 Task: Find a one-way business class flight from Chicago to New York on Sun, Dec 17 for 2 passengers, with Emirates, 1 checked bag, up to EGP 20,000, departing between 10 AM and 12 PM.
Action: Mouse pressed left at (403, 268)
Screenshot: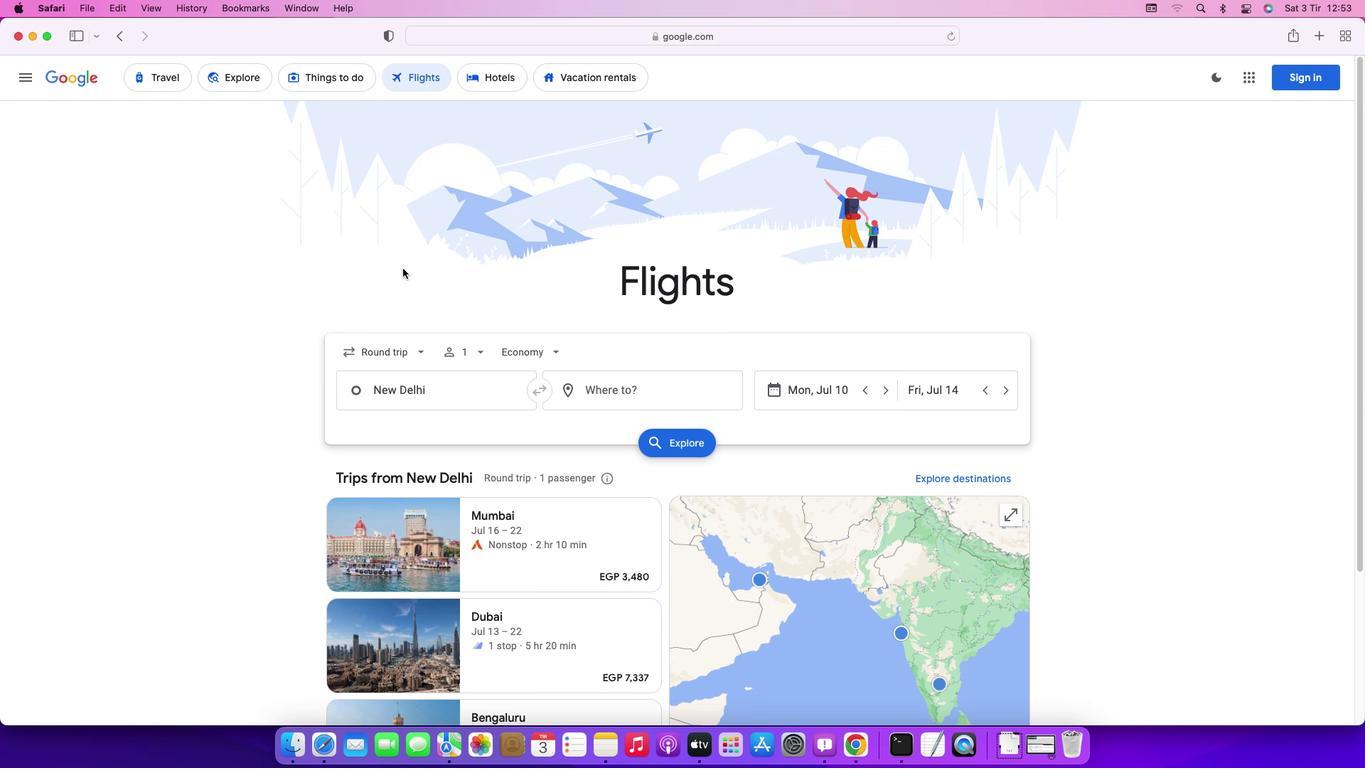 
Action: Mouse moved to (384, 351)
Screenshot: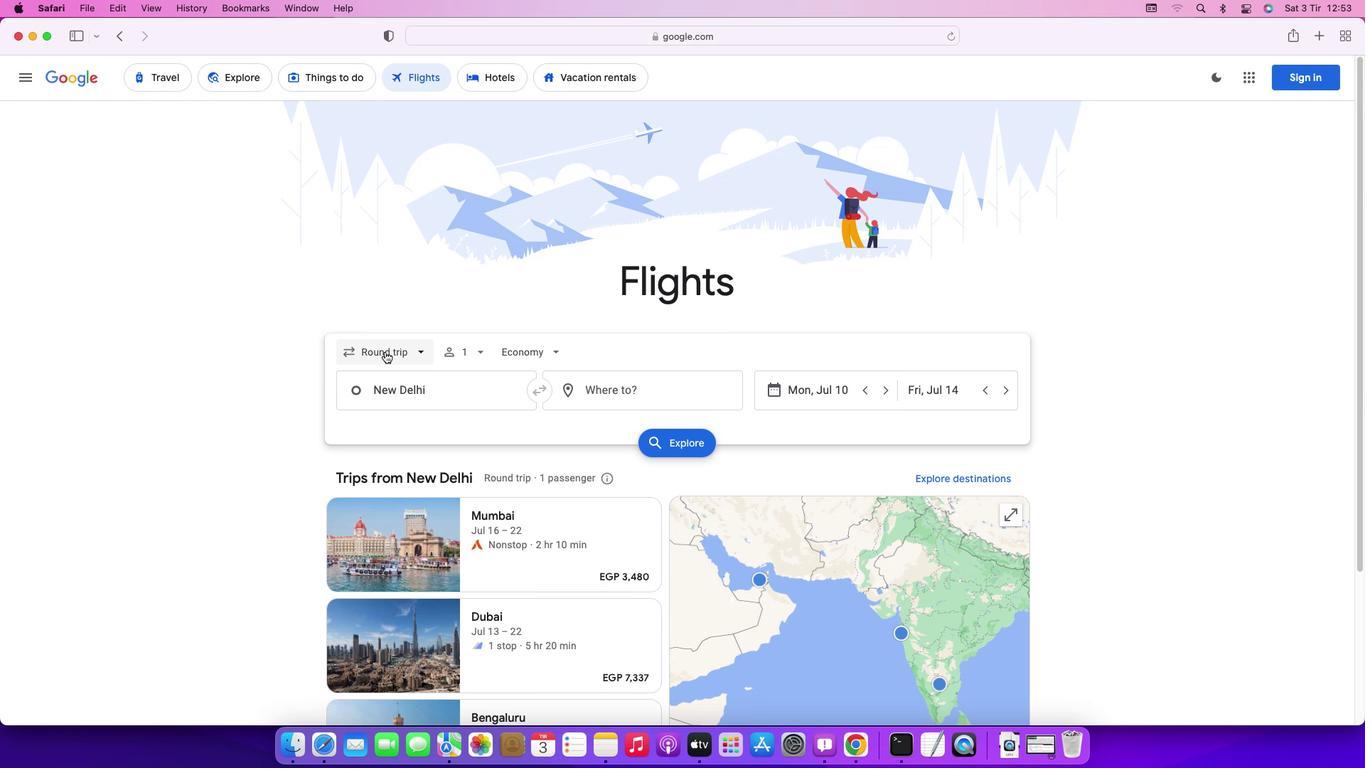 
Action: Mouse pressed left at (384, 351)
Screenshot: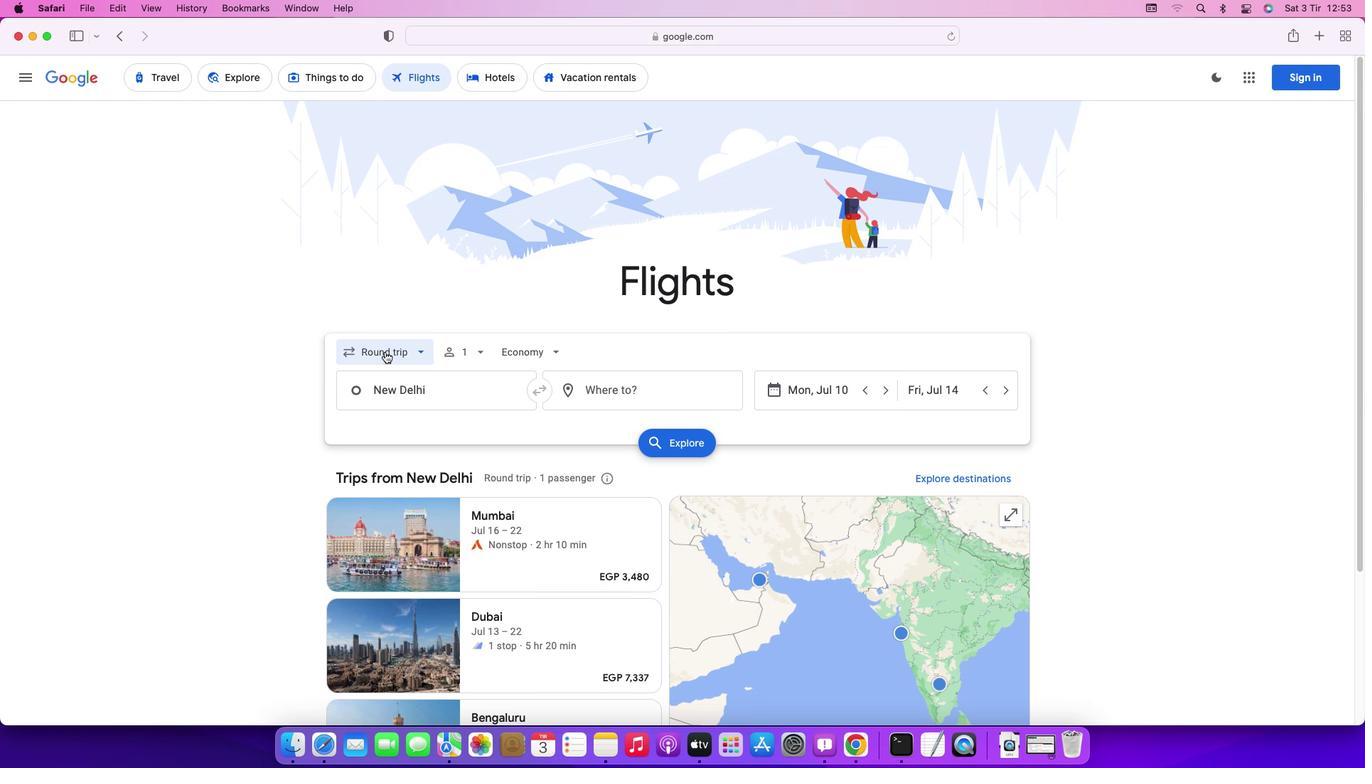 
Action: Mouse moved to (378, 418)
Screenshot: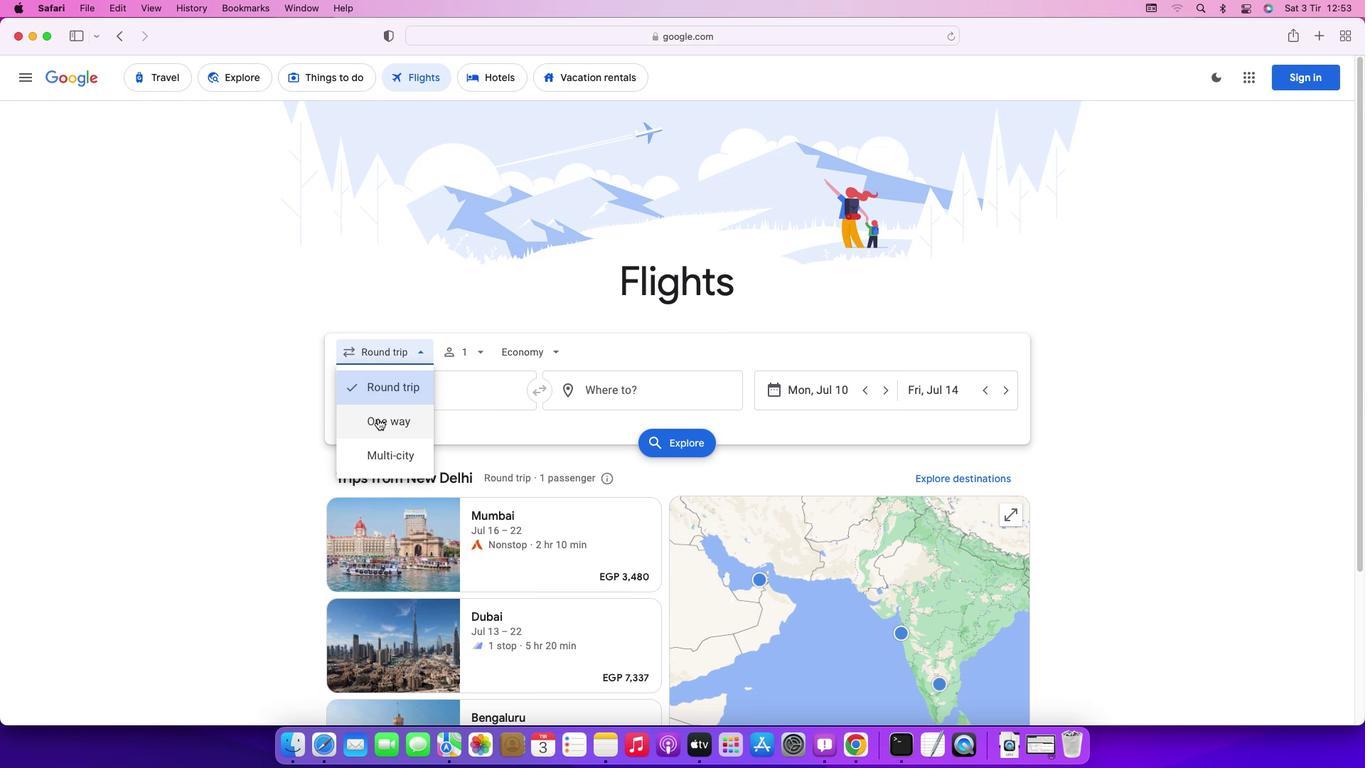 
Action: Mouse pressed left at (378, 418)
Screenshot: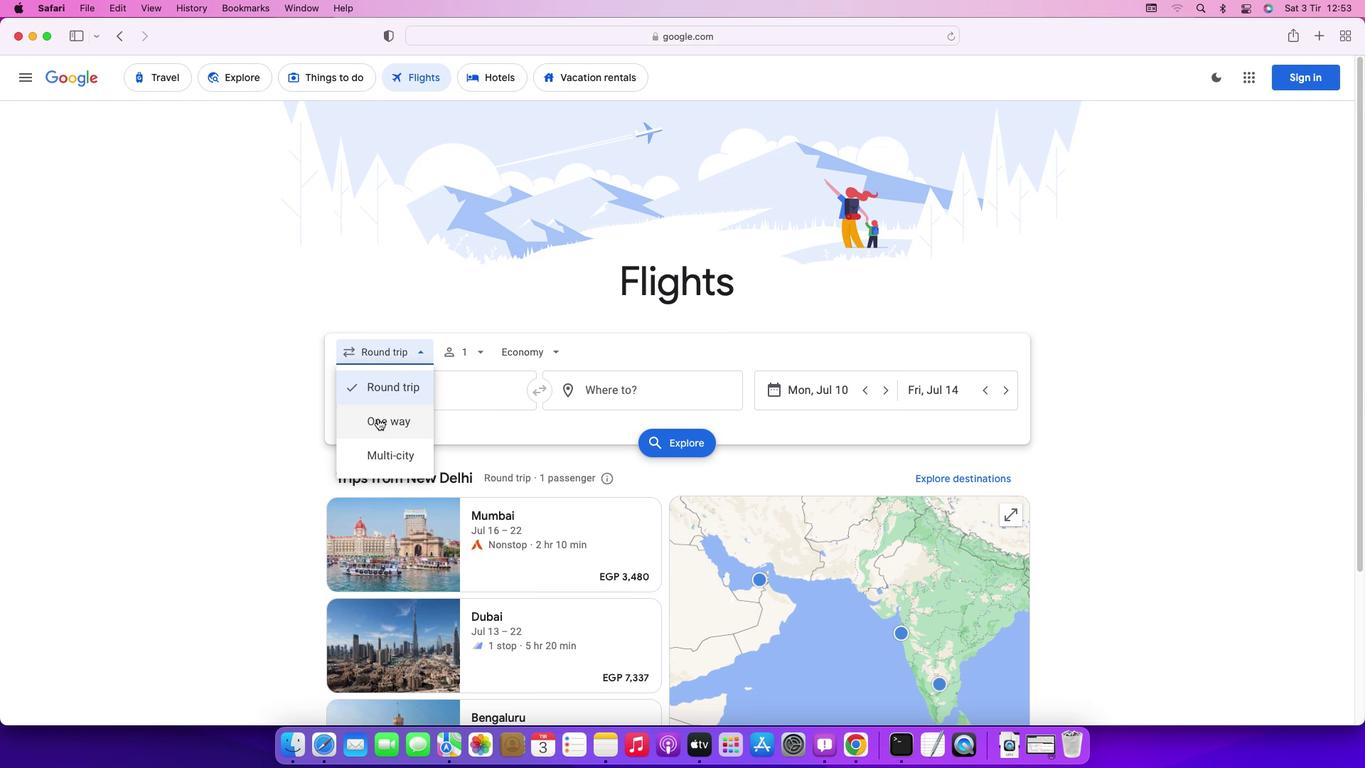 
Action: Mouse moved to (457, 354)
Screenshot: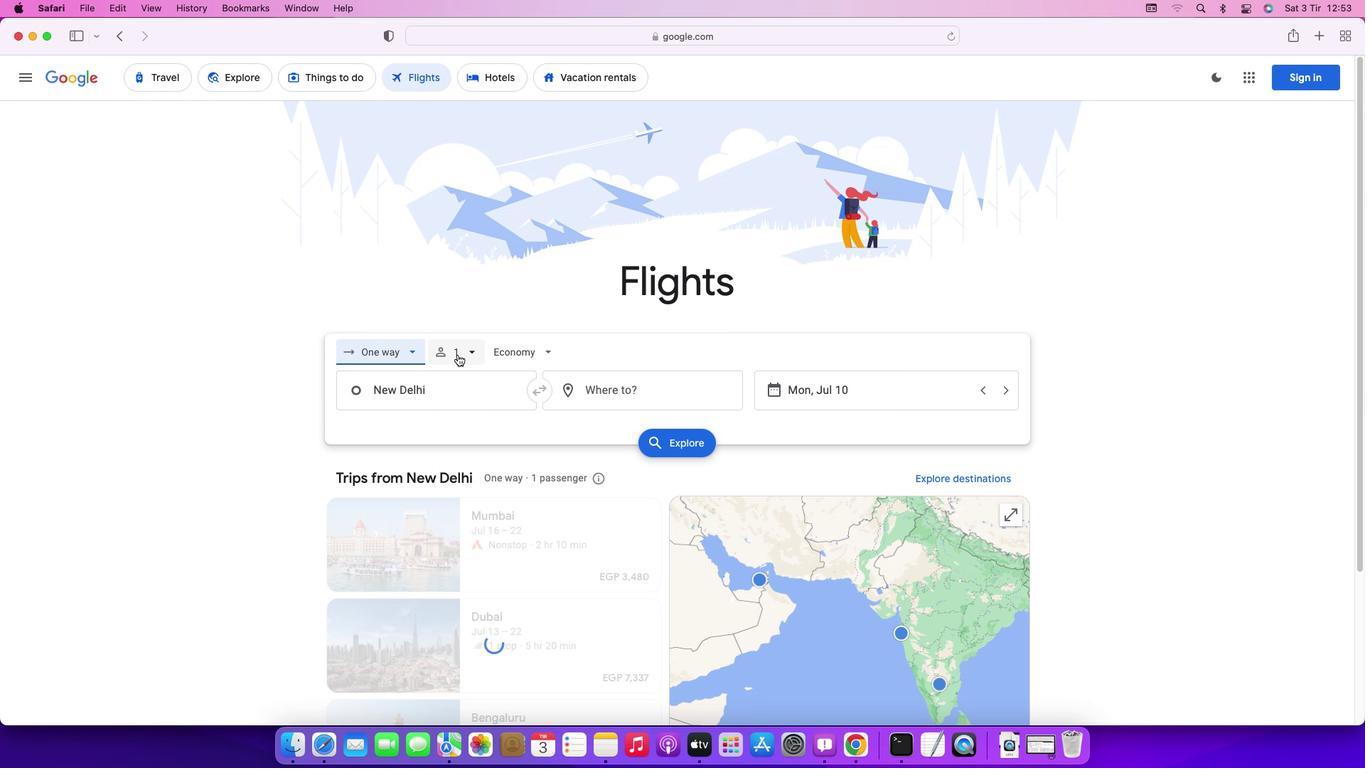 
Action: Mouse pressed left at (457, 354)
Screenshot: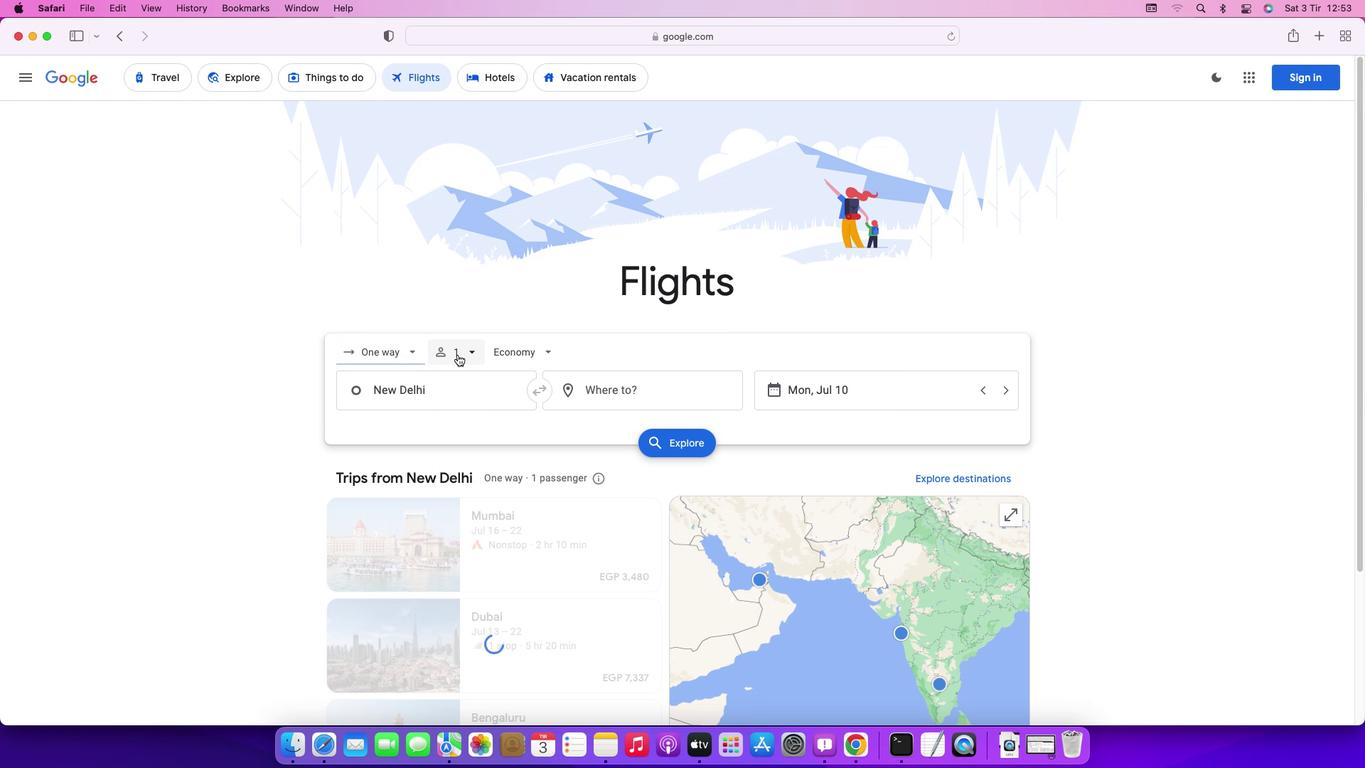 
Action: Mouse moved to (576, 387)
Screenshot: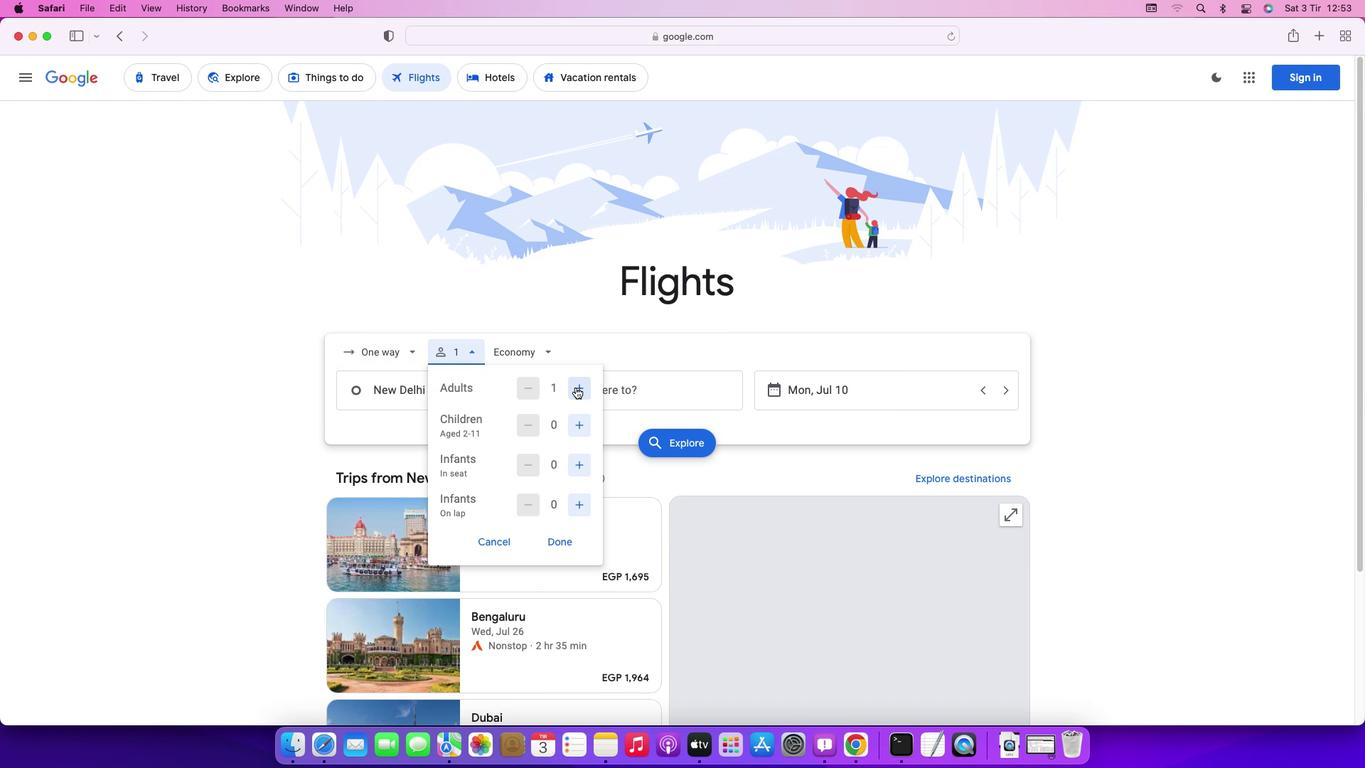 
Action: Mouse pressed left at (576, 387)
Screenshot: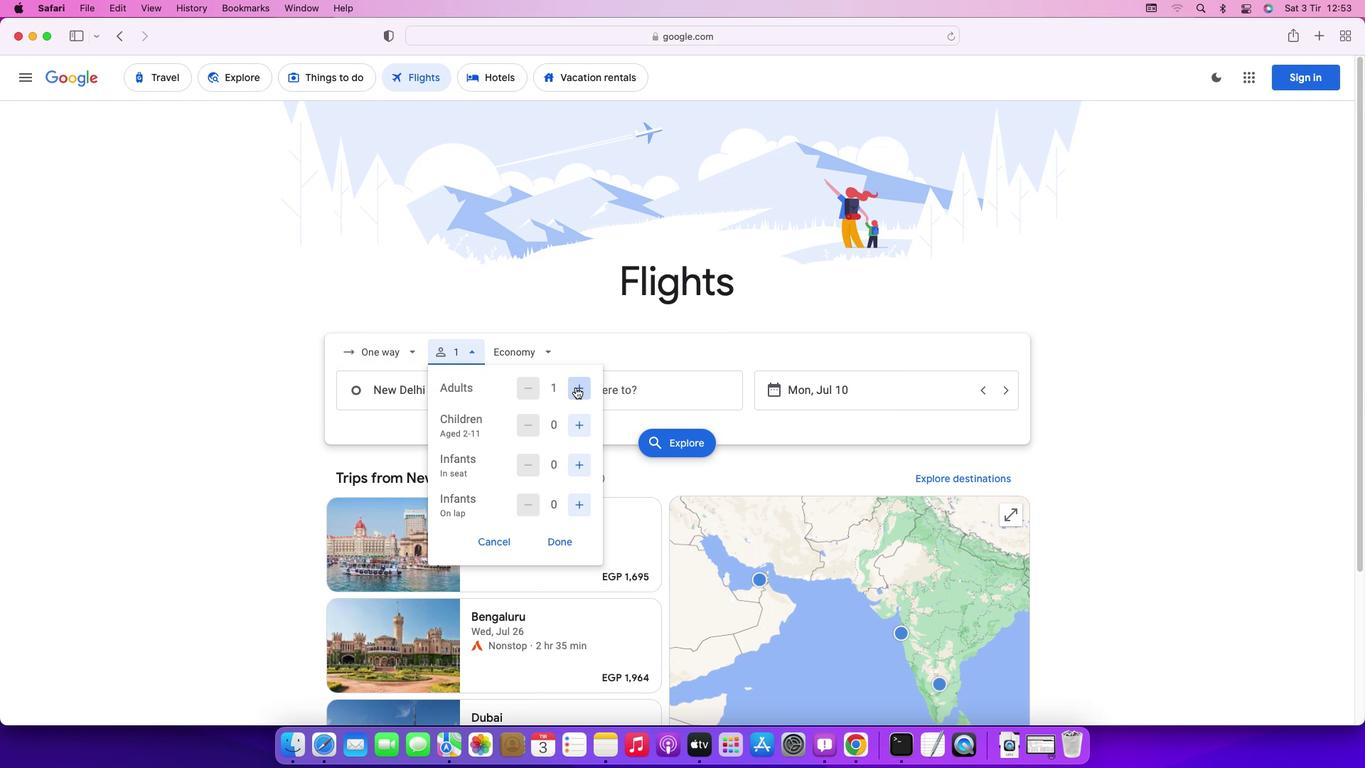 
Action: Mouse moved to (560, 539)
Screenshot: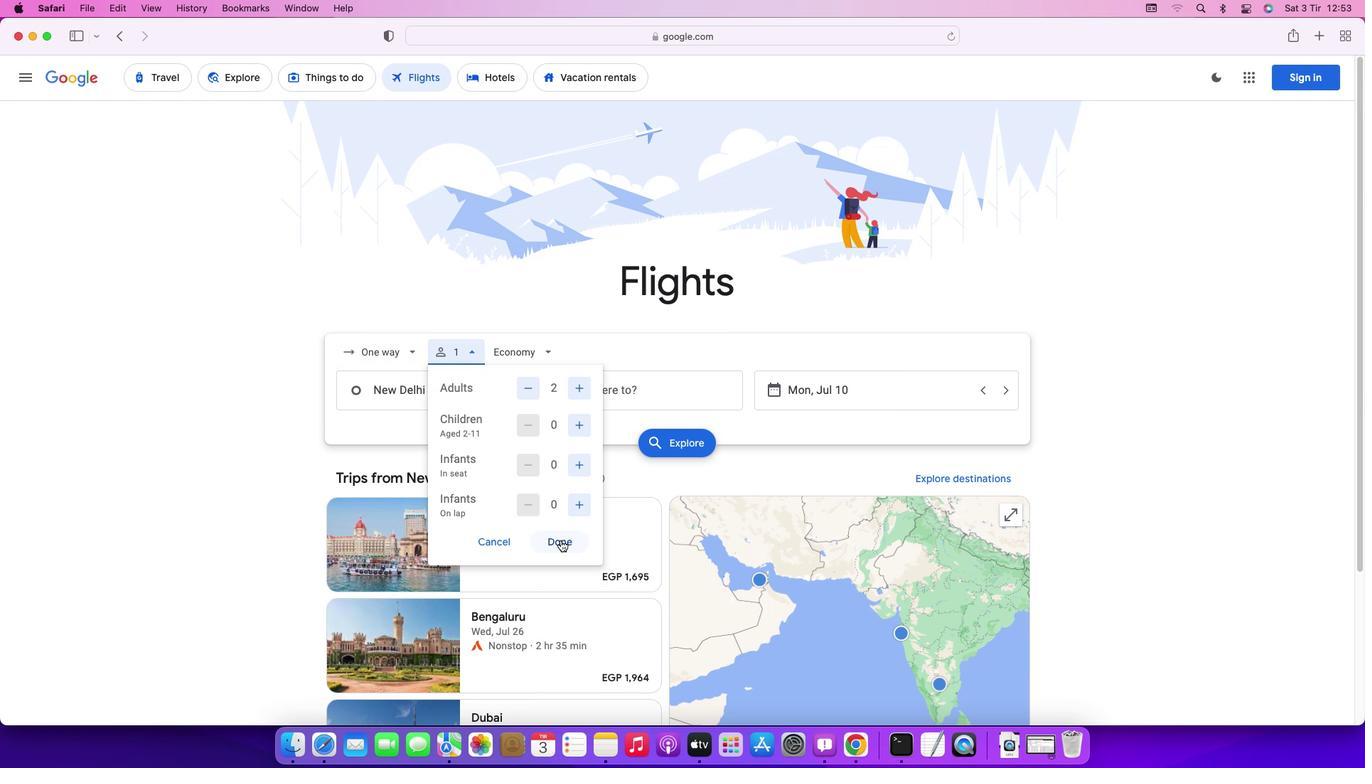 
Action: Mouse pressed left at (560, 539)
Screenshot: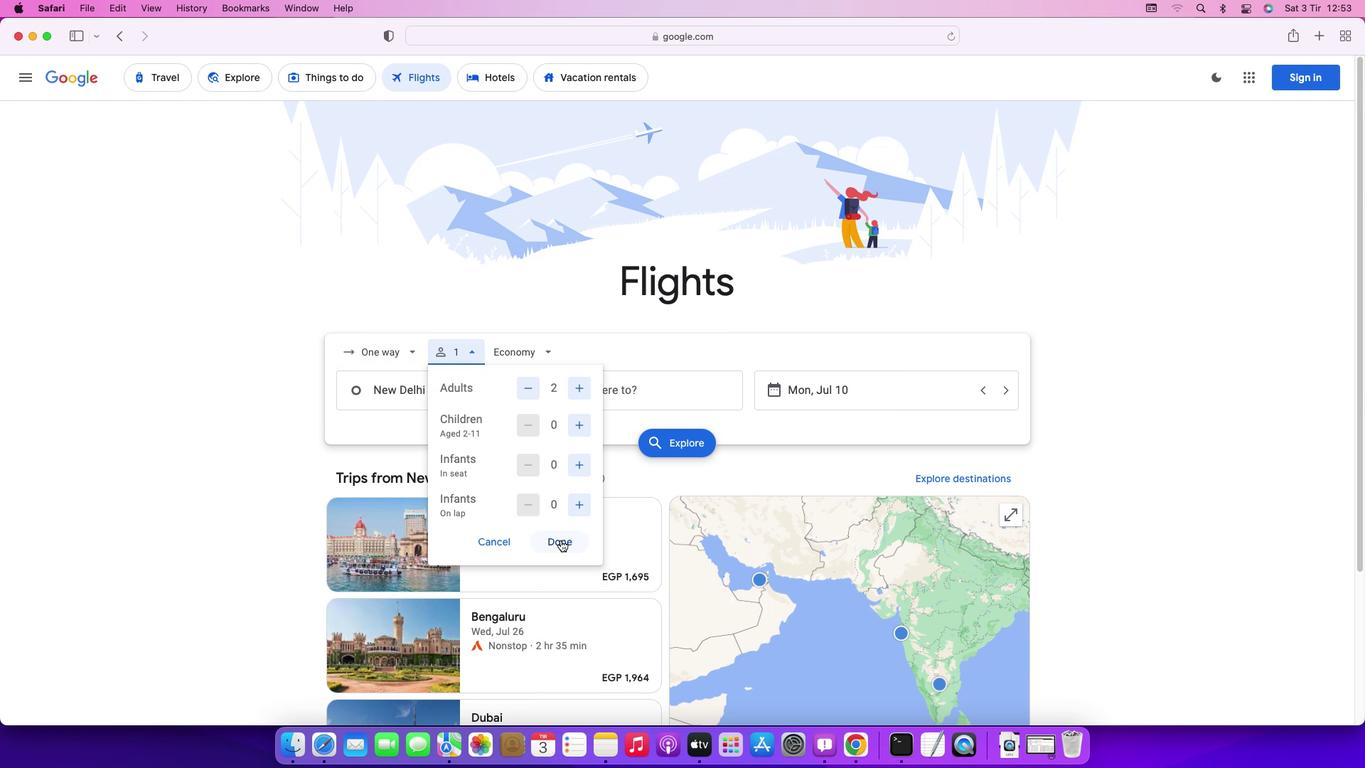 
Action: Mouse moved to (528, 357)
Screenshot: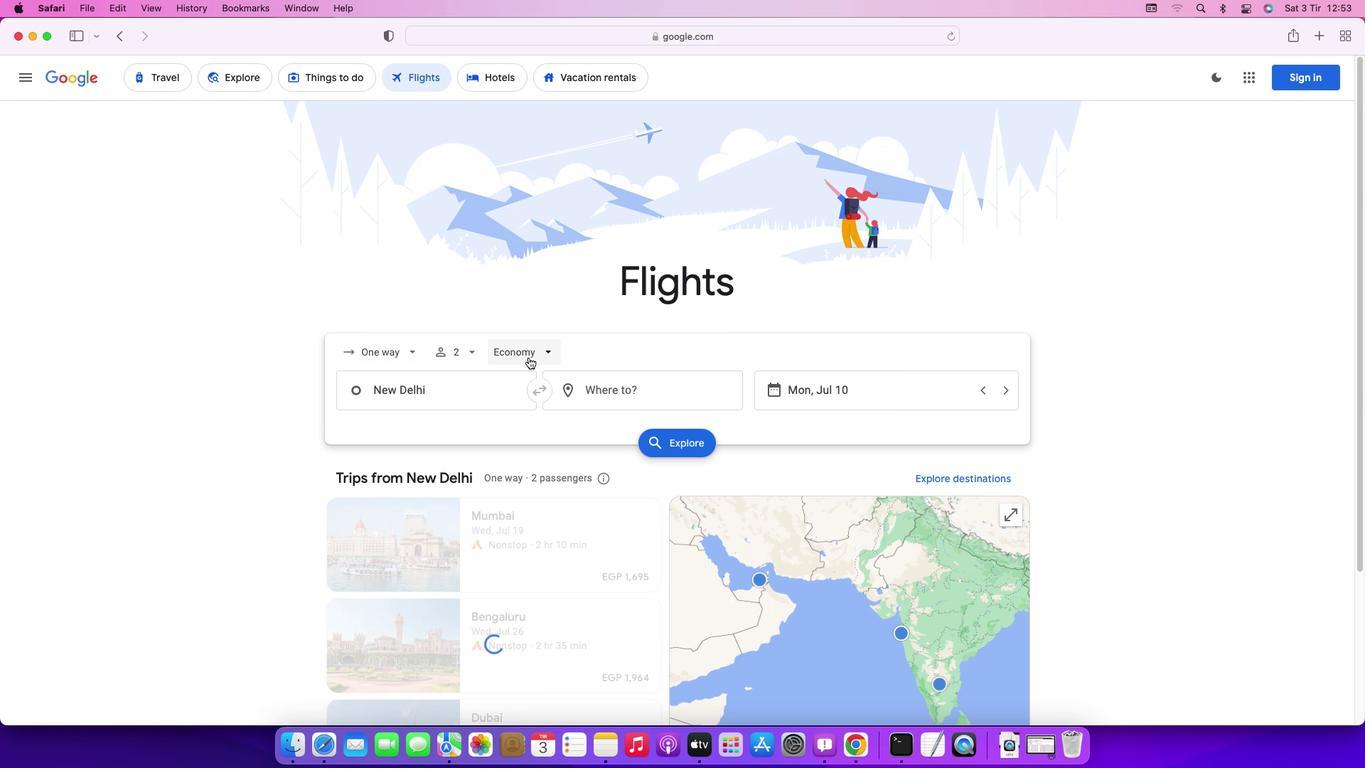 
Action: Mouse pressed left at (528, 357)
Screenshot: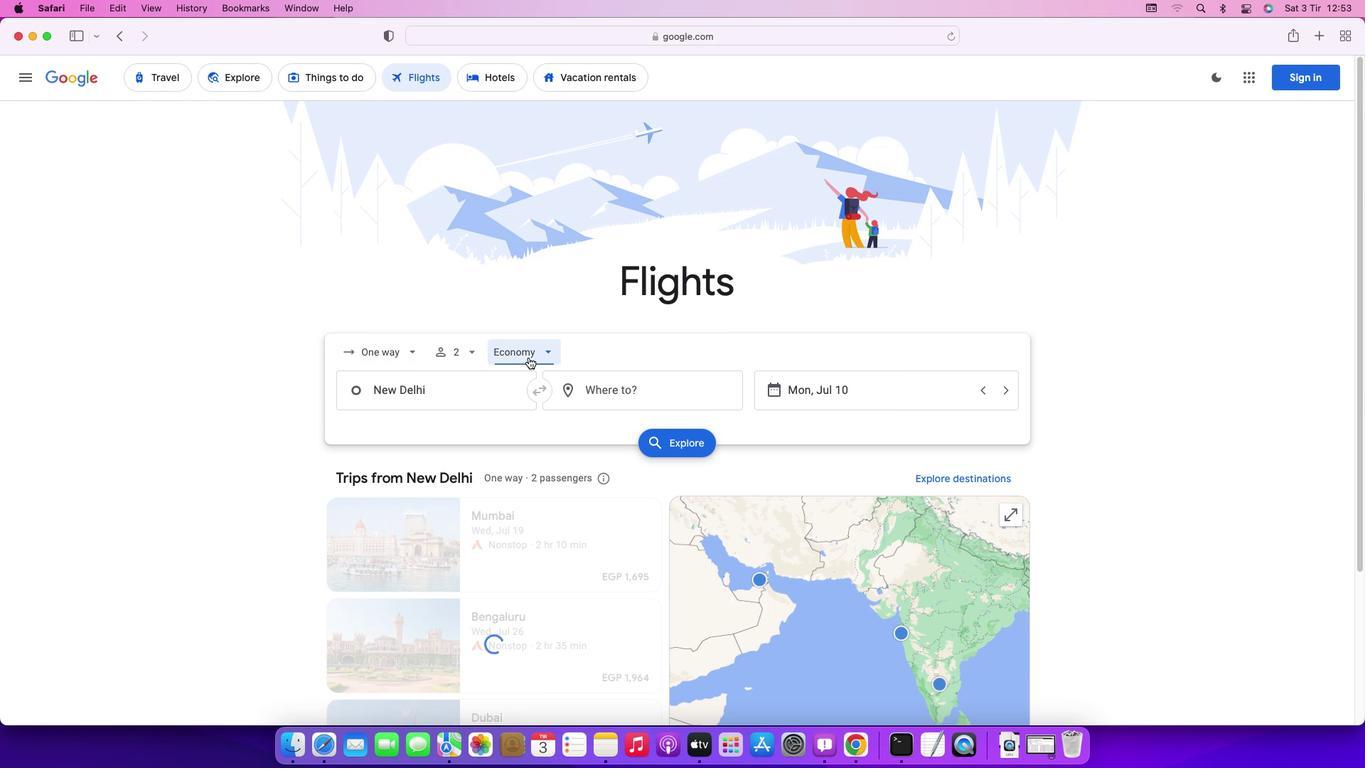 
Action: Mouse moved to (539, 453)
Screenshot: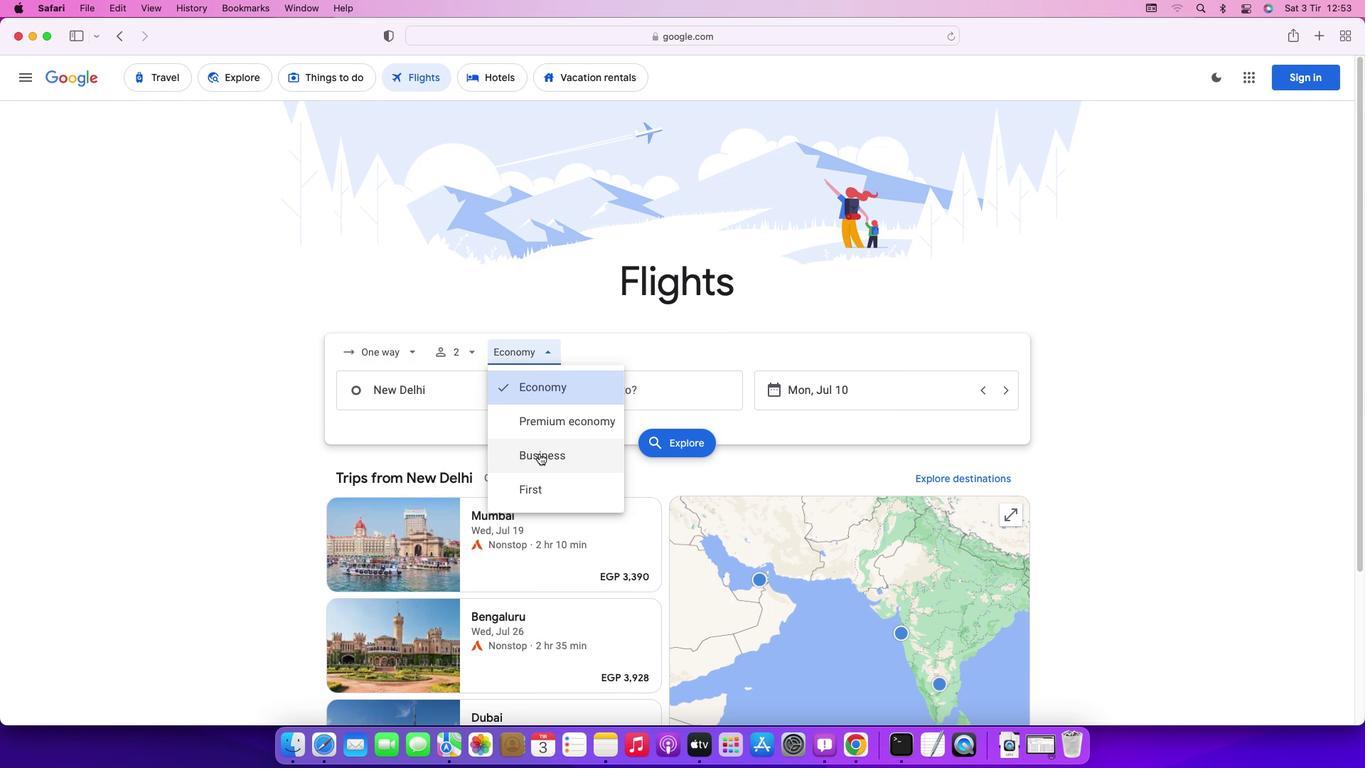 
Action: Mouse pressed left at (539, 453)
Screenshot: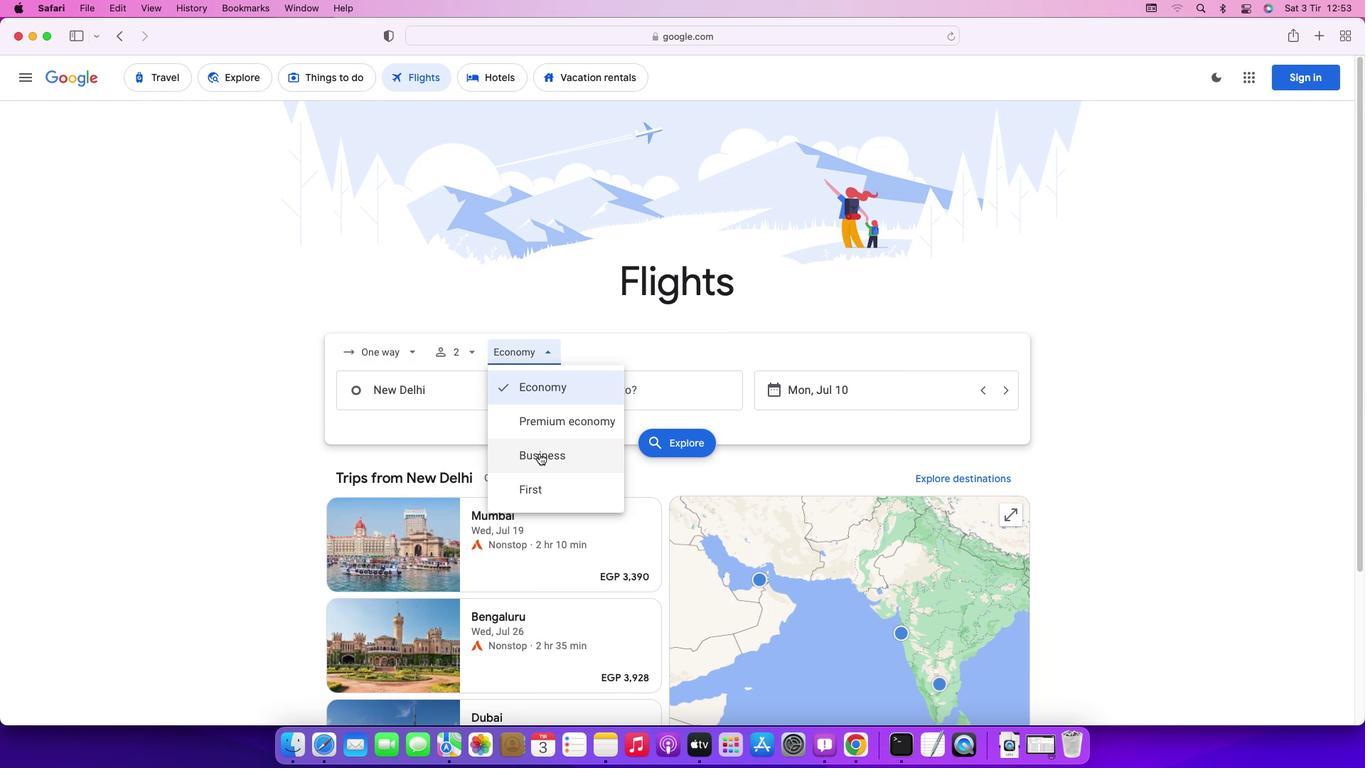 
Action: Mouse moved to (445, 389)
Screenshot: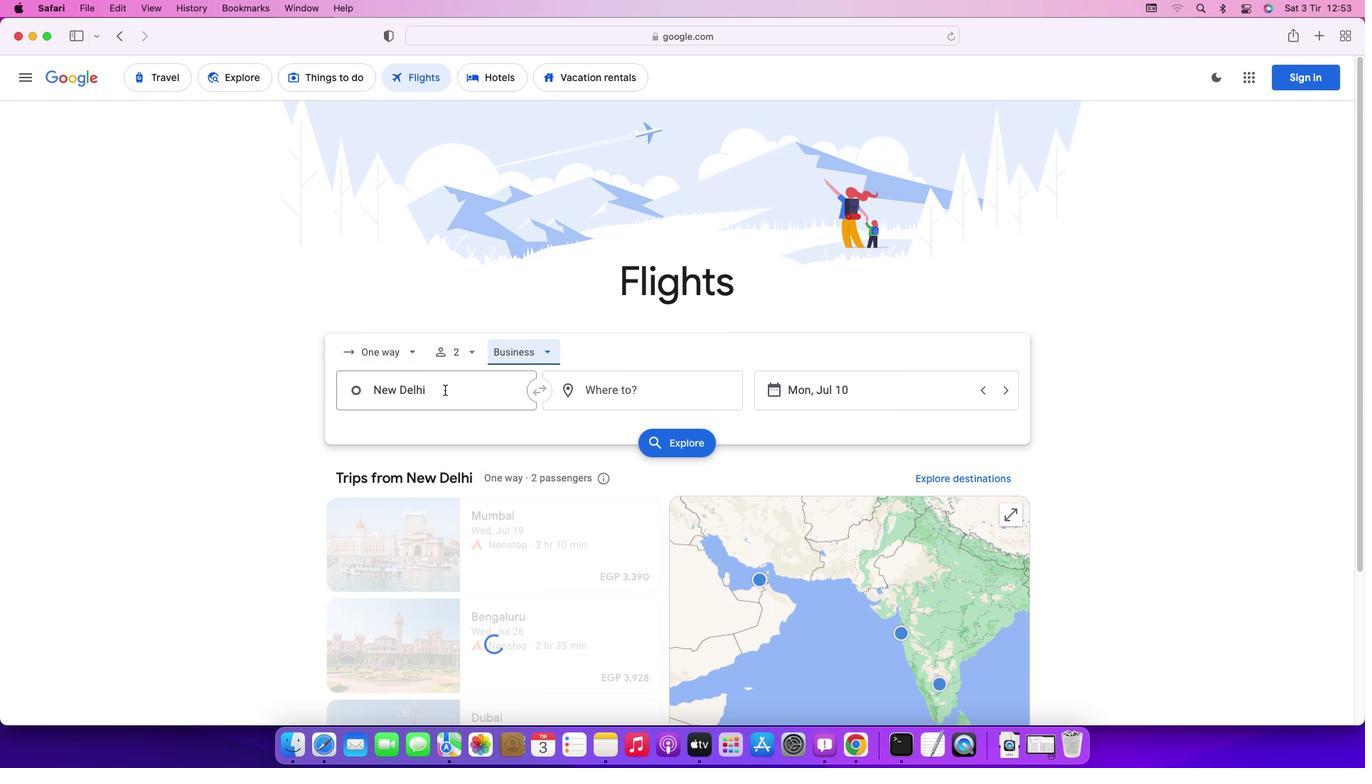 
Action: Mouse pressed left at (445, 389)
Screenshot: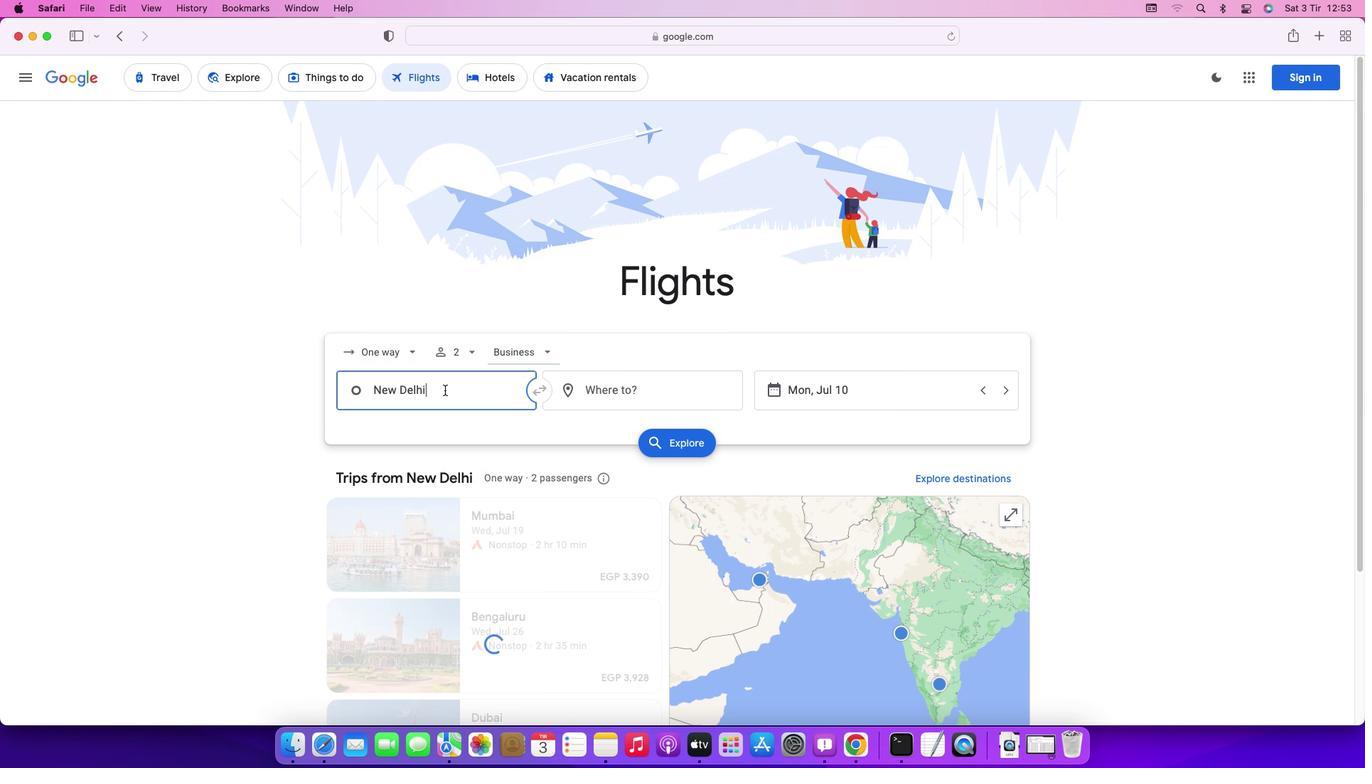 
Action: Mouse moved to (445, 389)
Screenshot: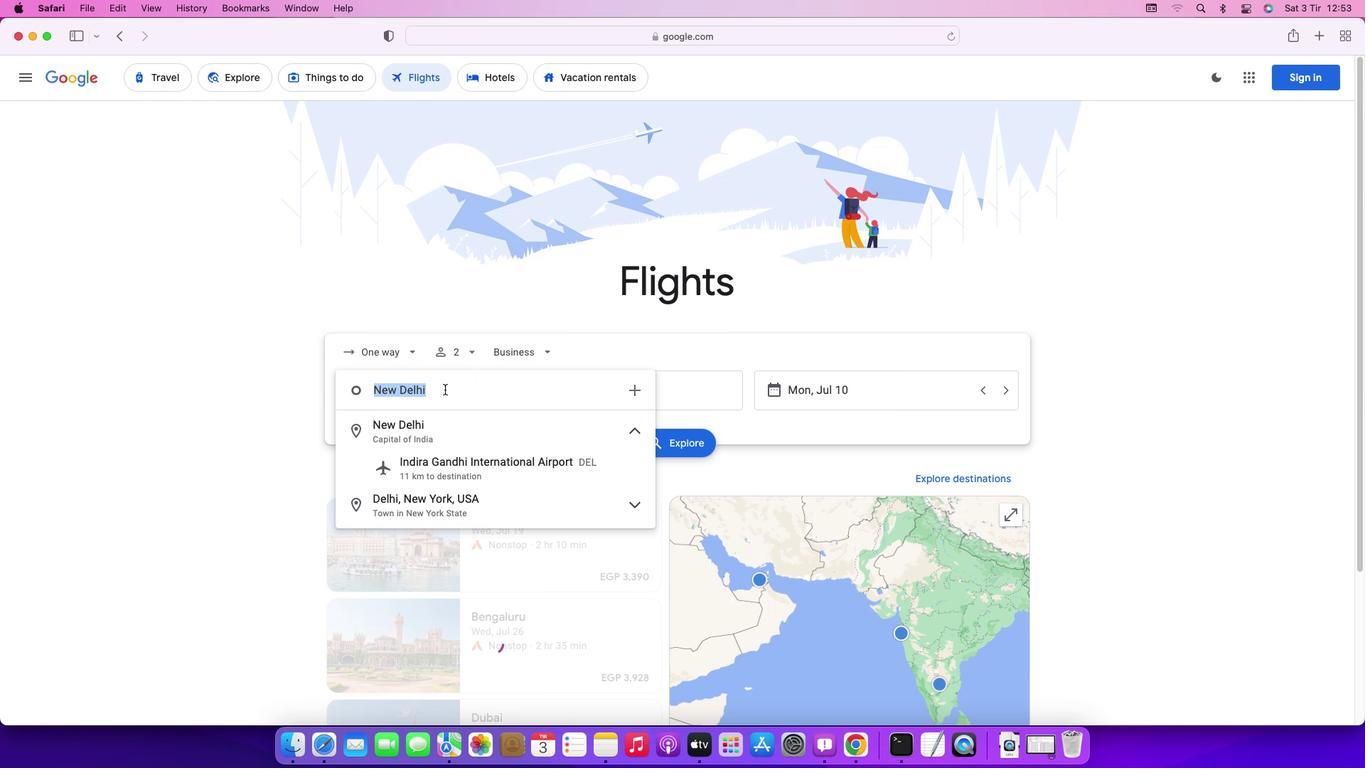 
Action: Key pressed Key.backspaceKey.caps_lock'C'Key.caps_lock'h''i''c''a''g''o'Key.enter
Screenshot: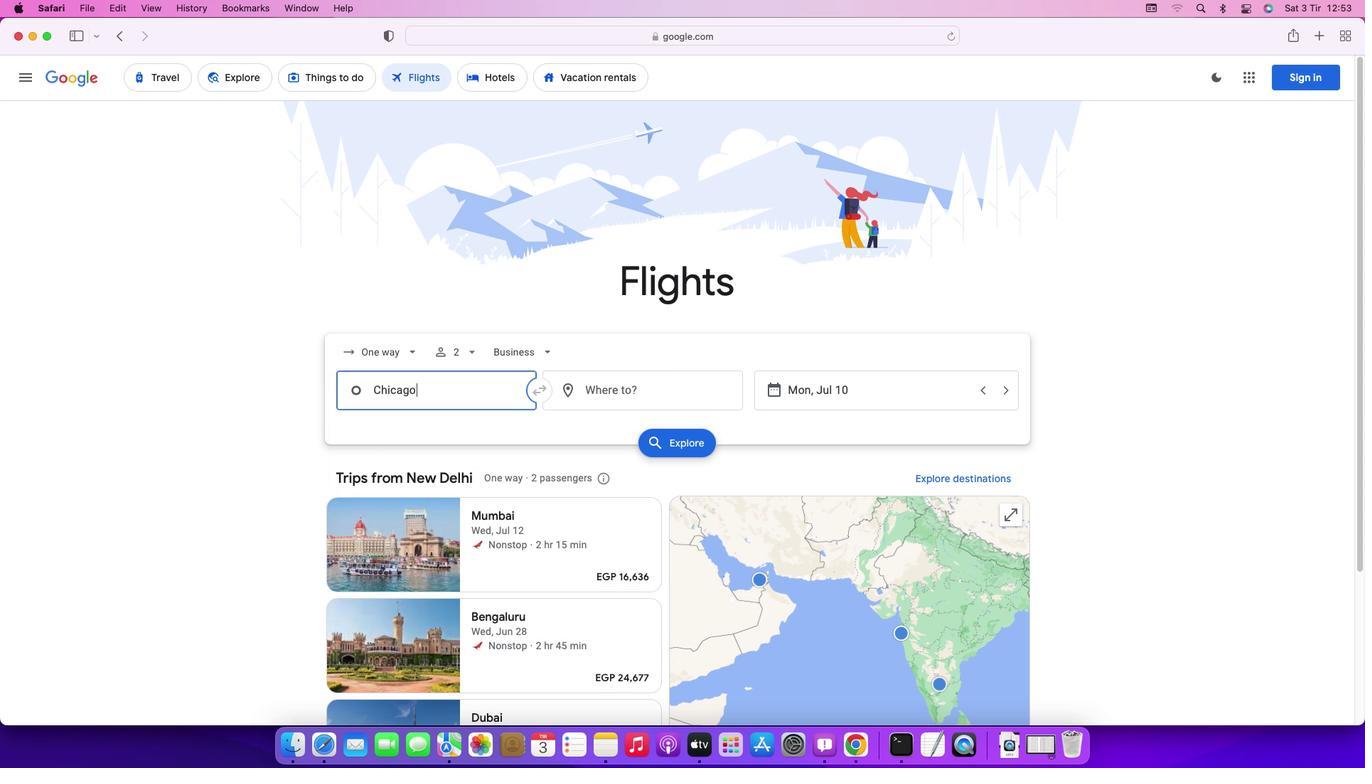 
Action: Mouse moved to (591, 386)
Screenshot: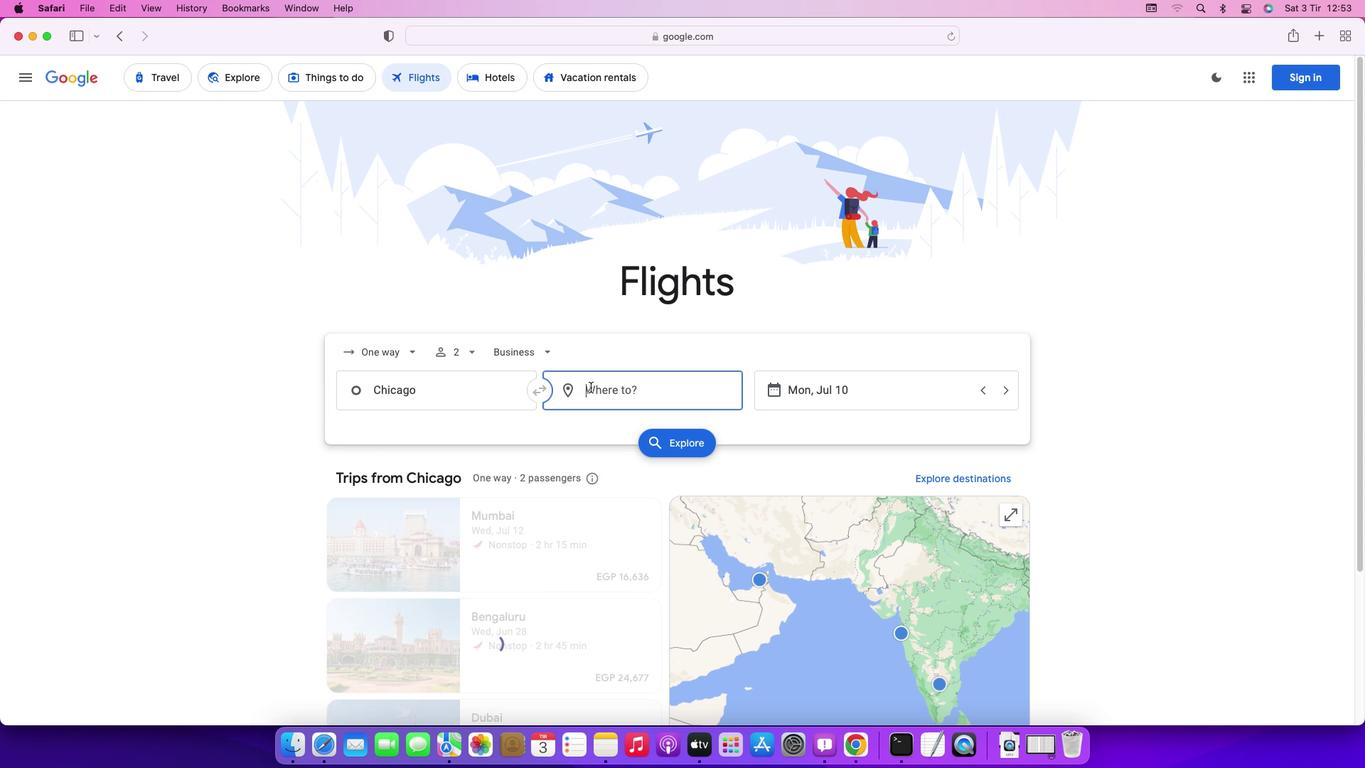 
Action: Mouse pressed left at (591, 386)
Screenshot: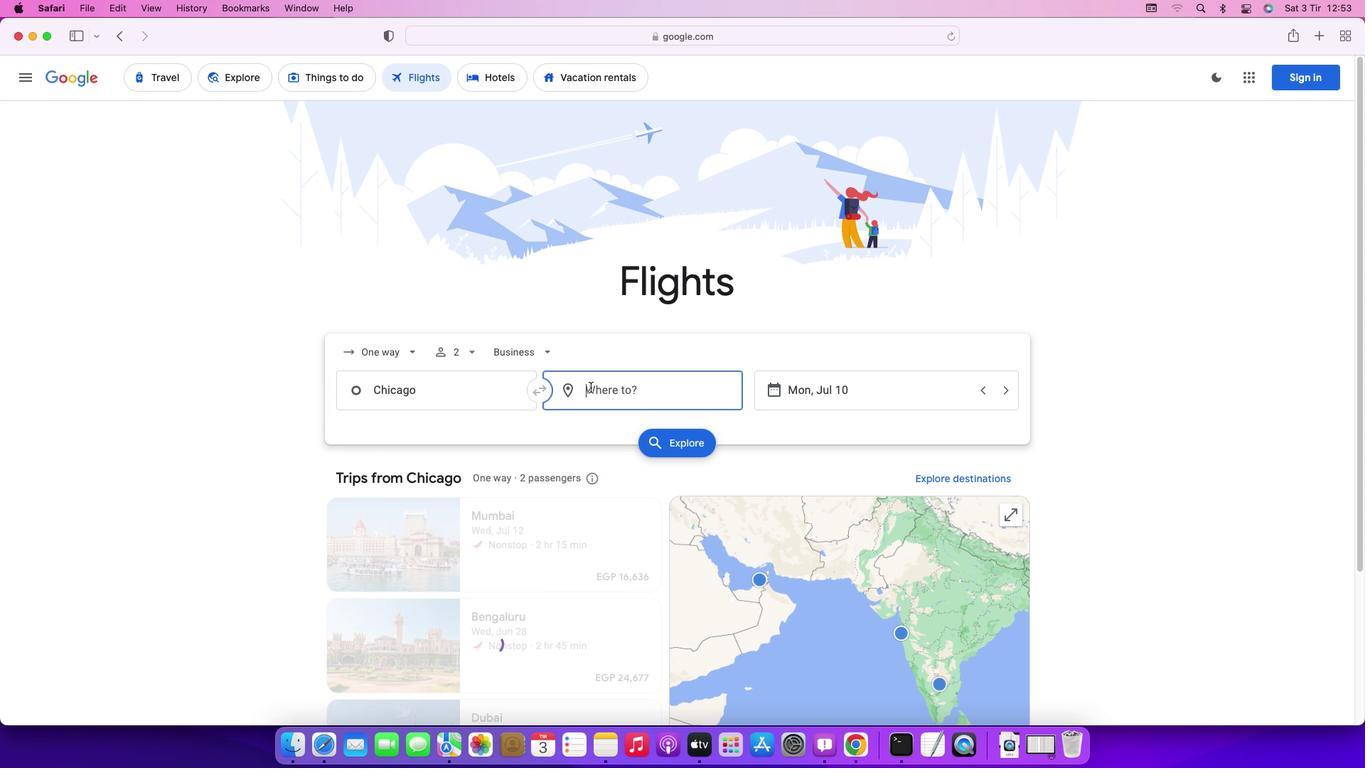 
Action: Mouse moved to (592, 386)
Screenshot: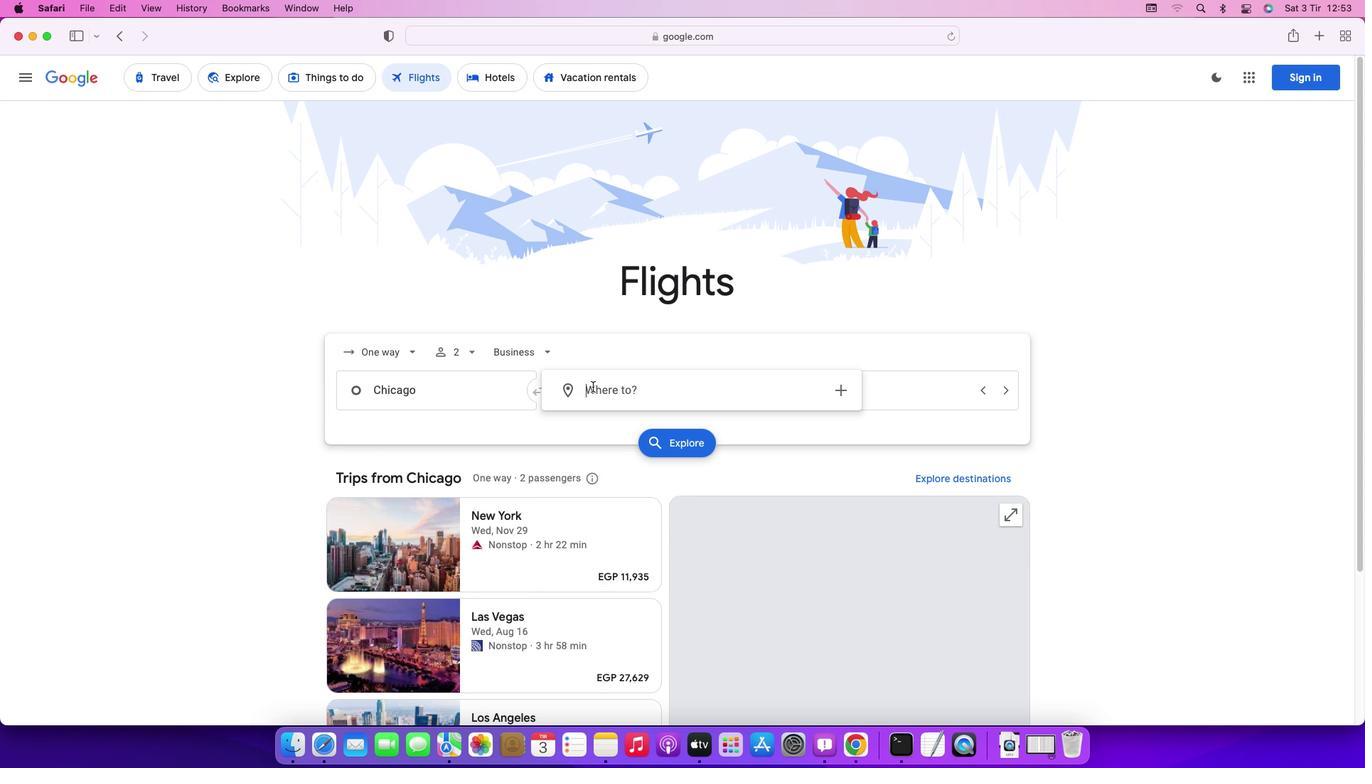 
Action: Key pressed Key.caps_lock'N'Key.caps_lock'e''w'Key.spaceKey.caps_lock'Y'Key.caps_lock'o''r''k'Key.enter
Screenshot: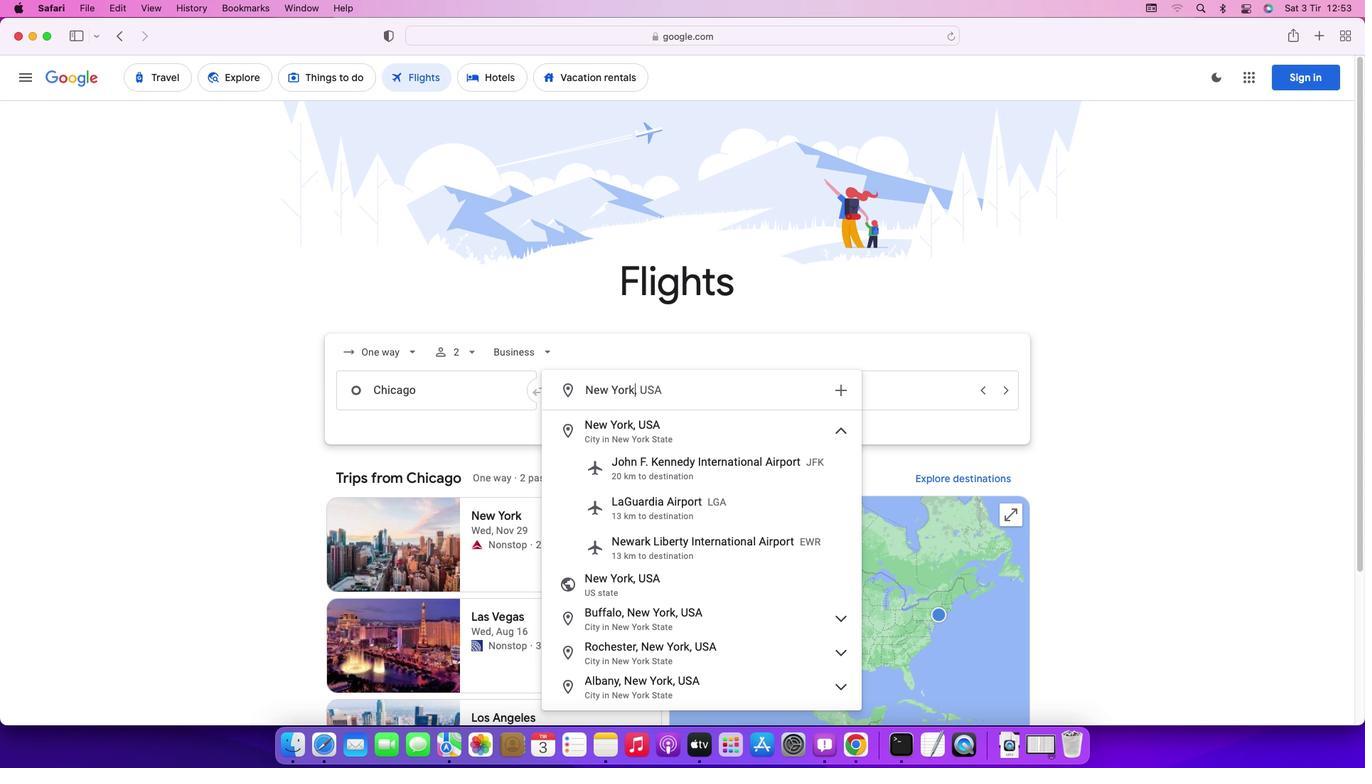 
Action: Mouse moved to (864, 392)
Screenshot: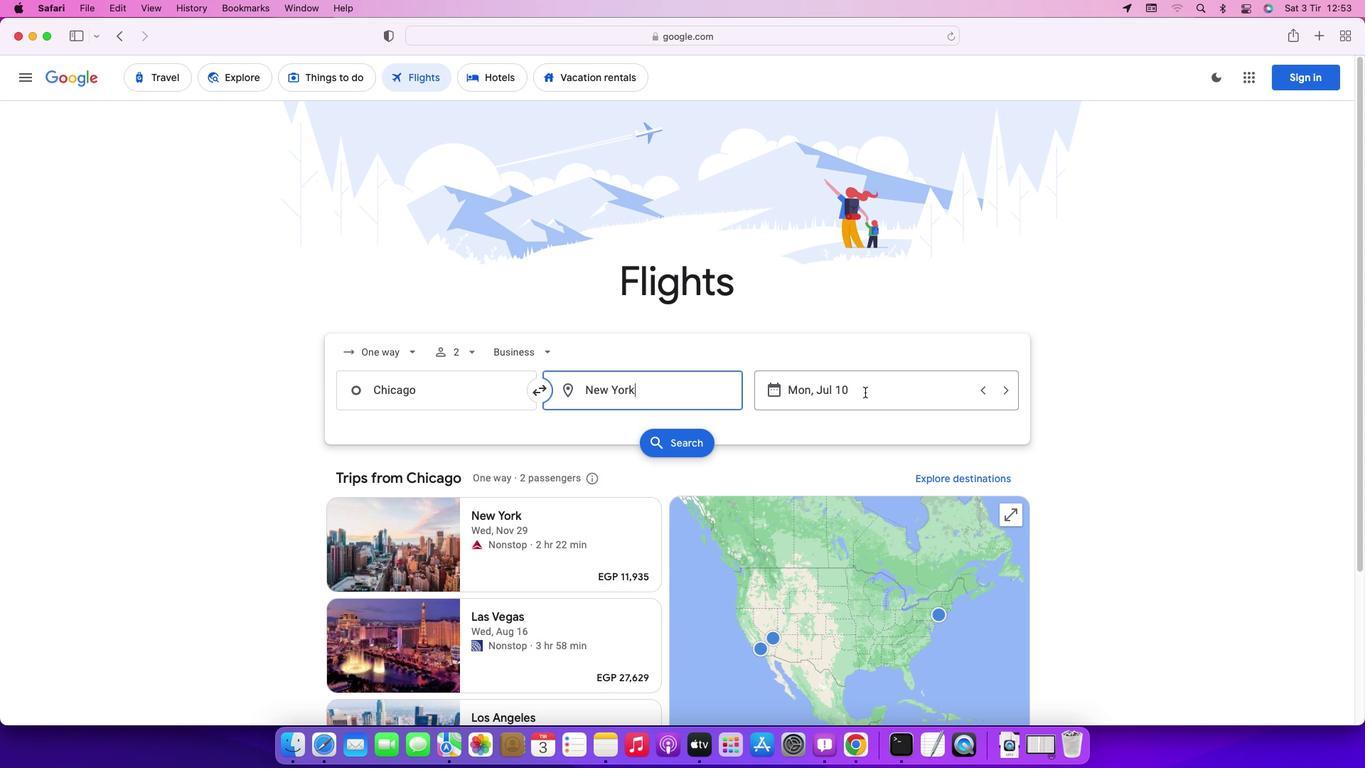 
Action: Mouse pressed left at (864, 392)
Screenshot: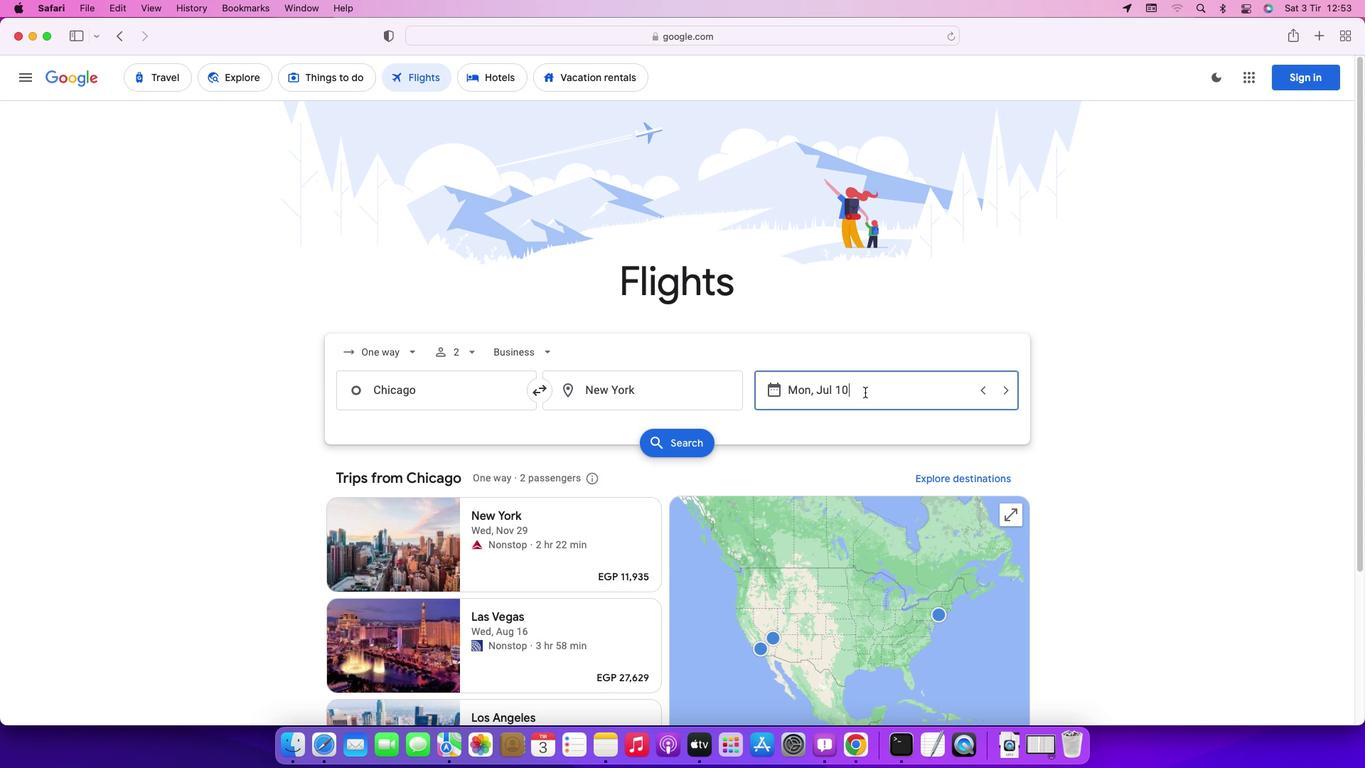 
Action: Mouse moved to (1026, 527)
Screenshot: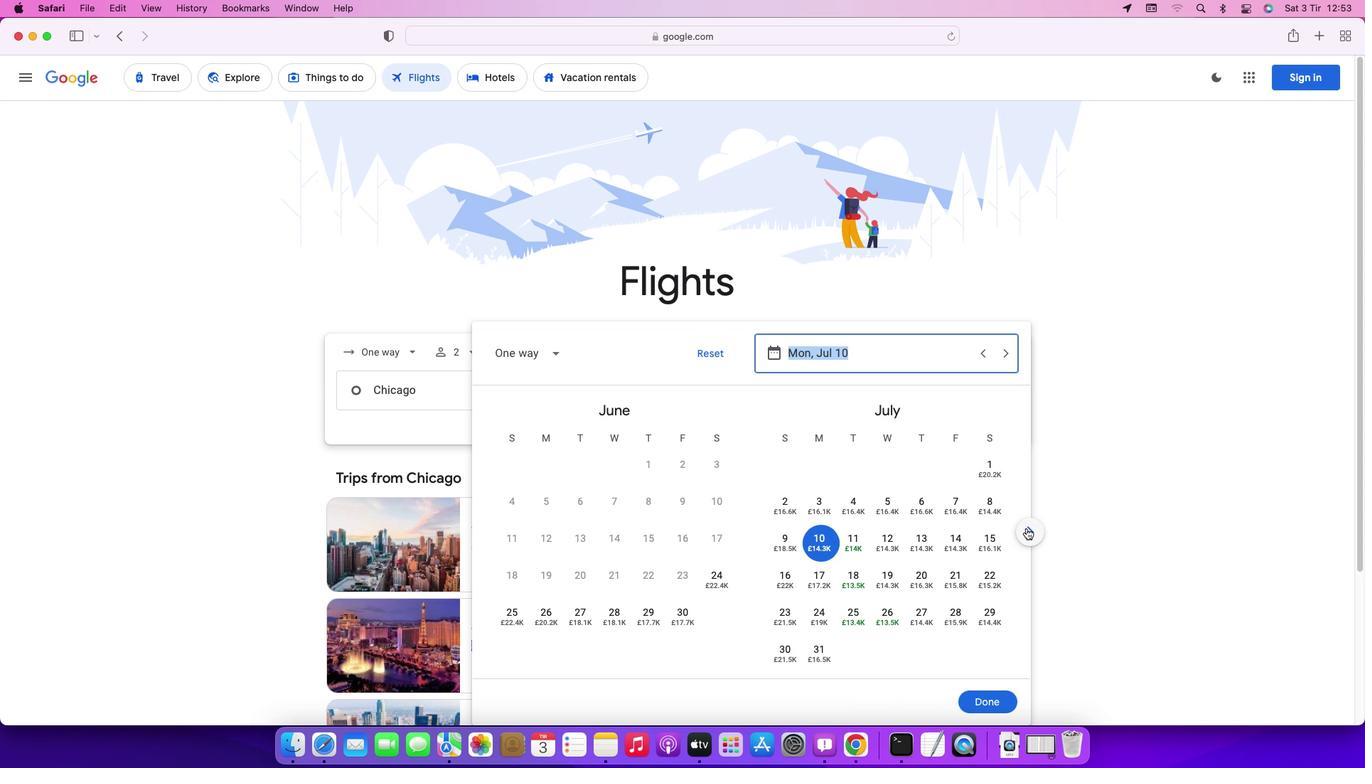 
Action: Mouse pressed left at (1026, 527)
Screenshot: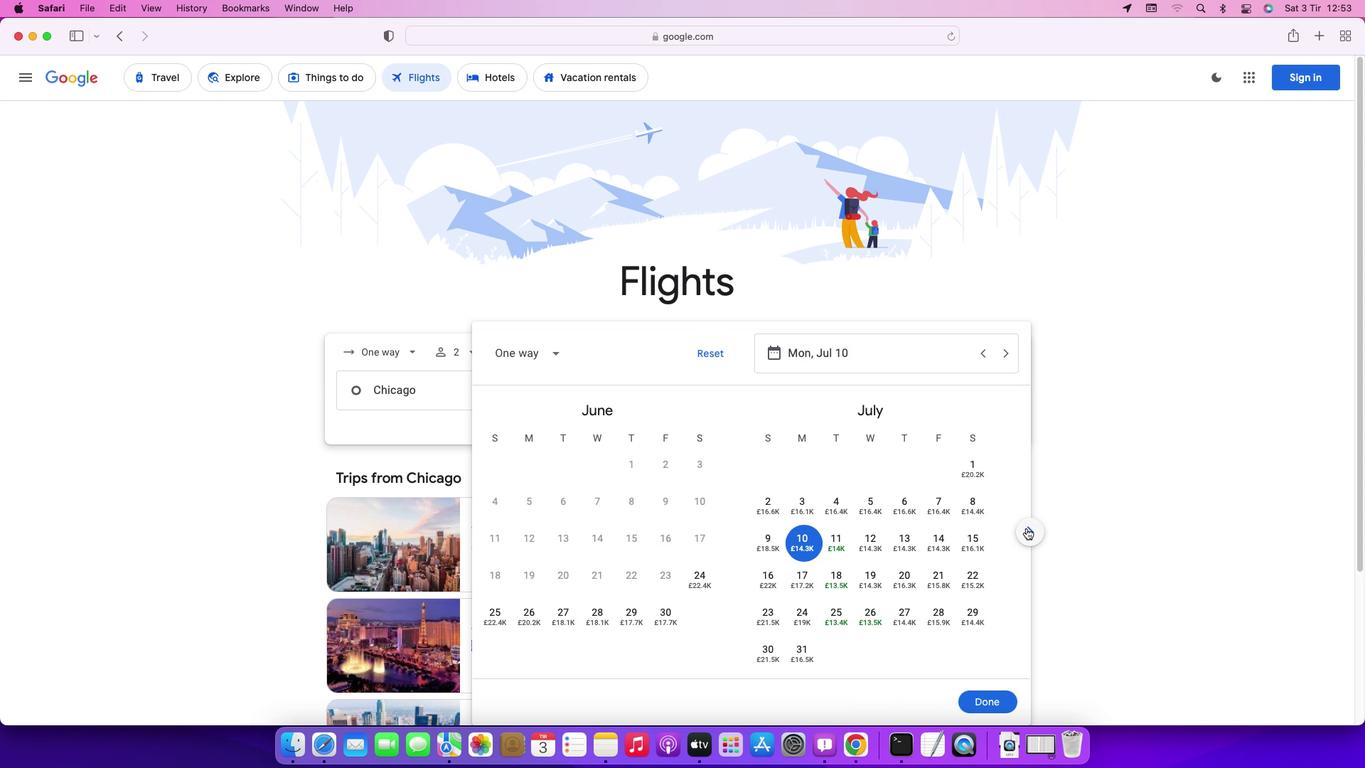 
Action: Mouse moved to (1029, 529)
Screenshot: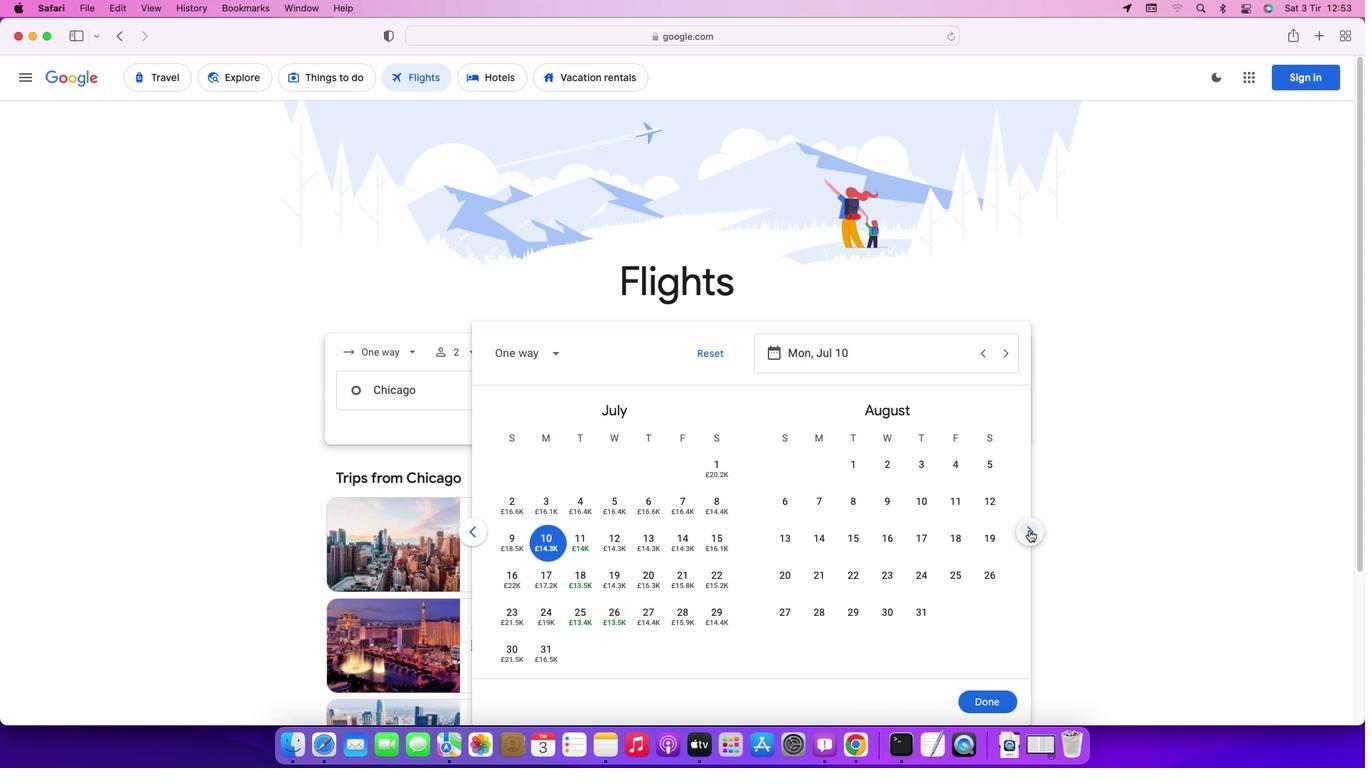 
Action: Mouse pressed left at (1029, 529)
Screenshot: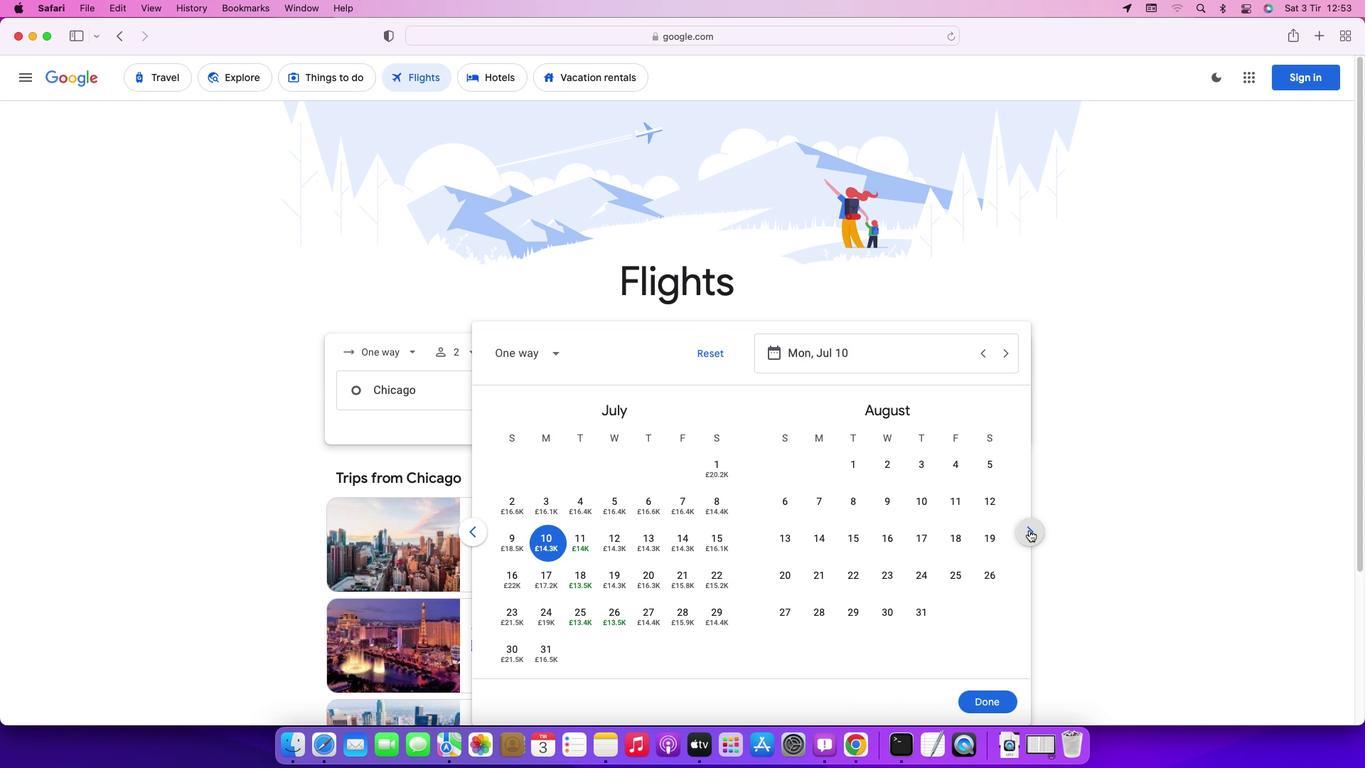 
Action: Mouse pressed left at (1029, 529)
Screenshot: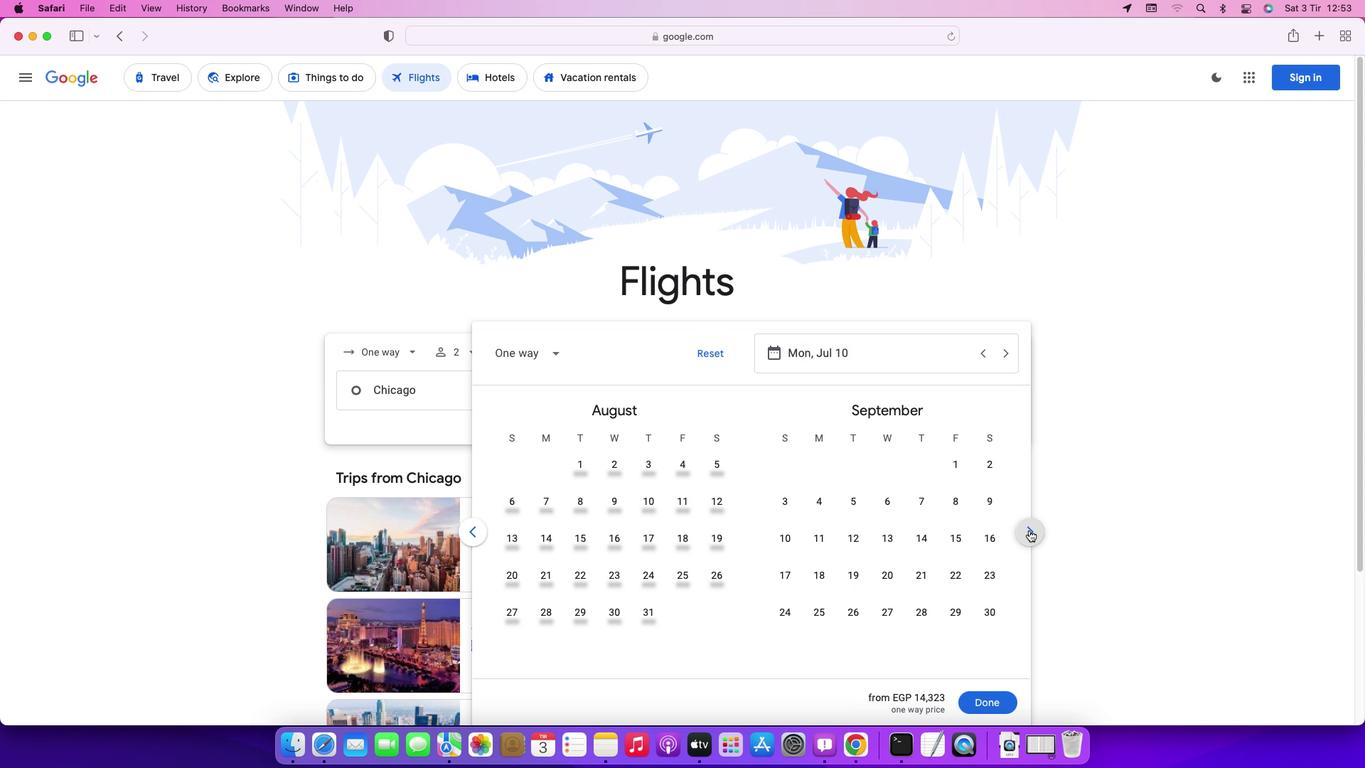 
Action: Mouse pressed left at (1029, 529)
Screenshot: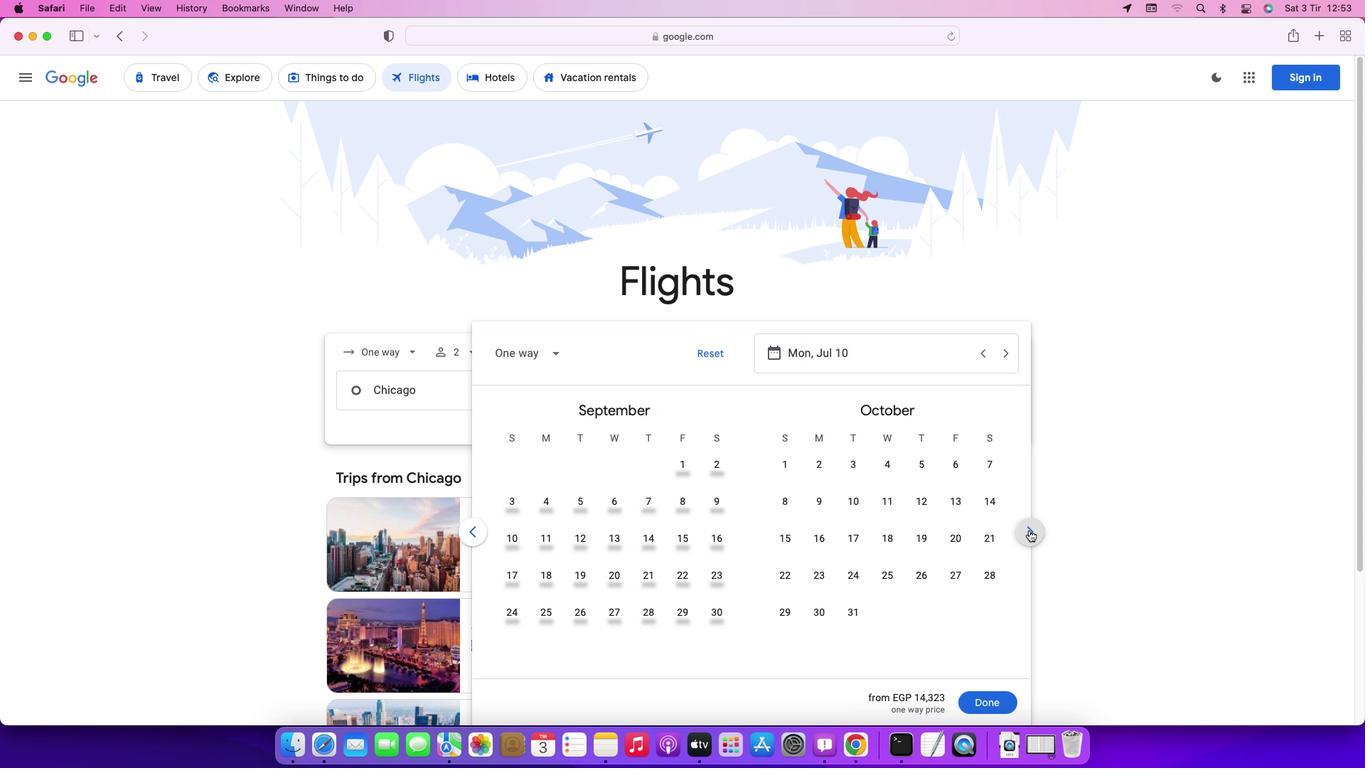 
Action: Mouse pressed left at (1029, 529)
Screenshot: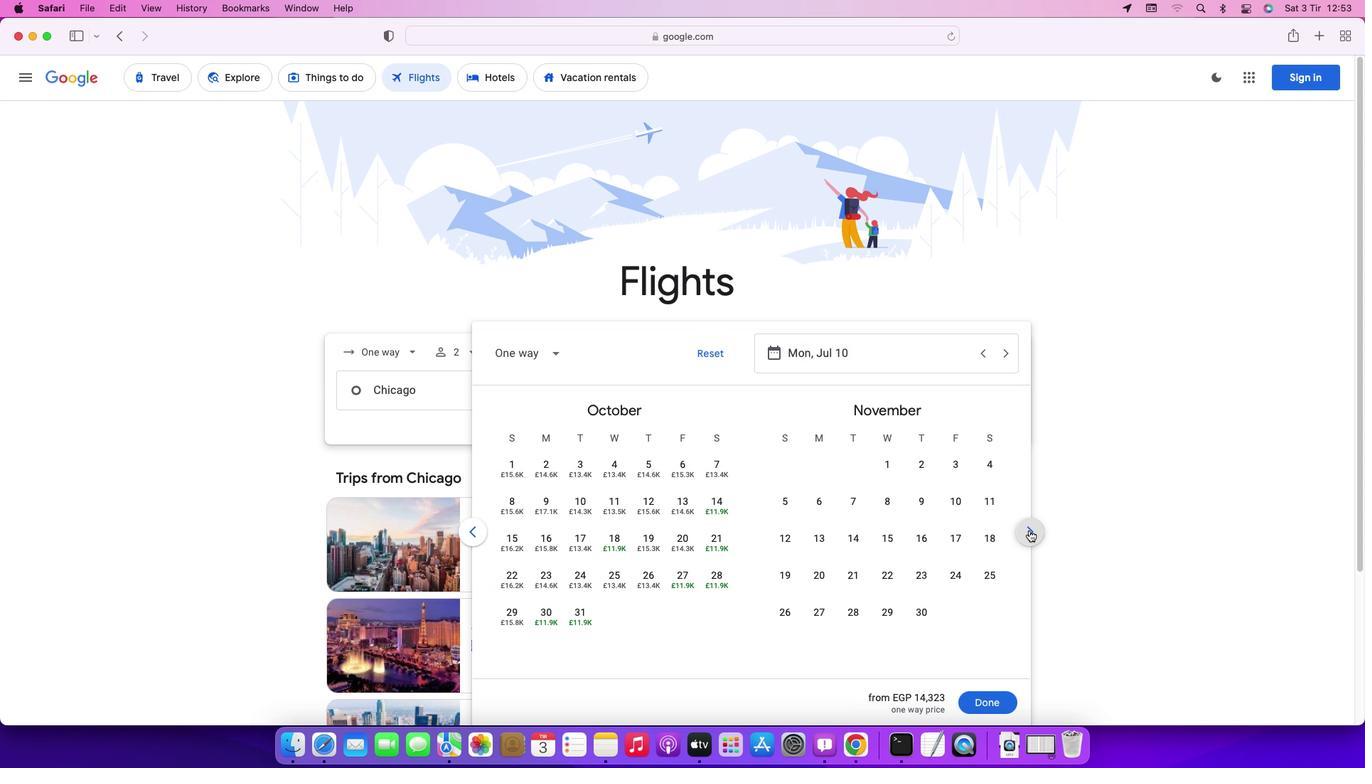 
Action: Mouse moved to (788, 571)
Screenshot: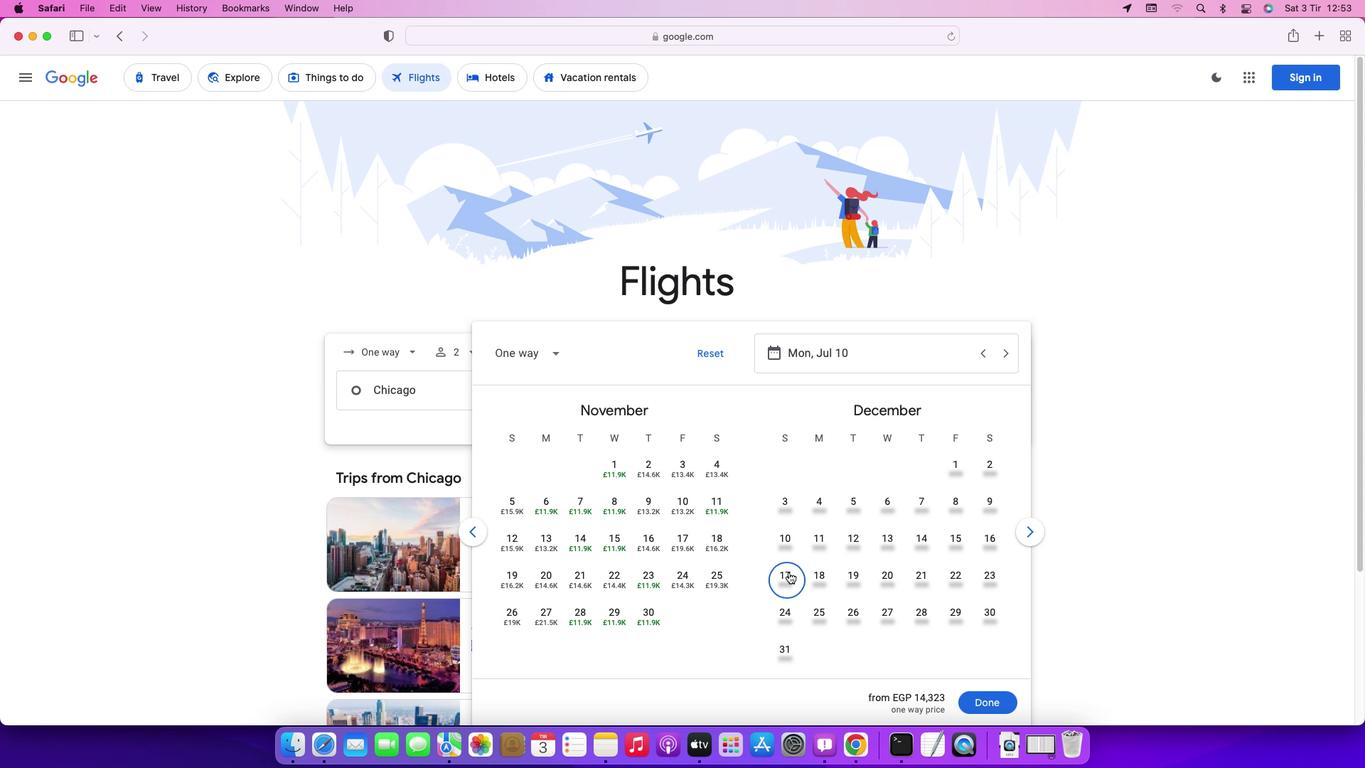 
Action: Mouse pressed left at (788, 571)
Screenshot: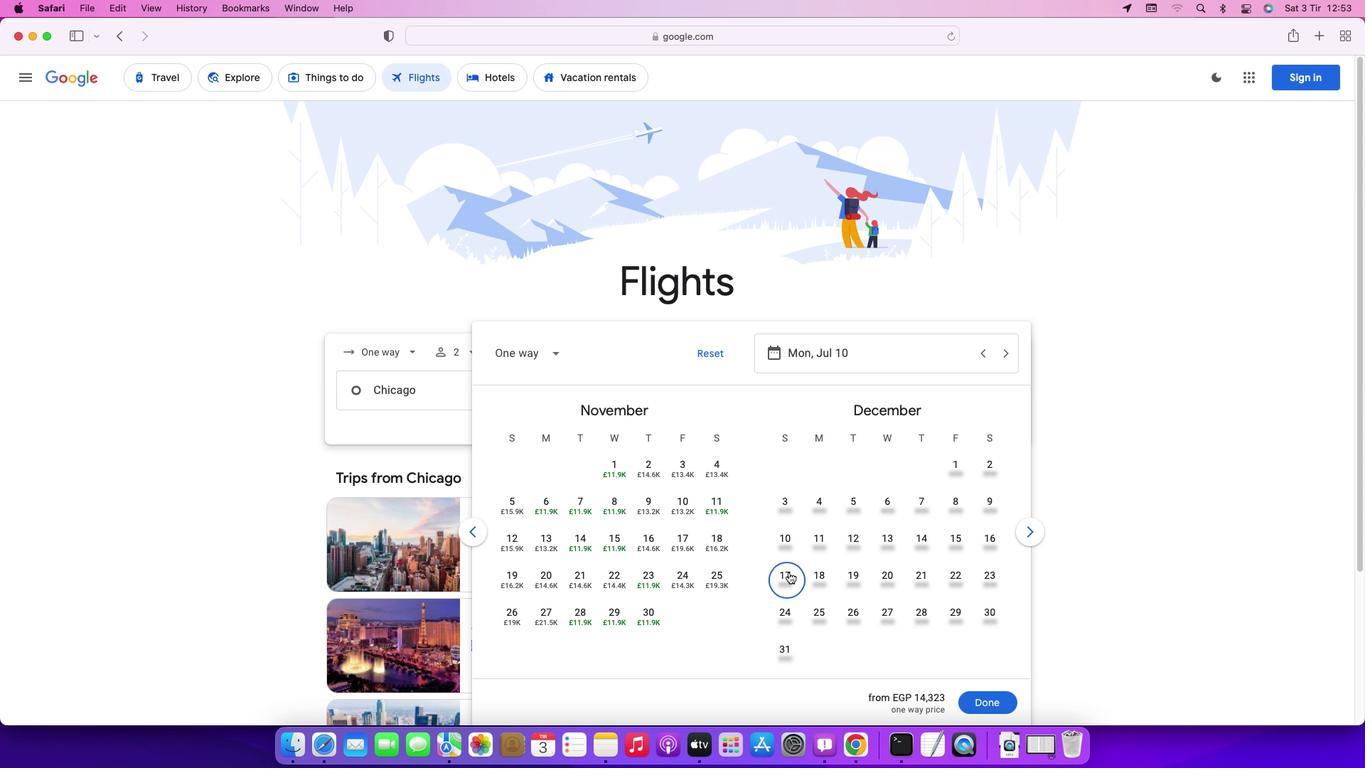 
Action: Mouse moved to (995, 701)
Screenshot: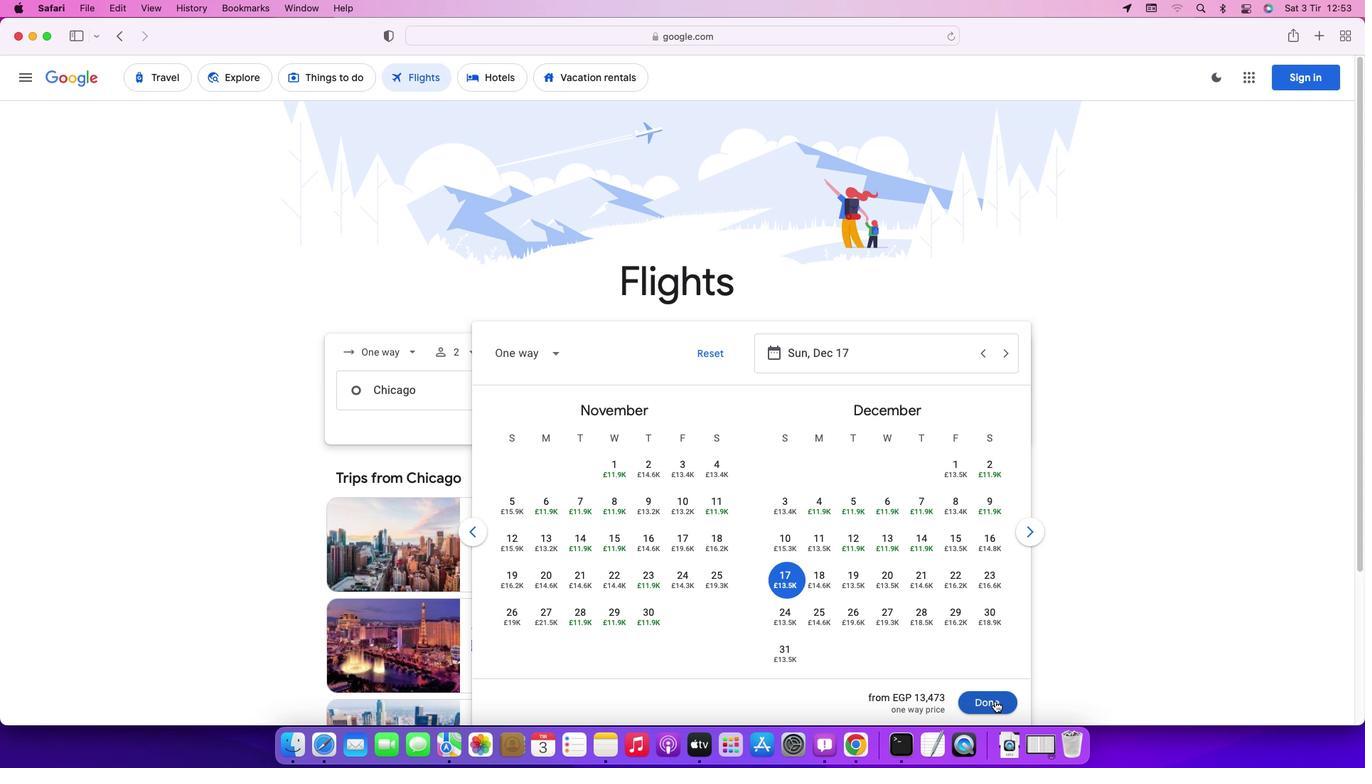 
Action: Mouse pressed left at (995, 701)
Screenshot: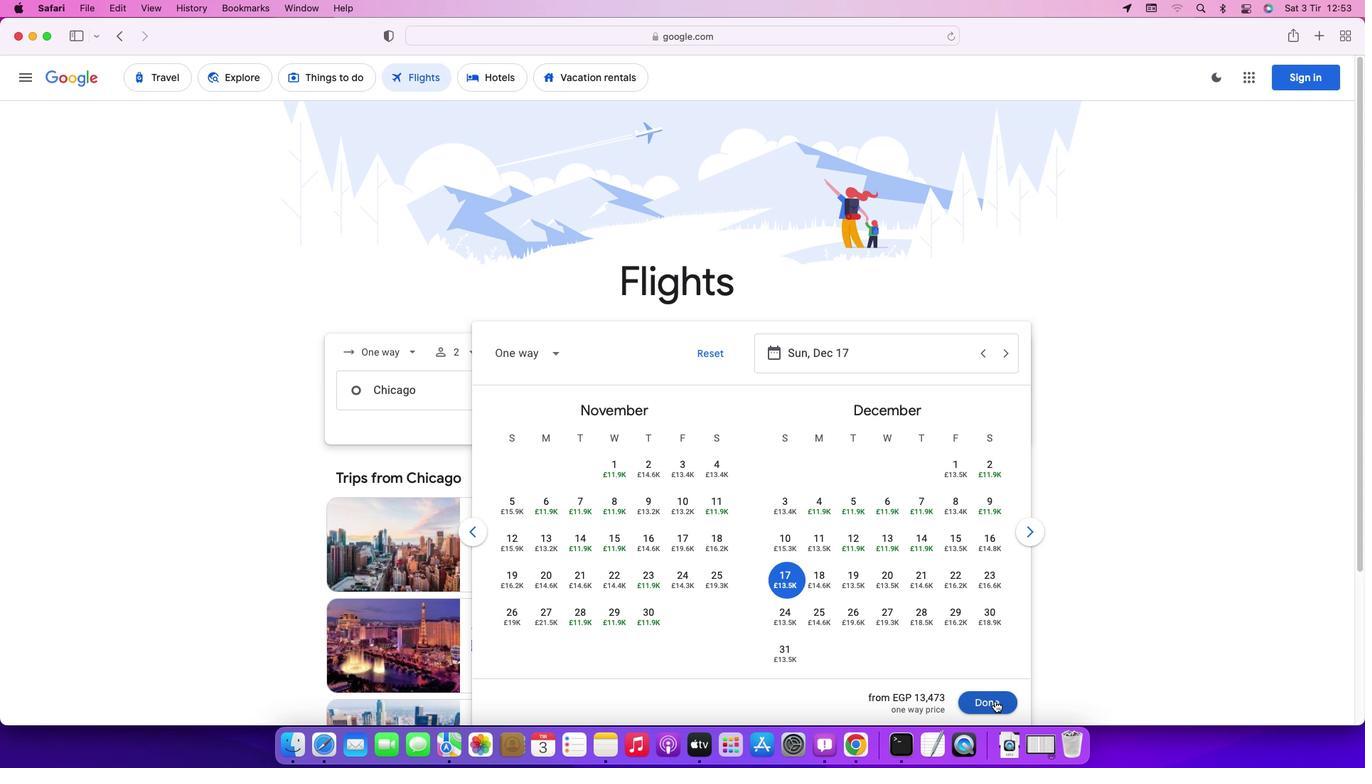 
Action: Mouse moved to (684, 438)
Screenshot: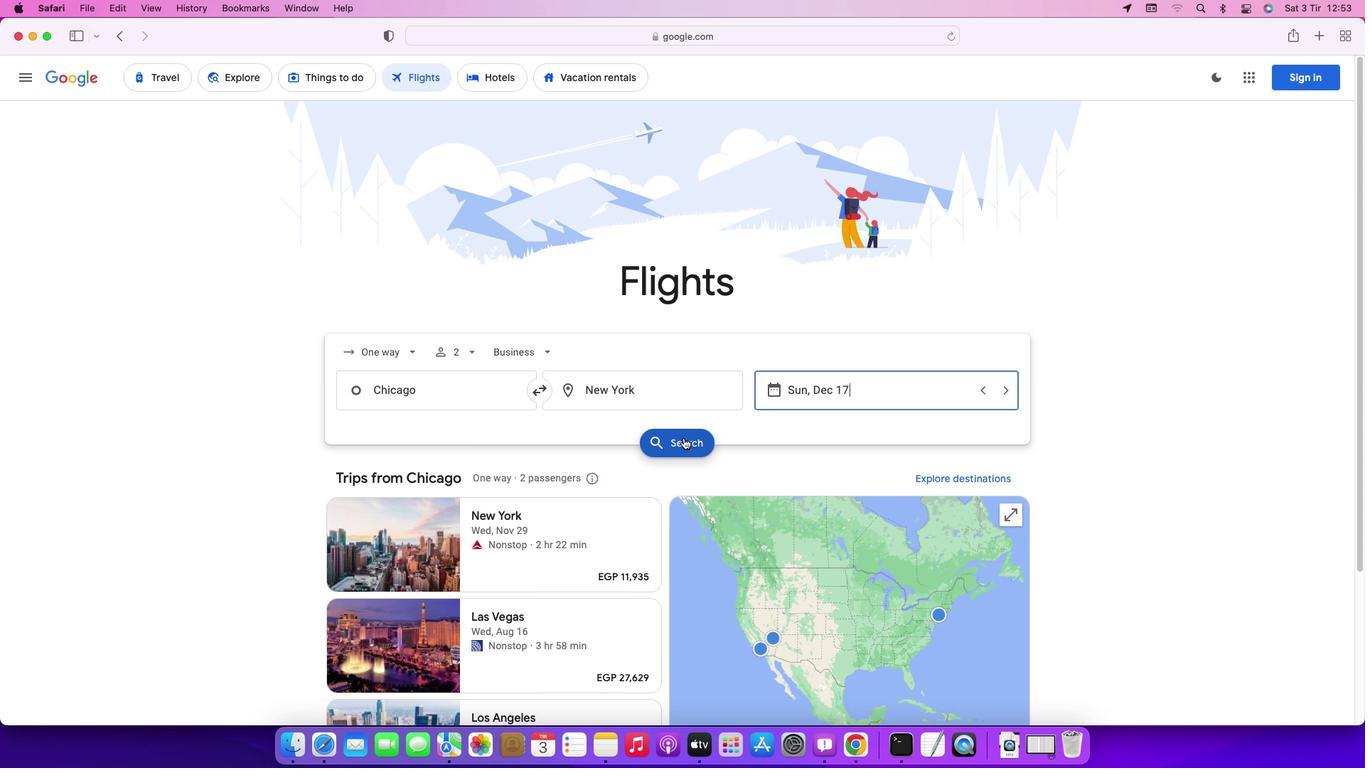 
Action: Mouse pressed left at (684, 438)
Screenshot: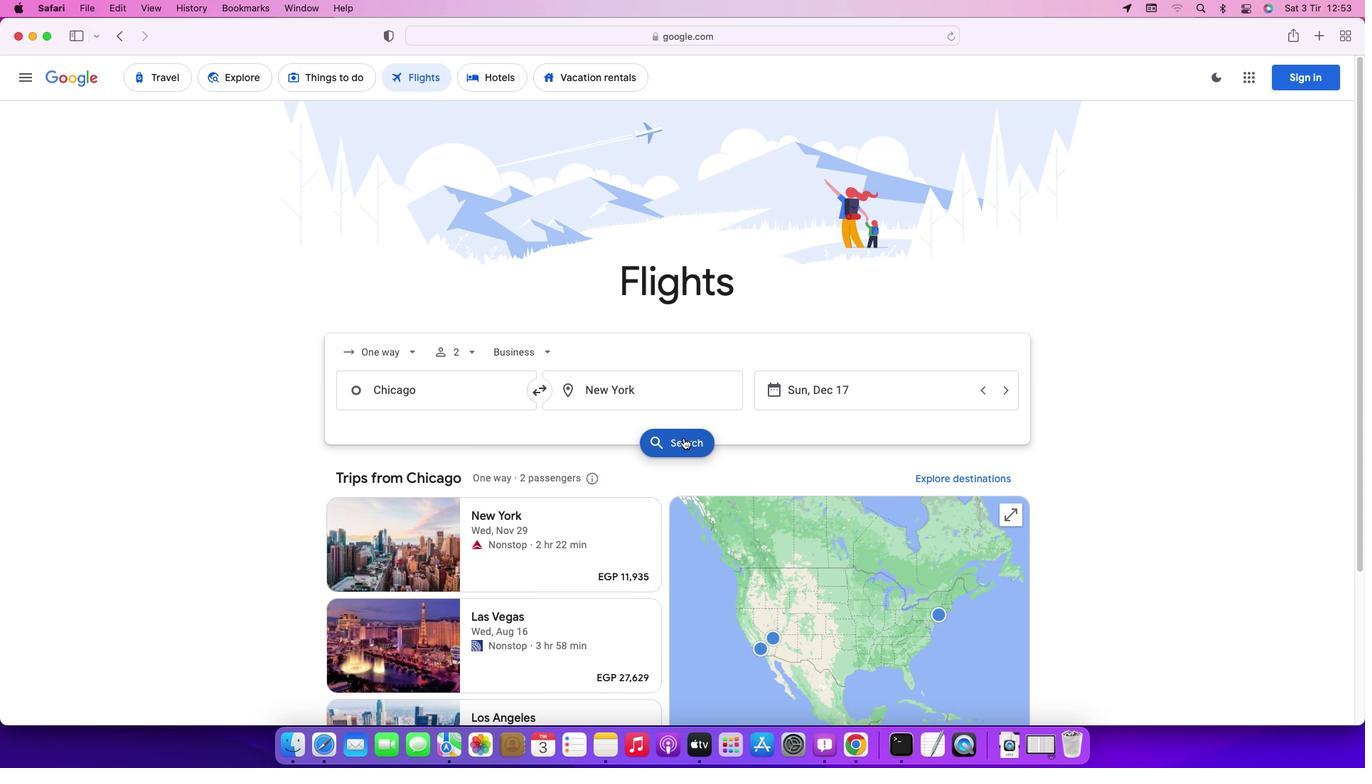 
Action: Mouse moved to (436, 211)
Screenshot: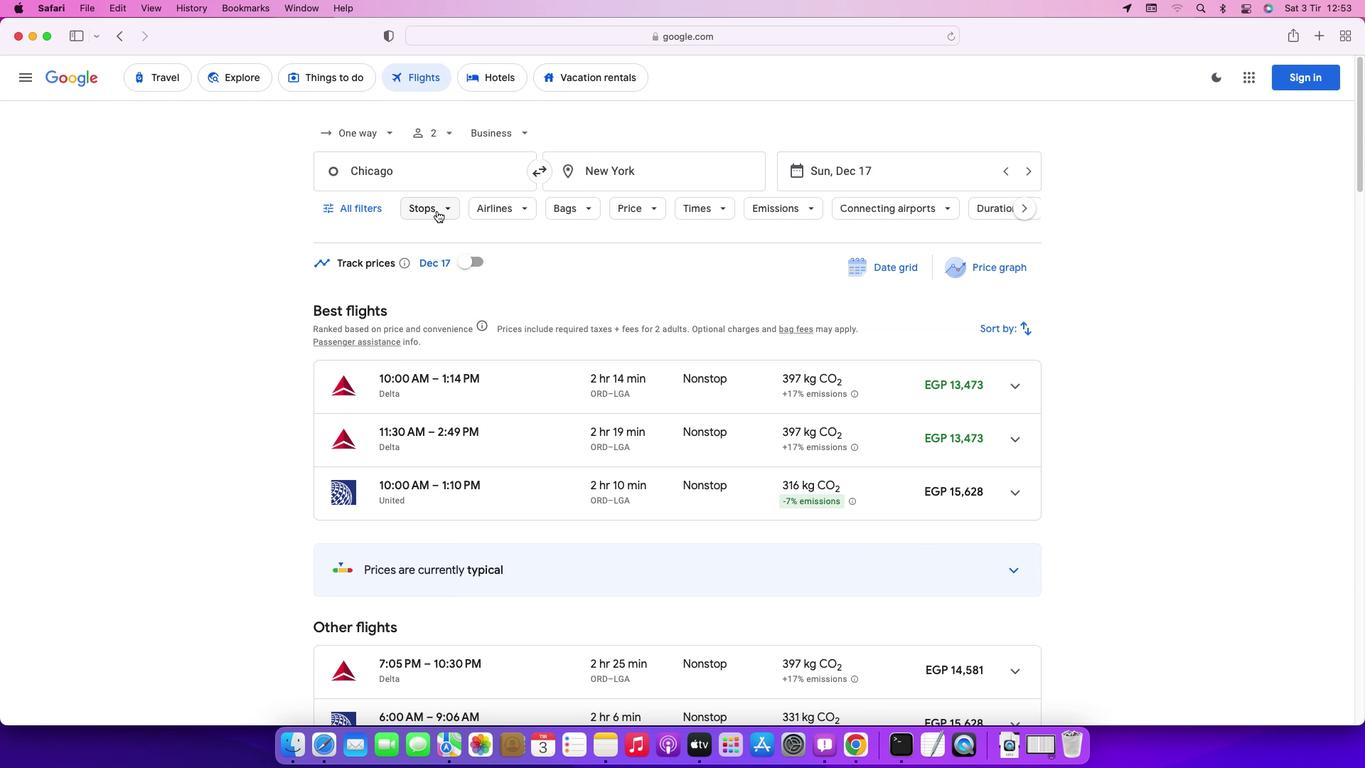 
Action: Mouse pressed left at (436, 211)
Screenshot: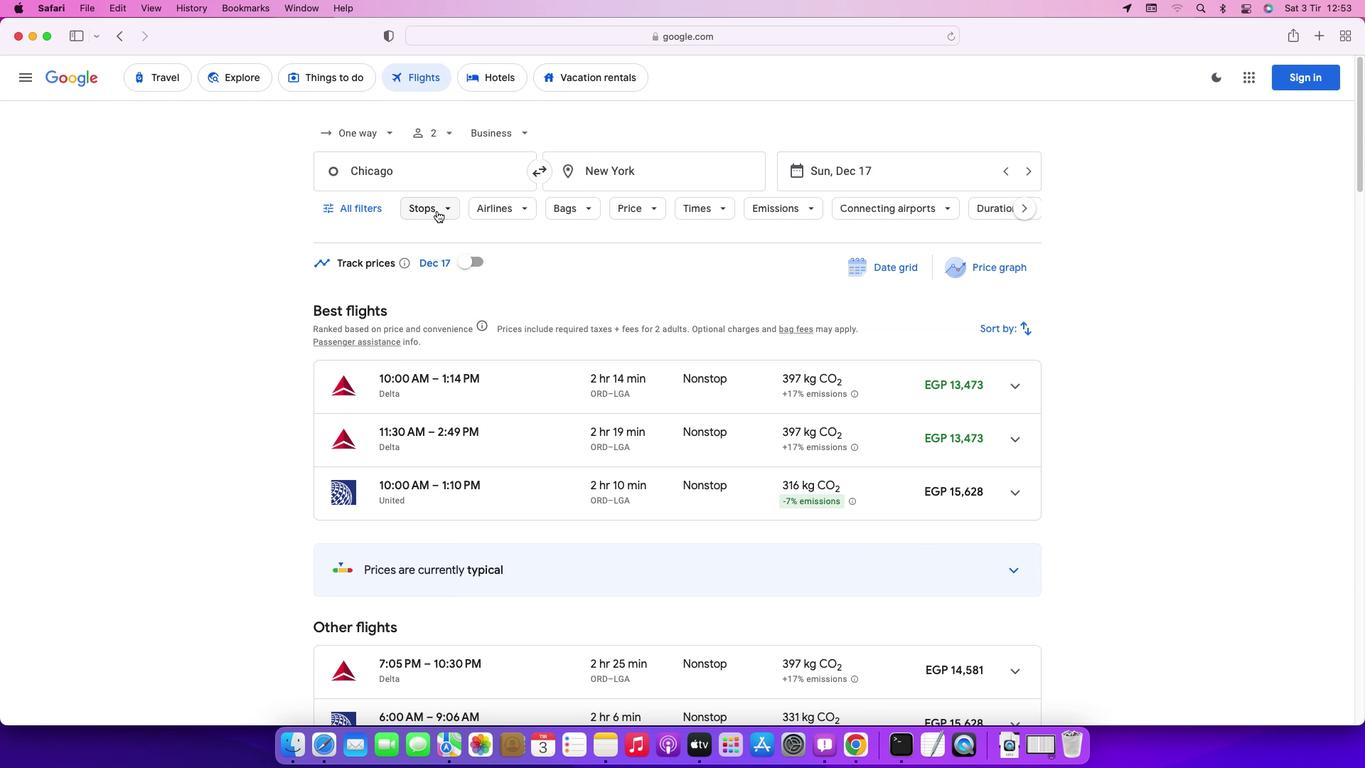 
Action: Mouse moved to (436, 280)
Screenshot: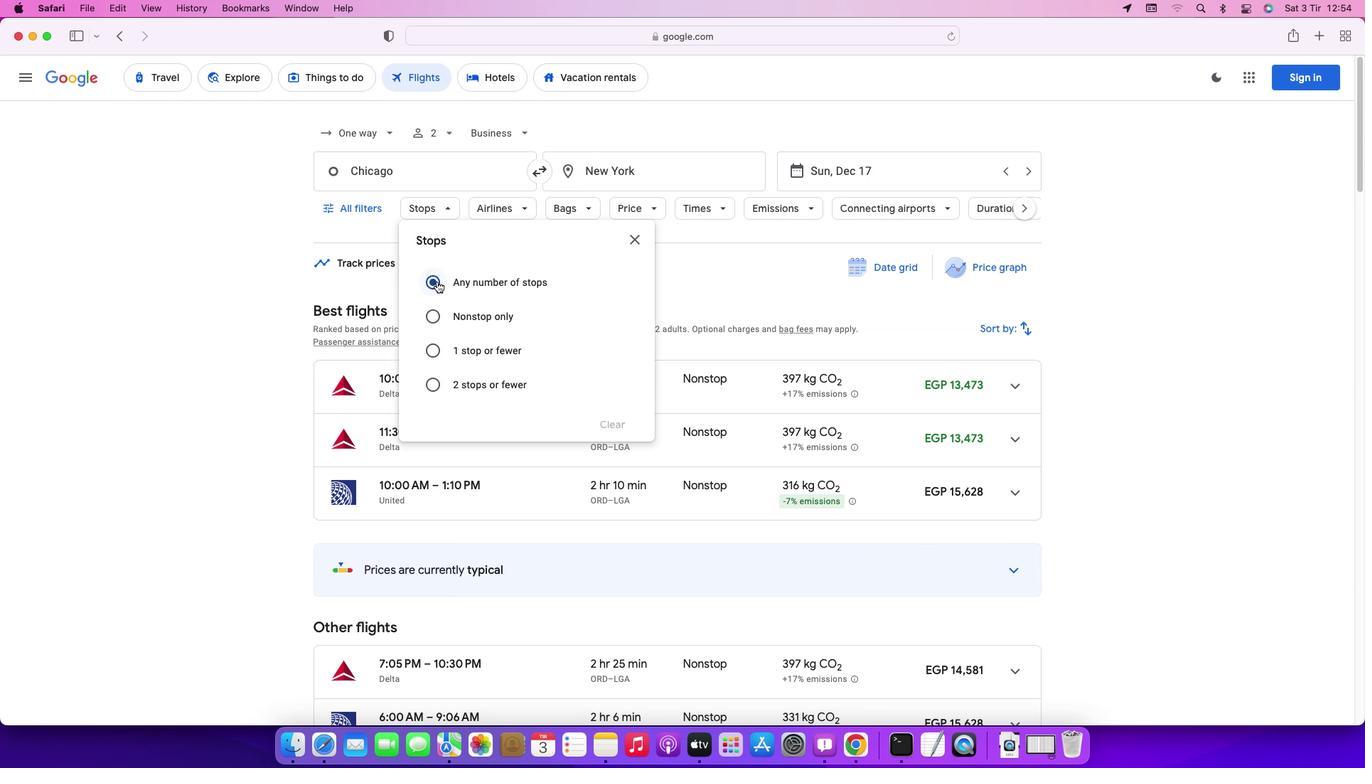 
Action: Mouse pressed left at (436, 280)
Screenshot: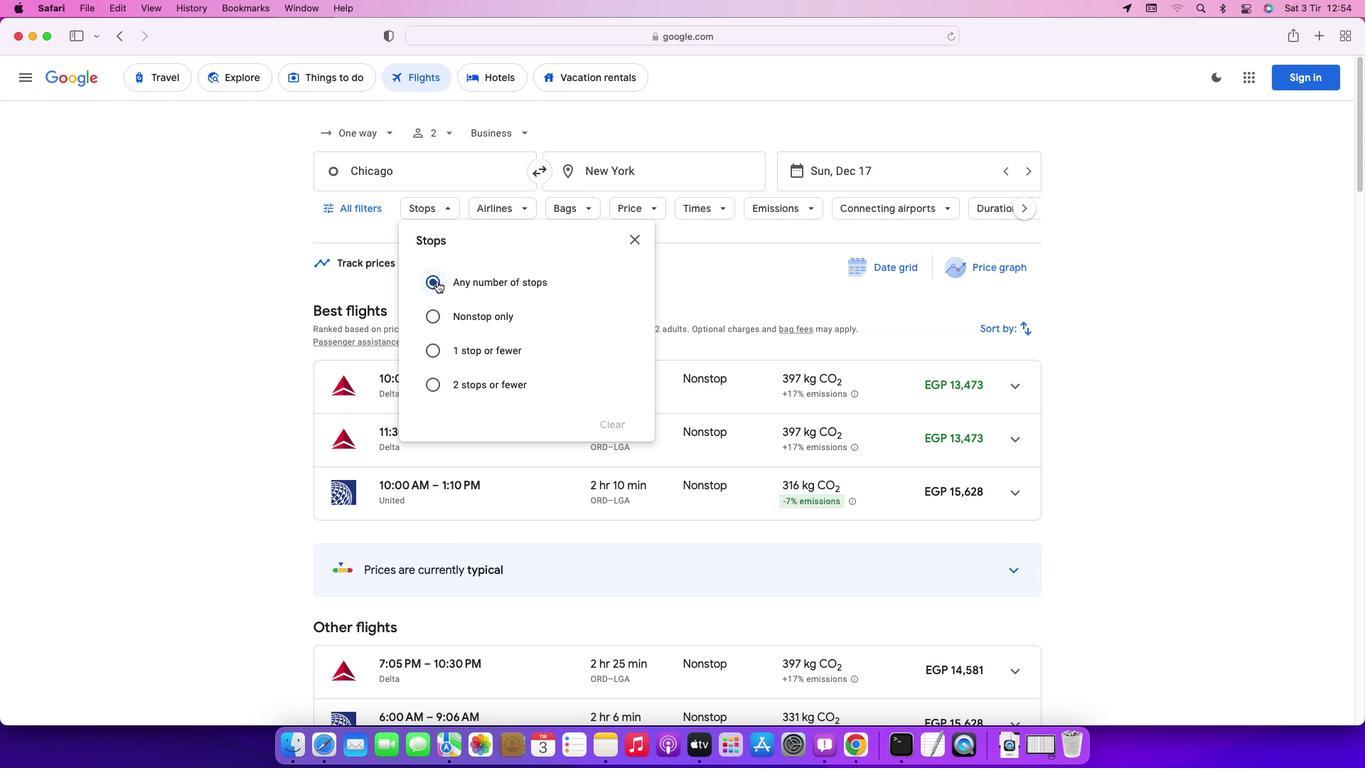 
Action: Mouse moved to (511, 212)
Screenshot: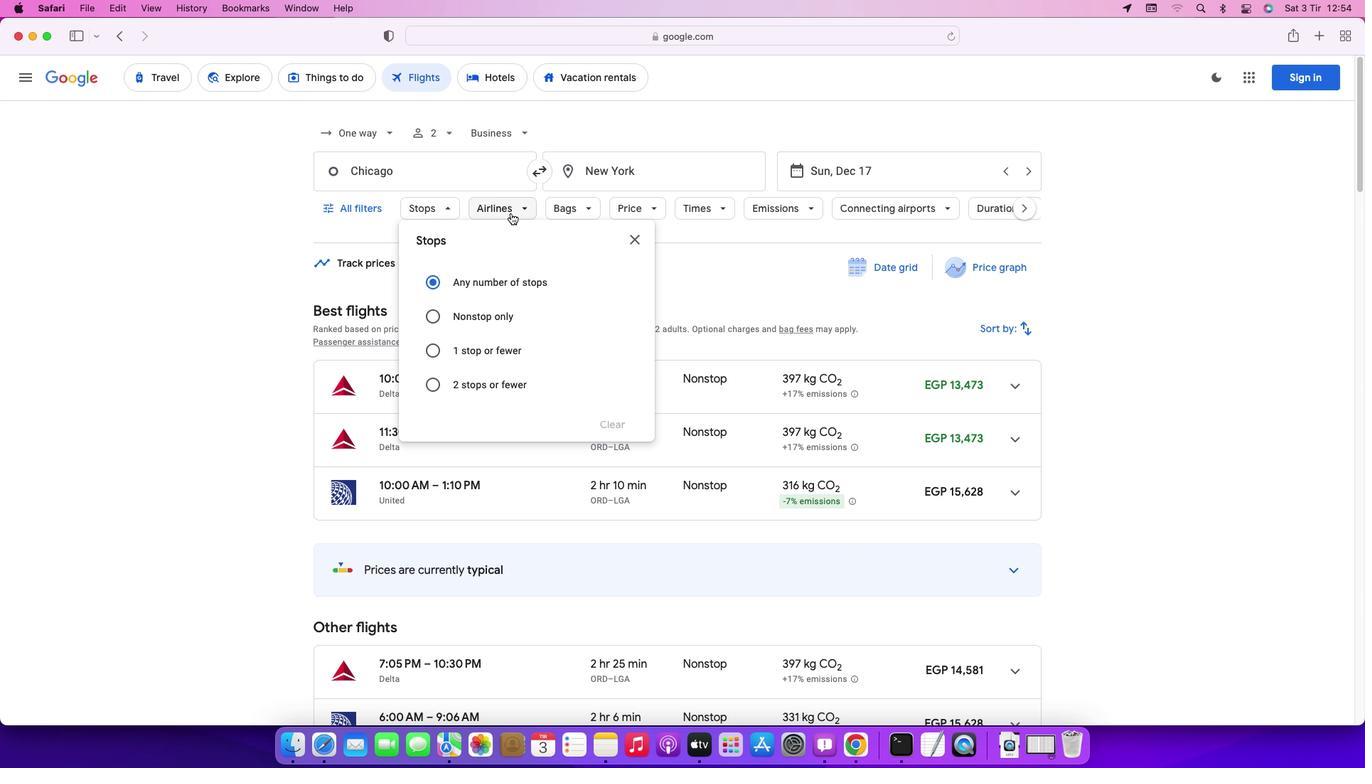 
Action: Mouse pressed left at (511, 212)
Screenshot: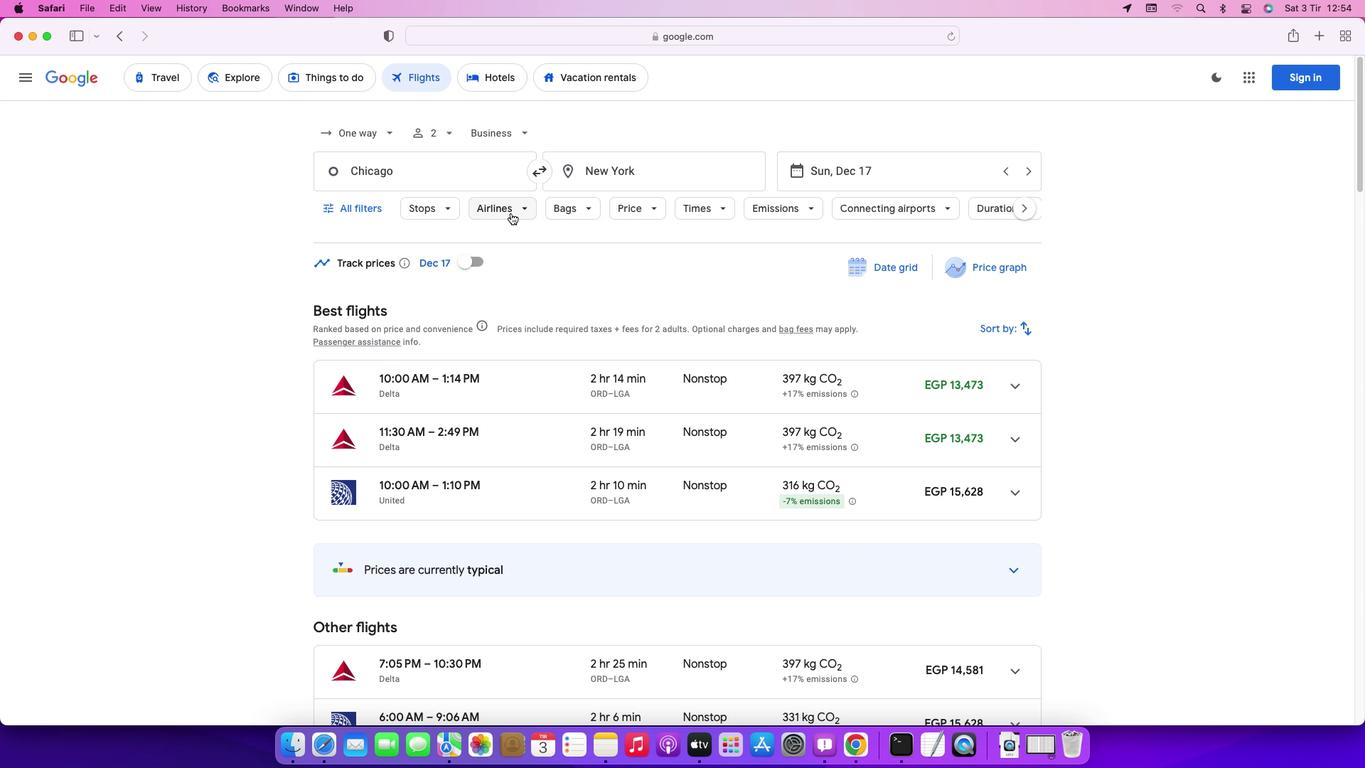 
Action: Mouse moved to (683, 280)
Screenshot: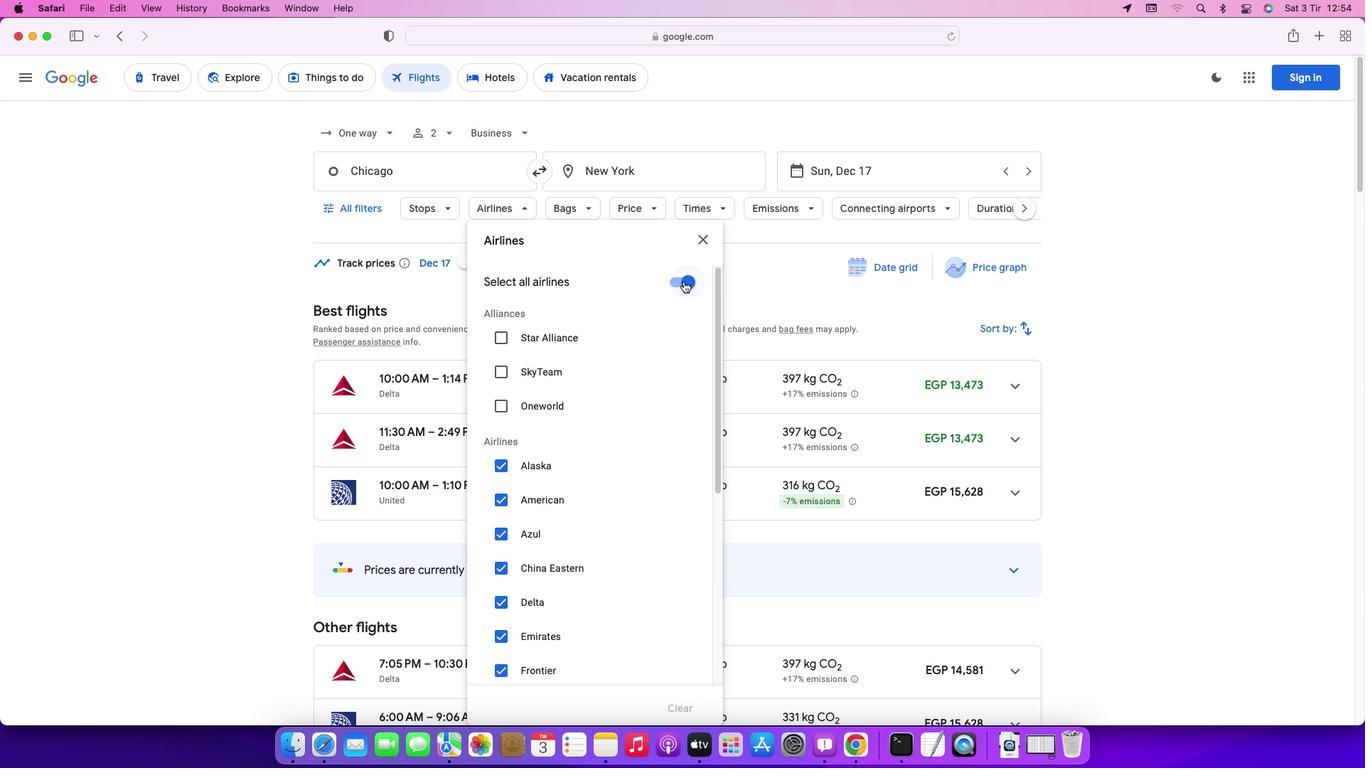 
Action: Mouse pressed left at (683, 280)
Screenshot: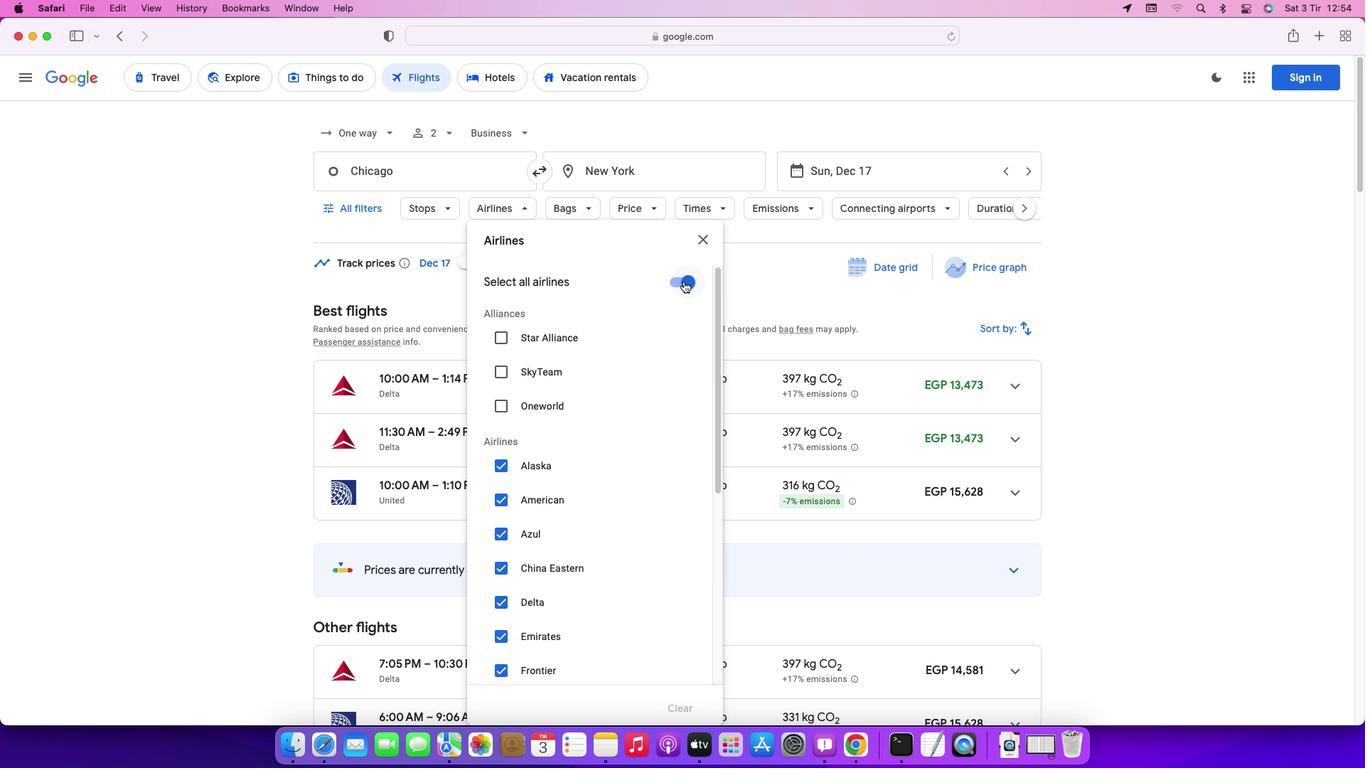 
Action: Mouse moved to (655, 456)
Screenshot: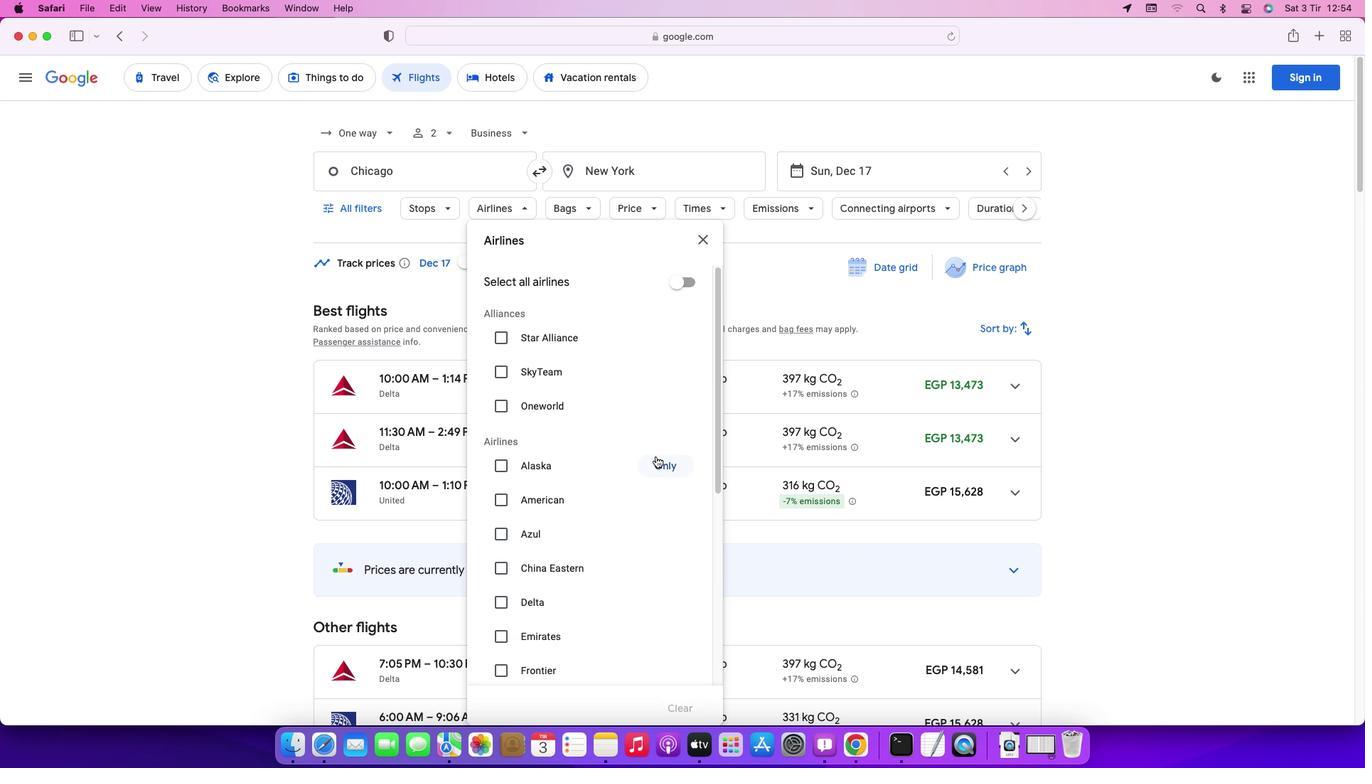 
Action: Mouse scrolled (655, 456) with delta (0, 0)
Screenshot: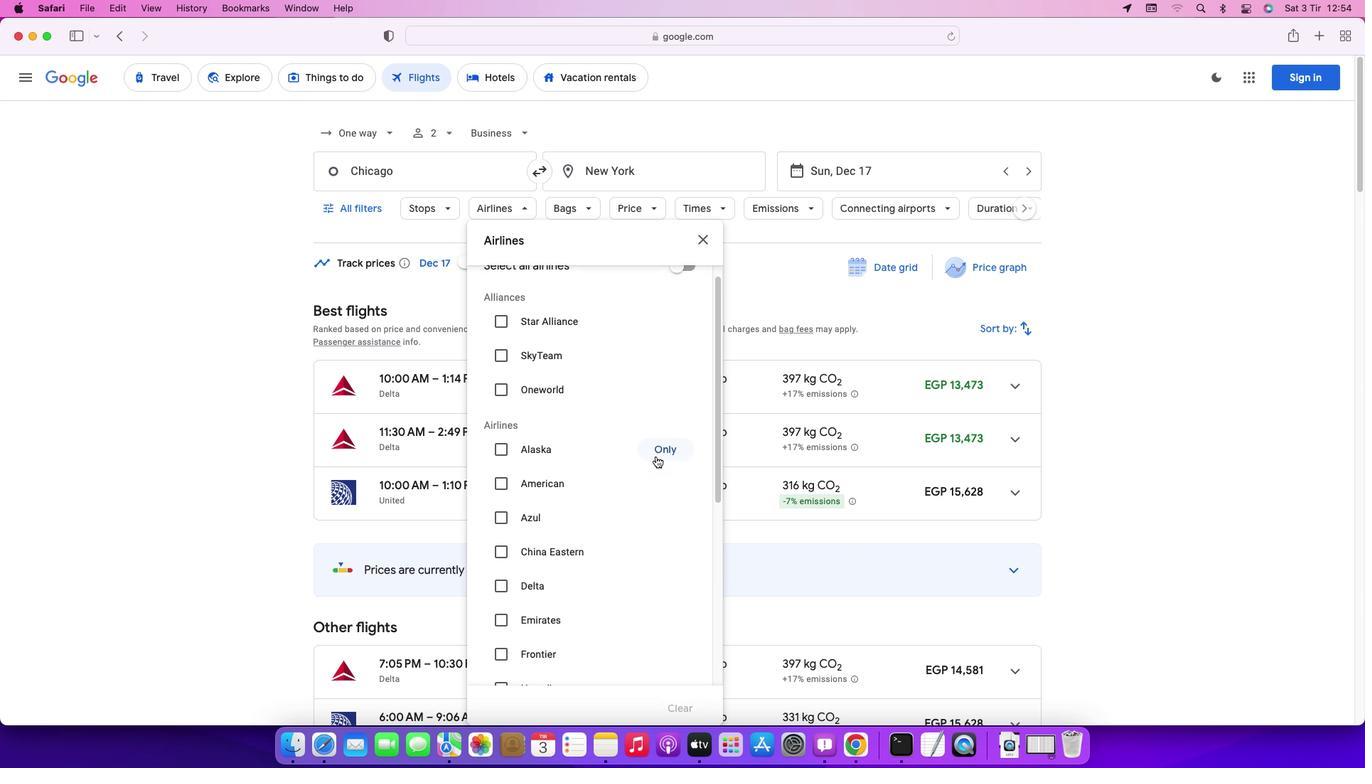 
Action: Mouse scrolled (655, 456) with delta (0, 0)
Screenshot: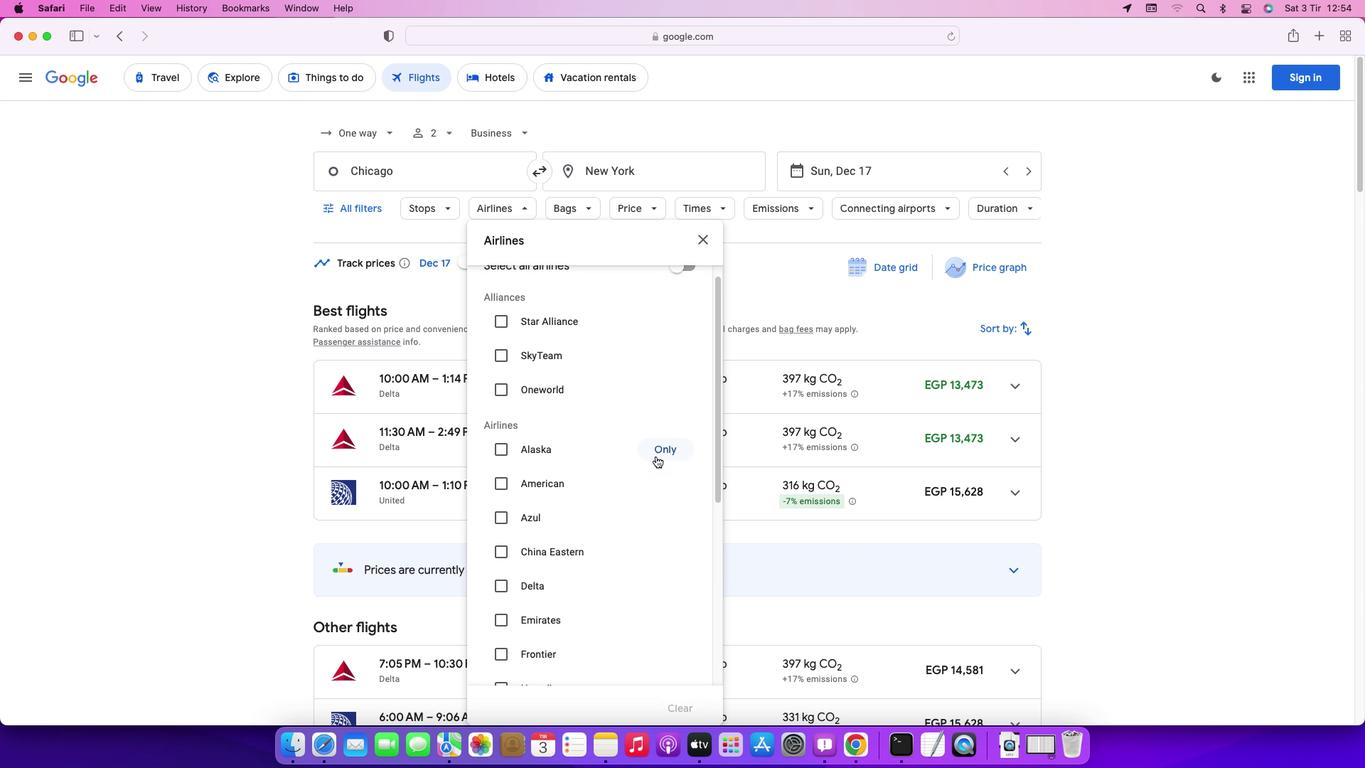 
Action: Mouse scrolled (655, 456) with delta (0, 0)
Screenshot: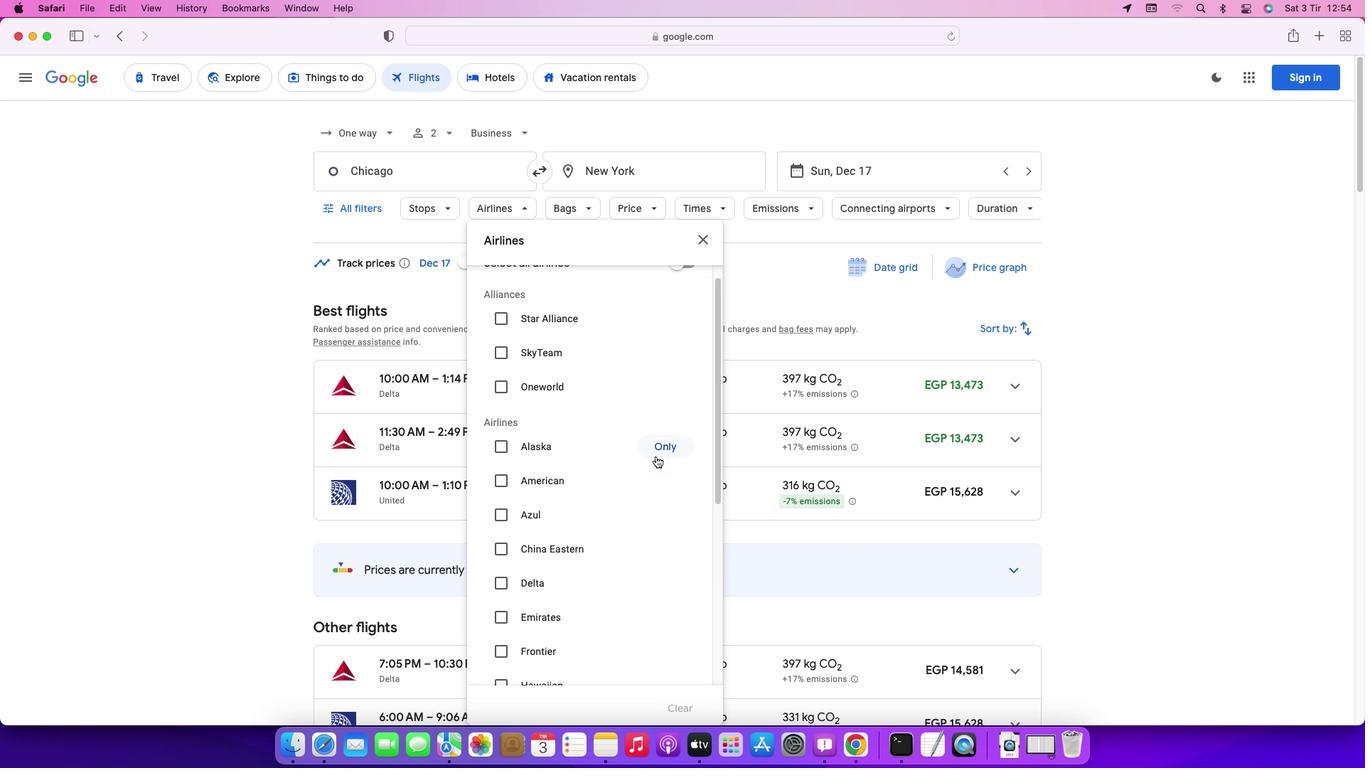 
Action: Mouse scrolled (655, 456) with delta (0, 0)
Screenshot: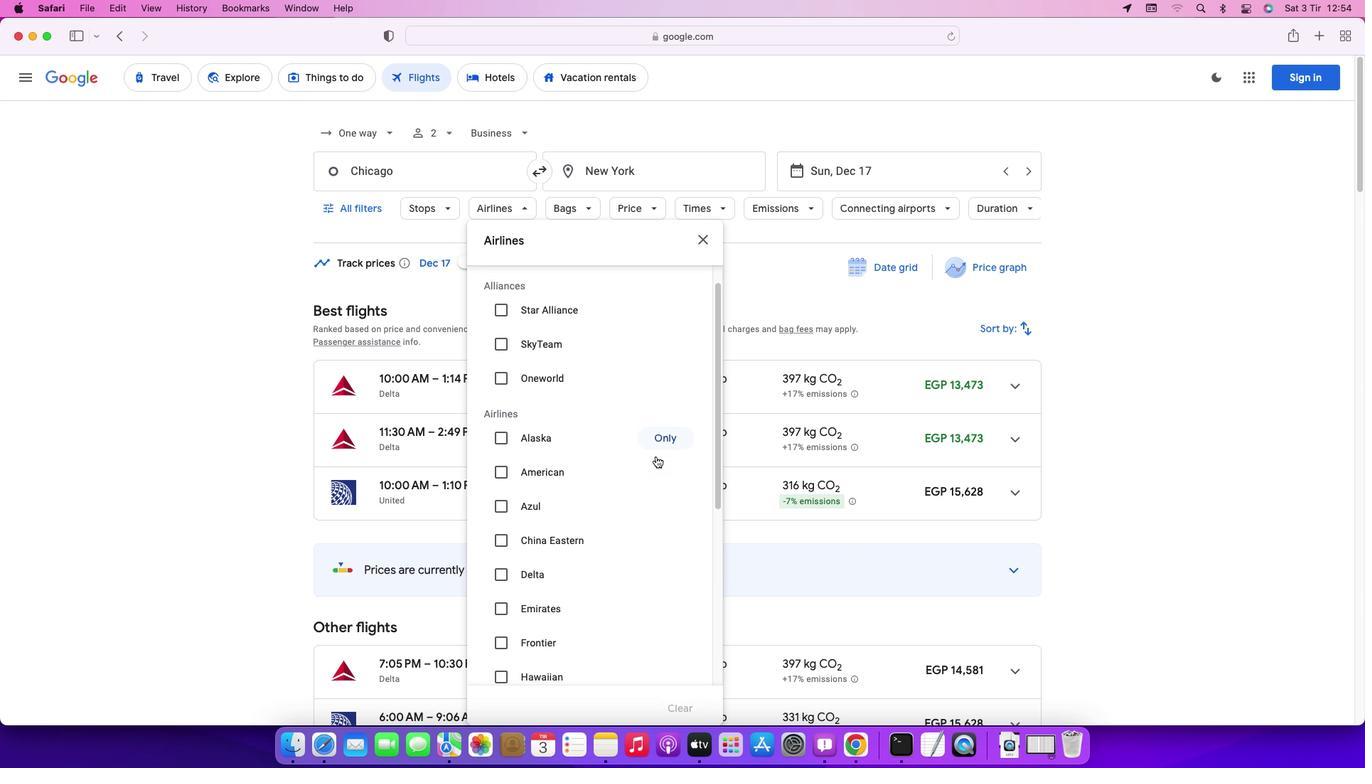 
Action: Mouse scrolled (655, 456) with delta (0, 0)
Screenshot: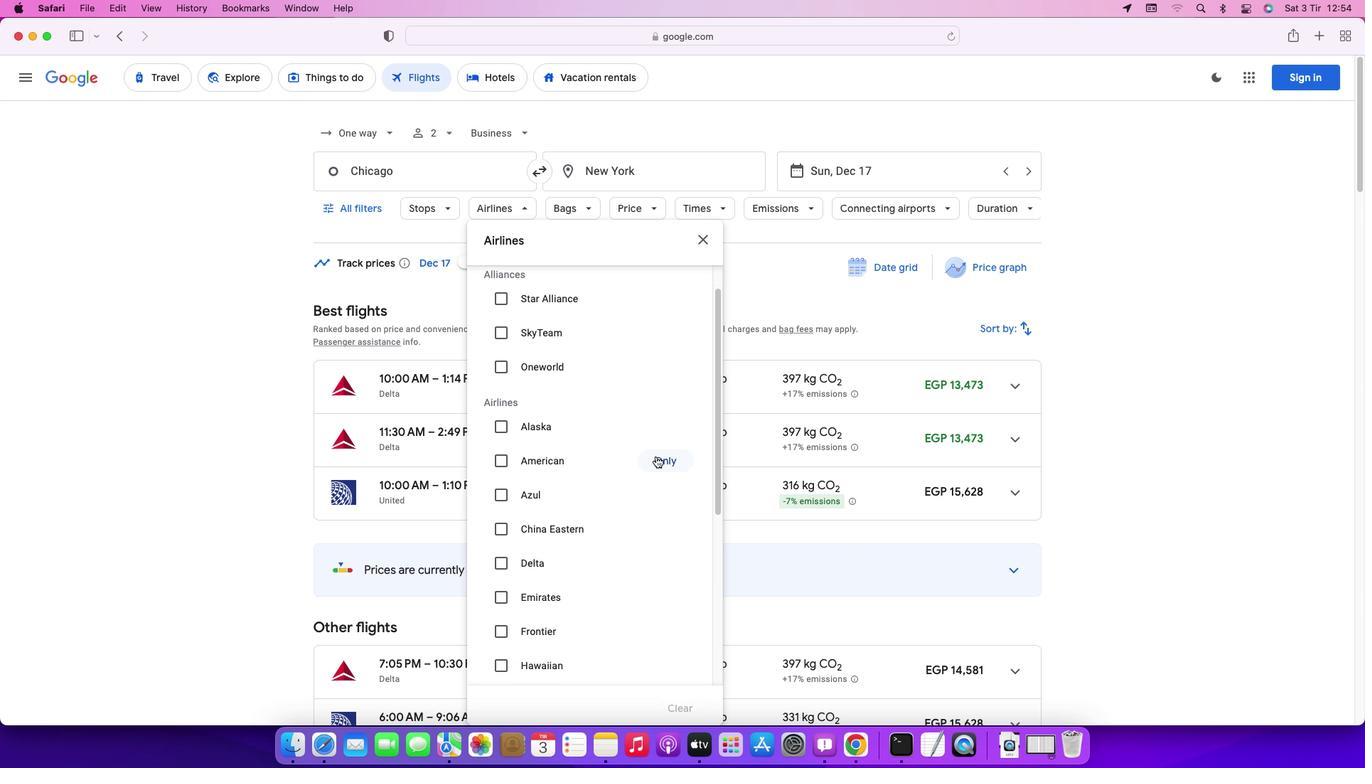 
Action: Mouse scrolled (655, 456) with delta (0, 0)
Screenshot: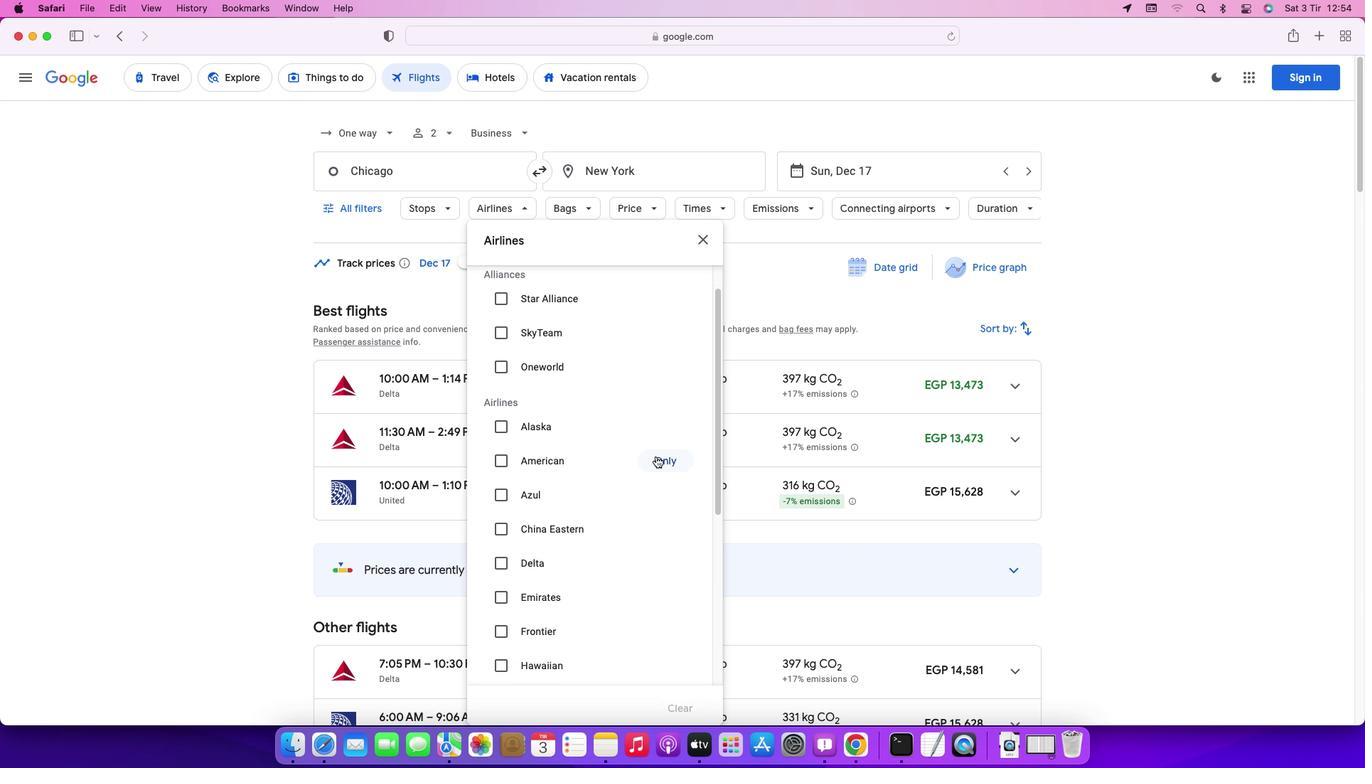 
Action: Mouse moved to (503, 598)
Screenshot: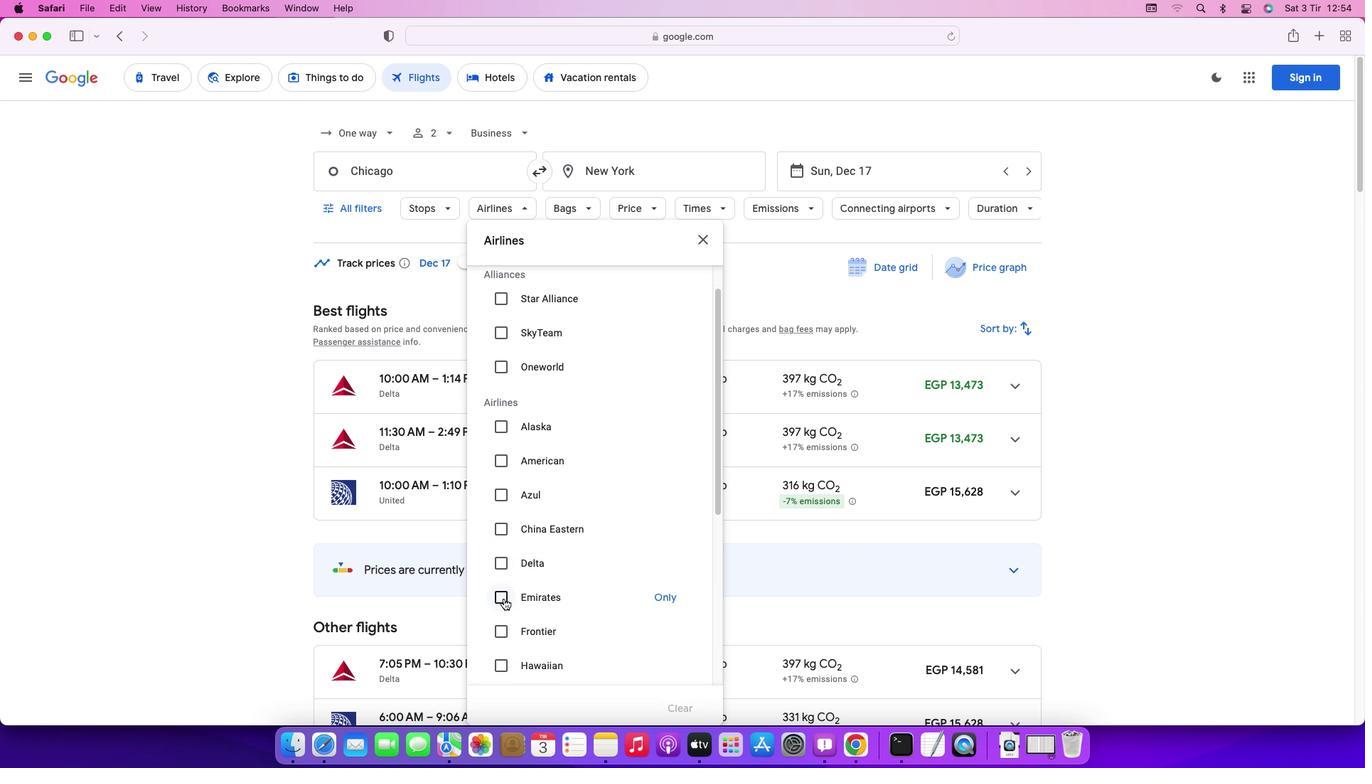 
Action: Mouse pressed left at (503, 598)
Screenshot: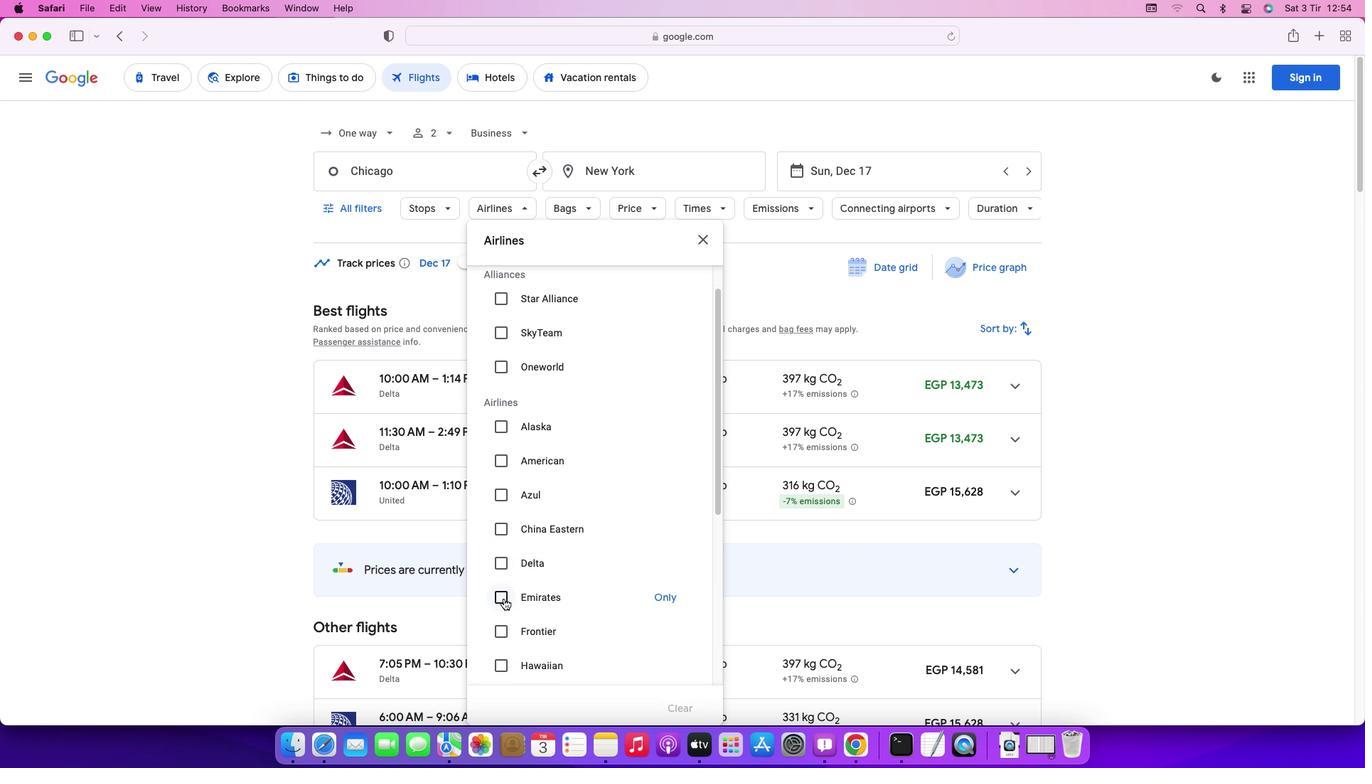 
Action: Mouse moved to (608, 209)
Screenshot: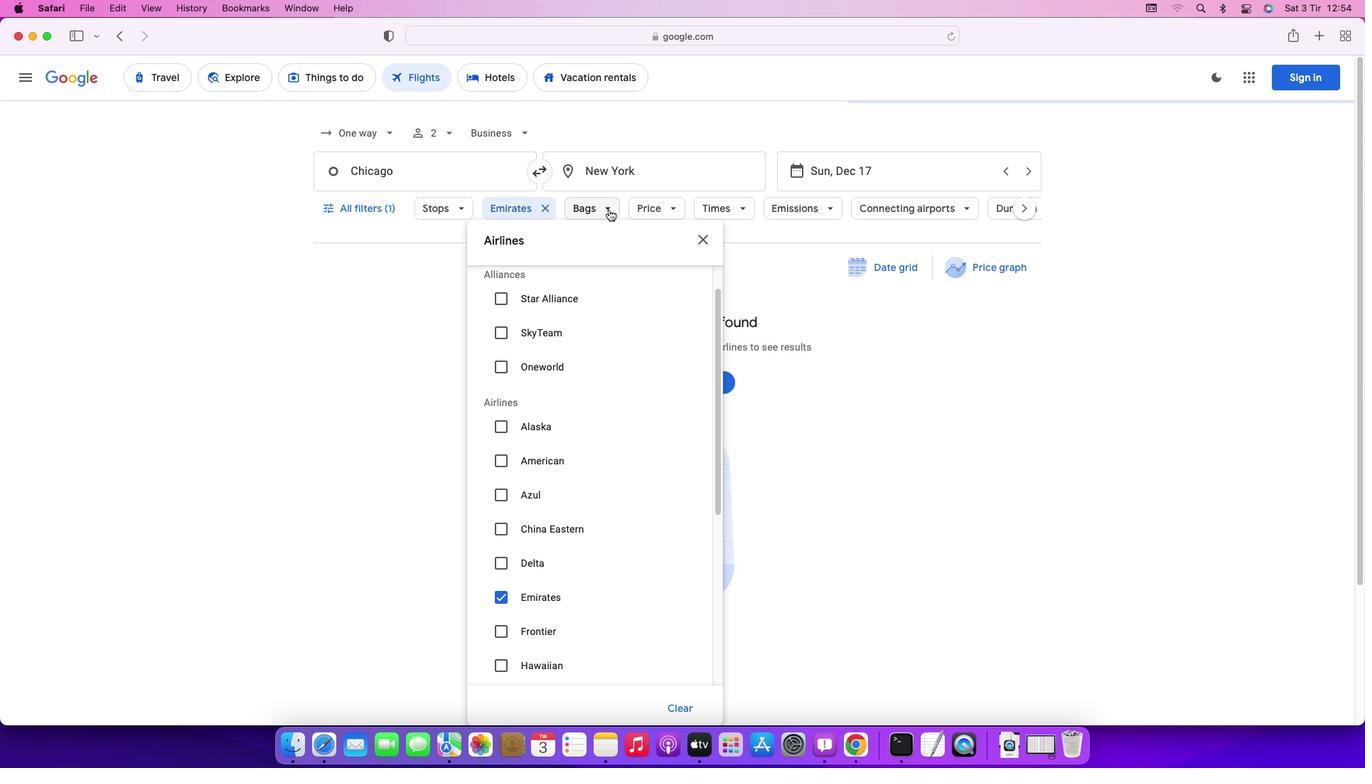 
Action: Mouse pressed left at (608, 209)
Screenshot: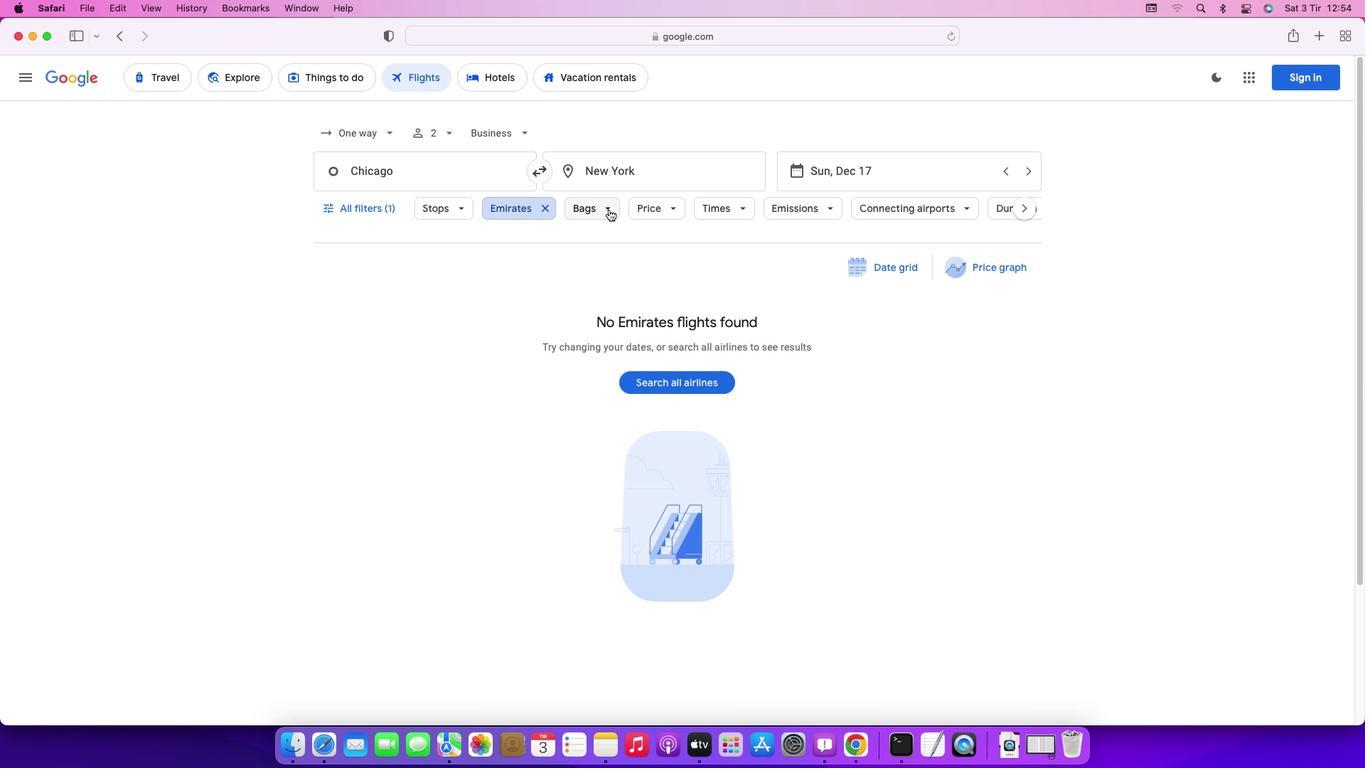 
Action: Mouse moved to (794, 314)
Screenshot: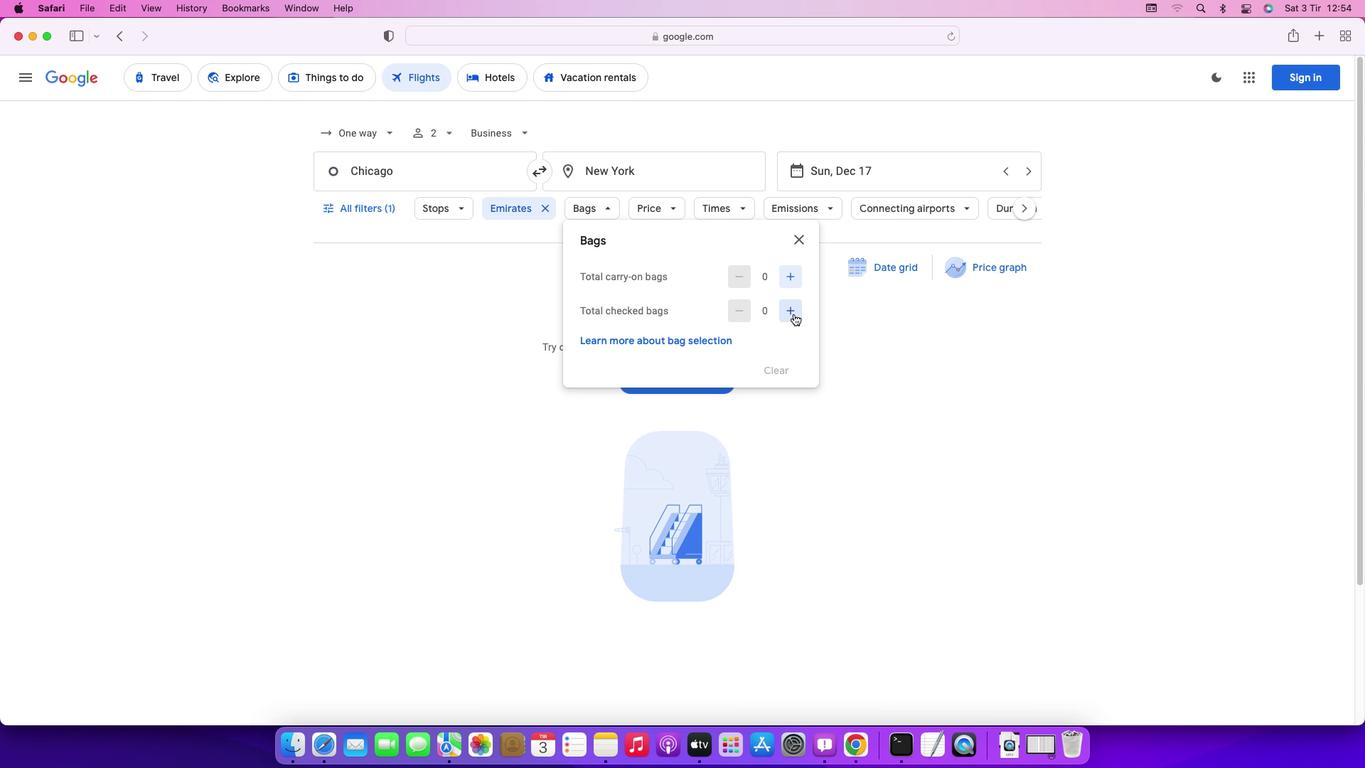 
Action: Mouse pressed left at (794, 314)
Screenshot: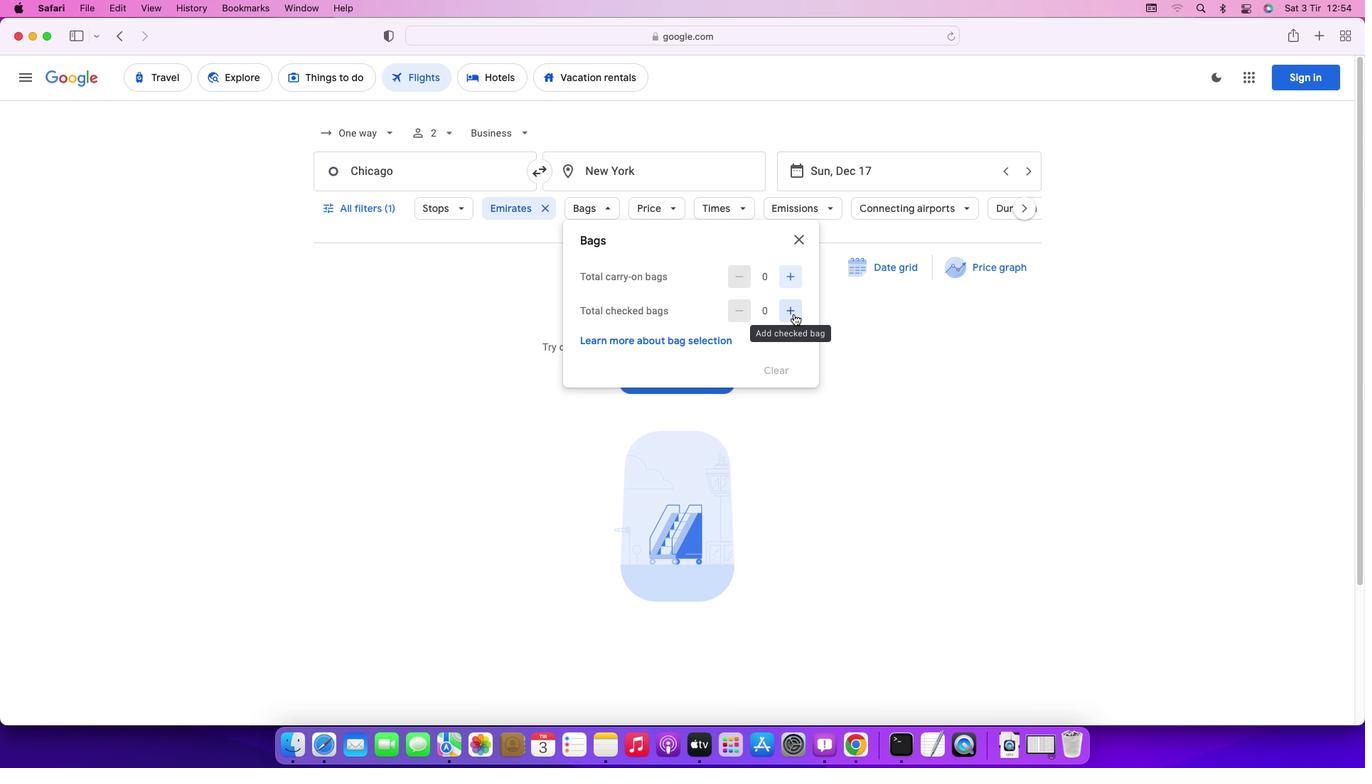 
Action: Mouse moved to (713, 210)
Screenshot: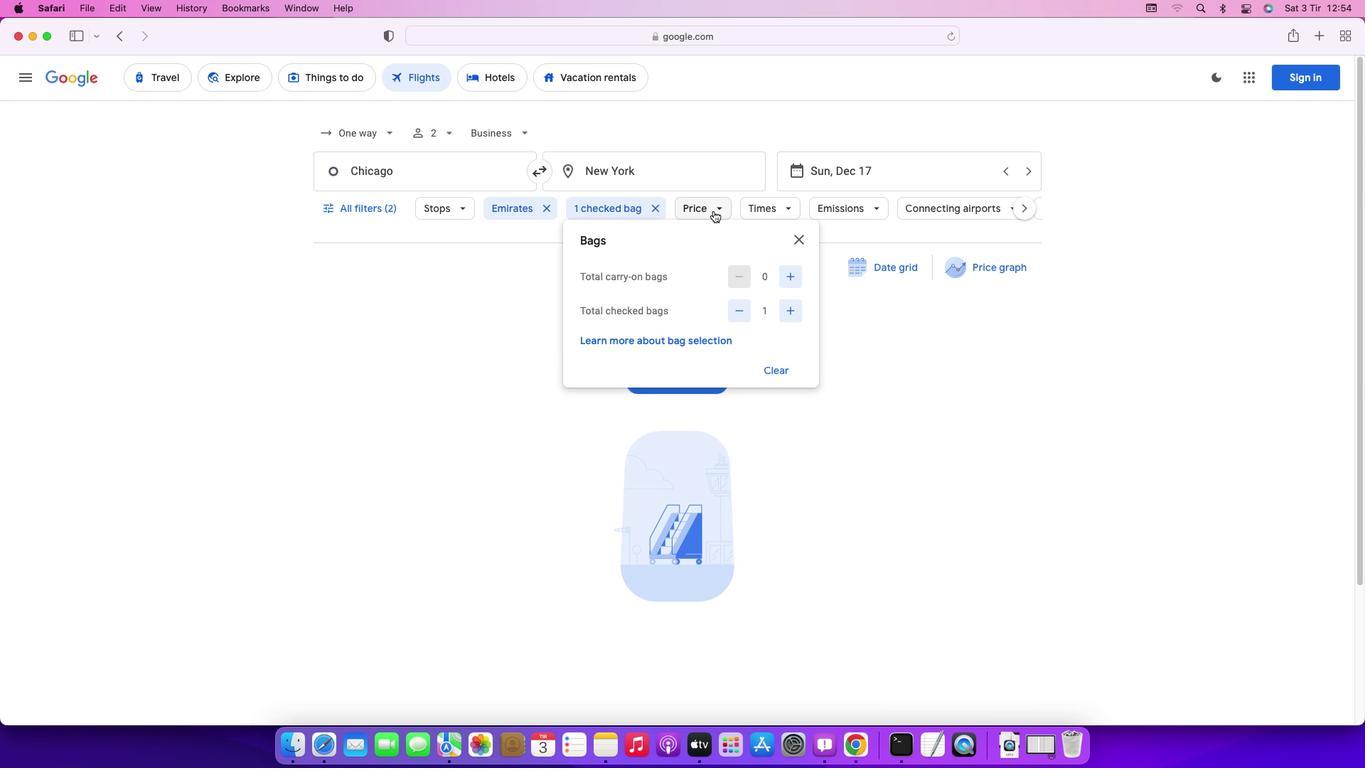 
Action: Mouse pressed left at (713, 210)
Screenshot: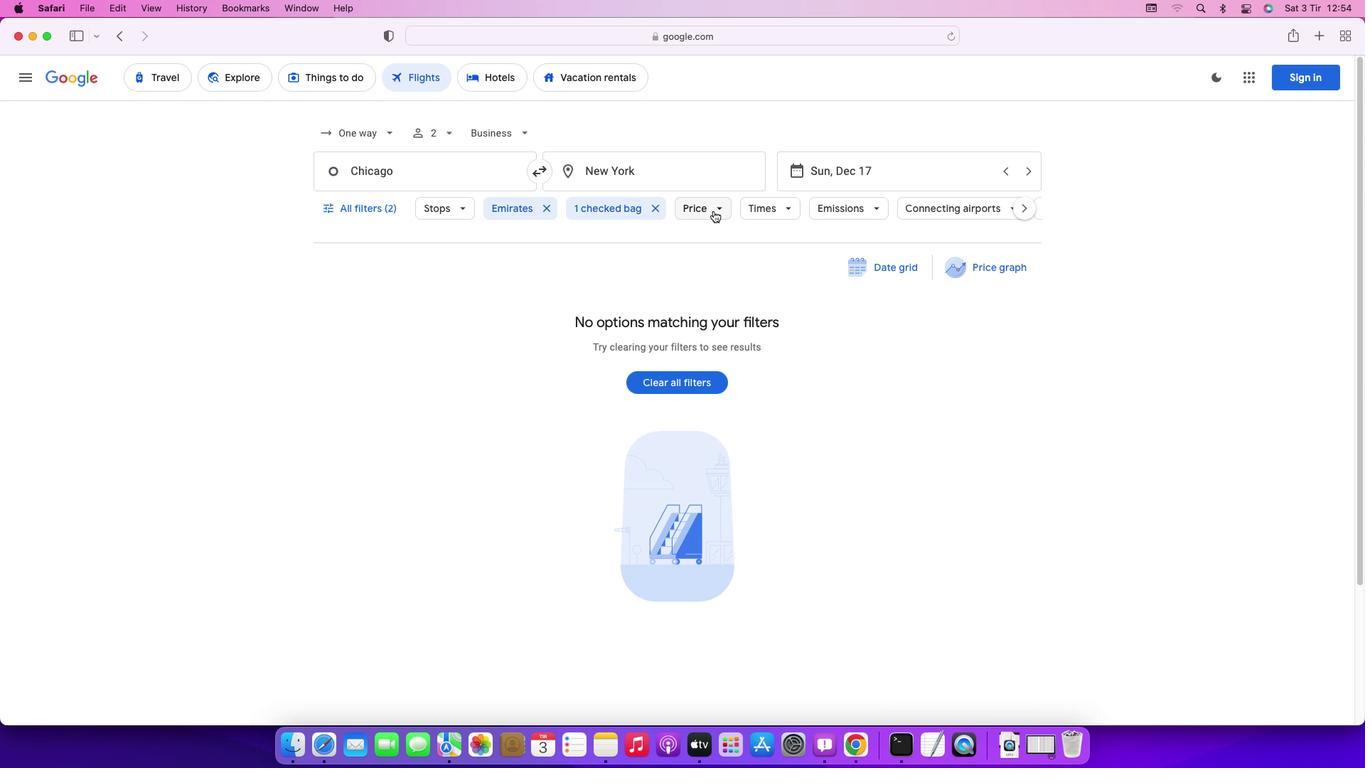 
Action: Mouse moved to (906, 303)
Screenshot: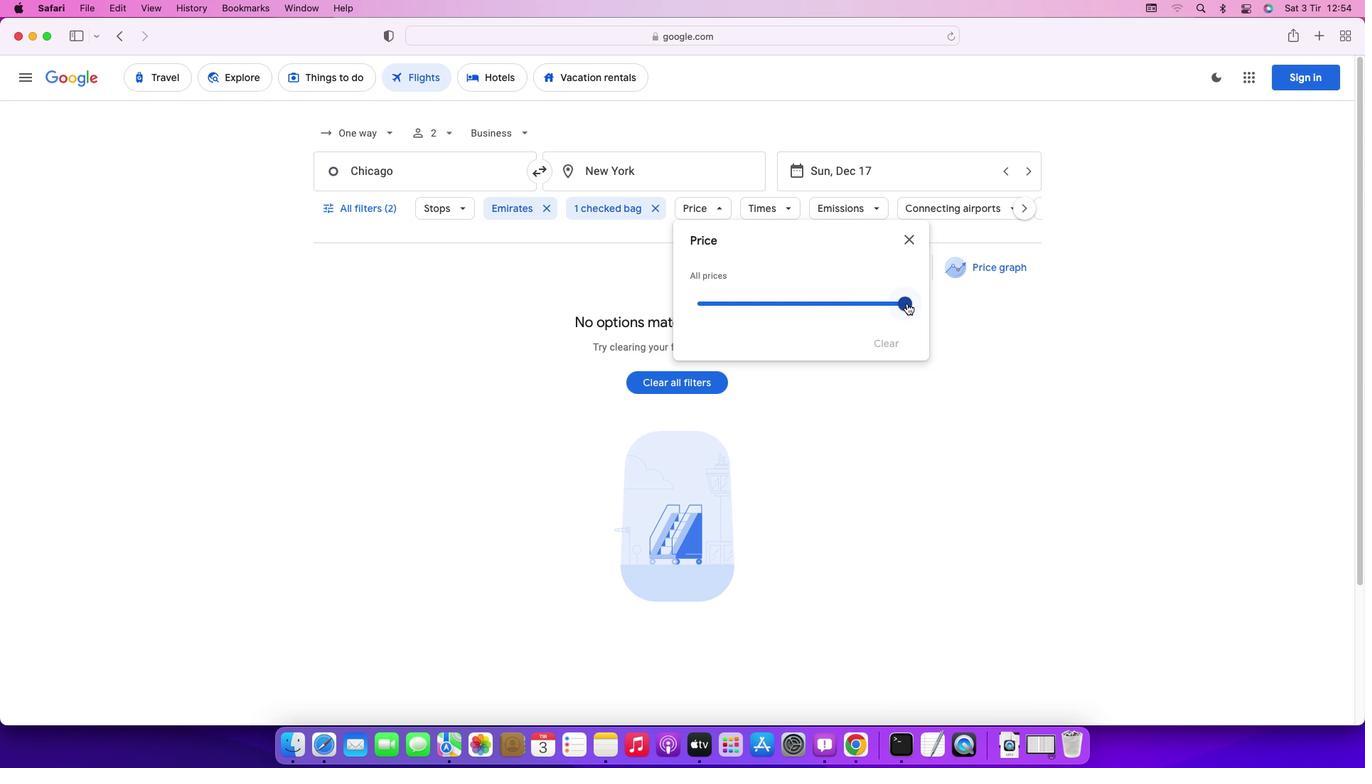 
Action: Mouse pressed left at (906, 303)
Screenshot: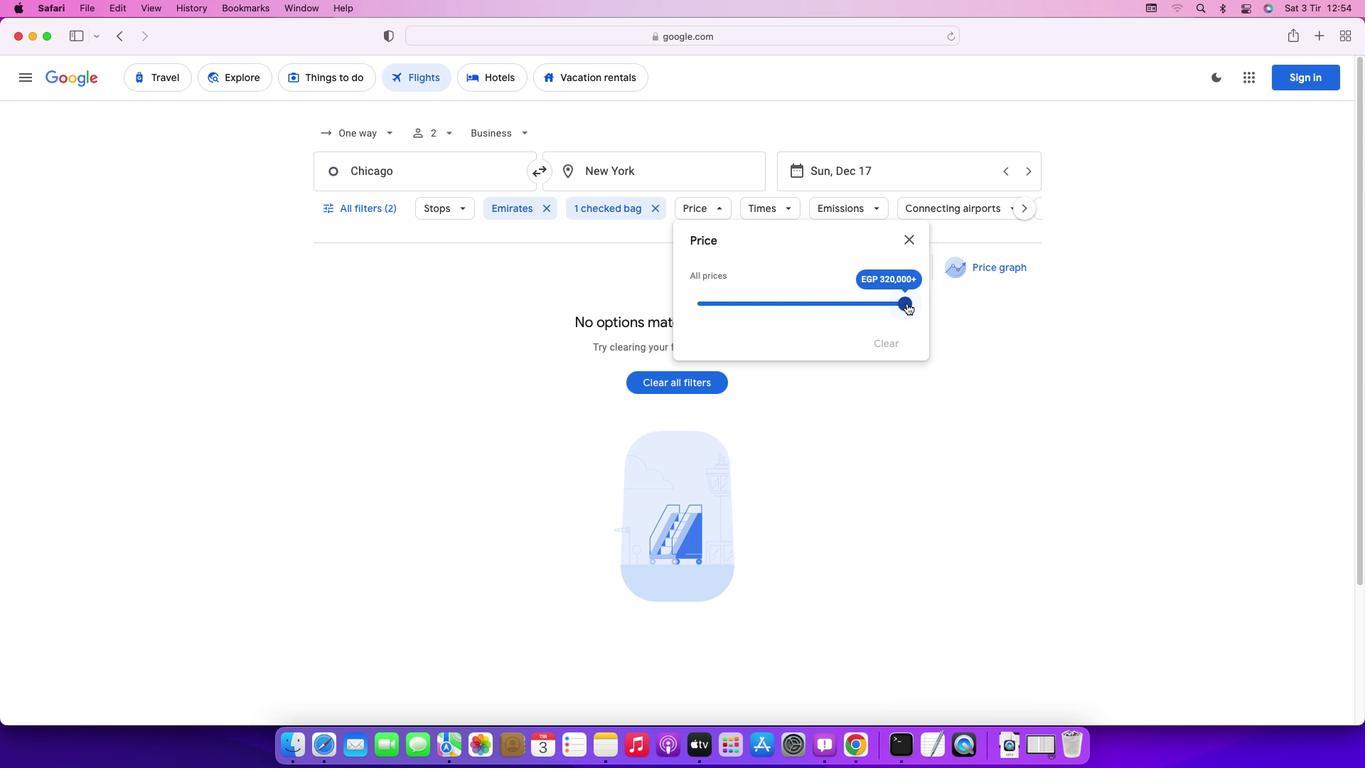 
Action: Mouse moved to (837, 210)
Screenshot: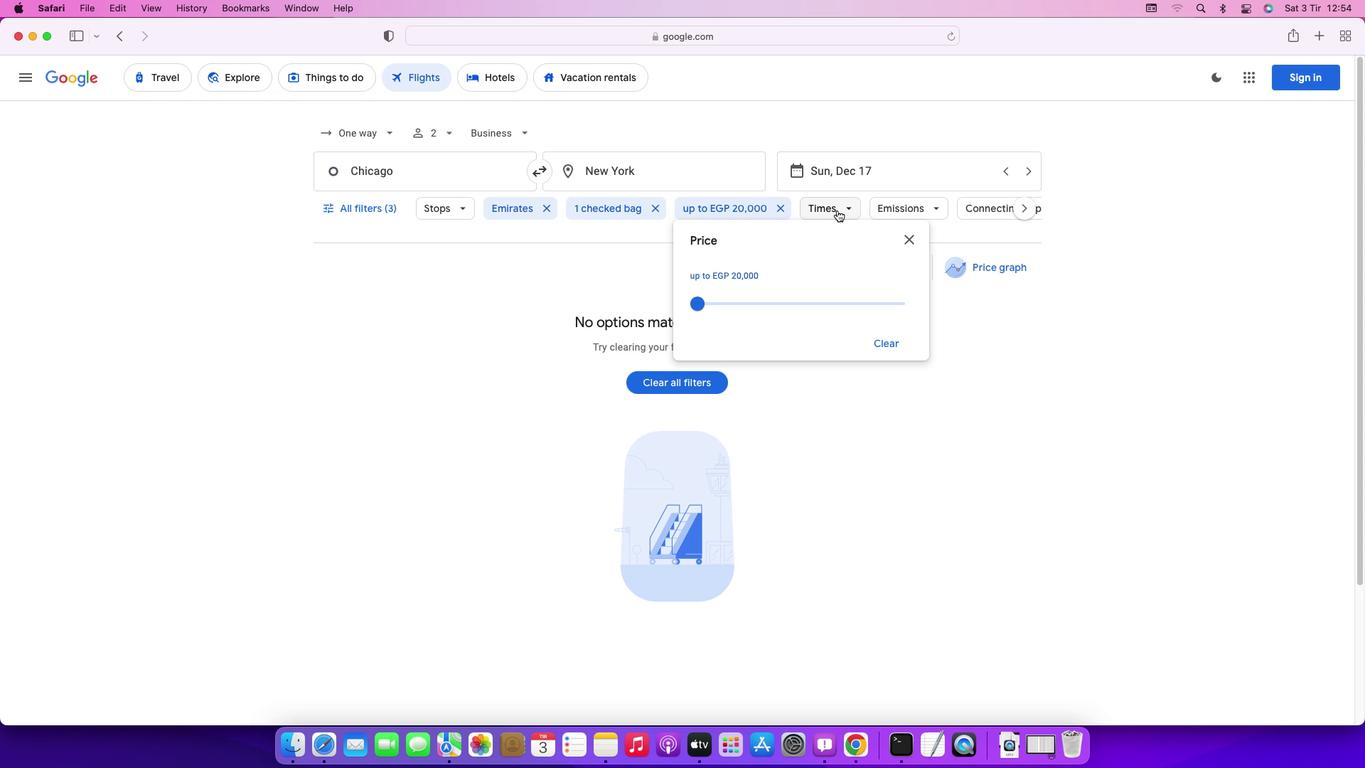 
Action: Mouse pressed left at (837, 210)
Screenshot: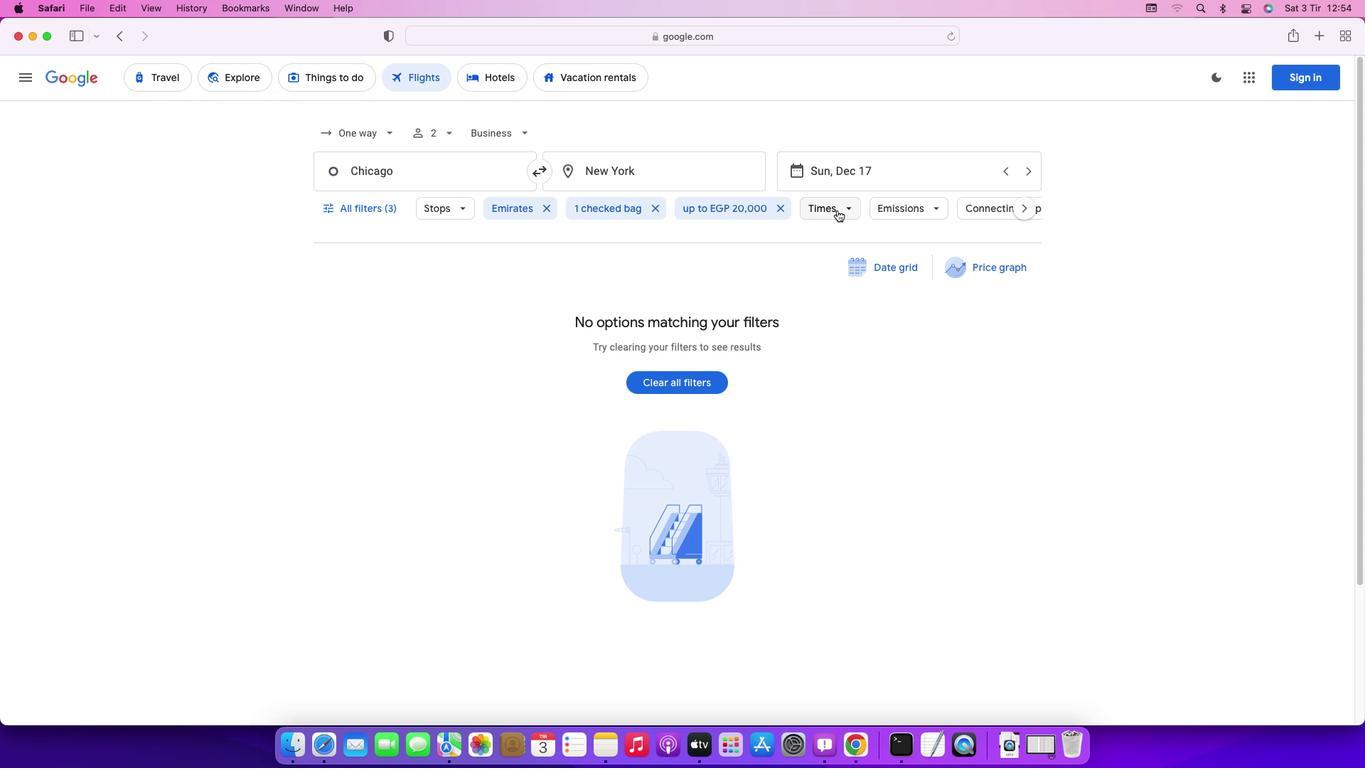 
Action: Mouse moved to (820, 351)
Screenshot: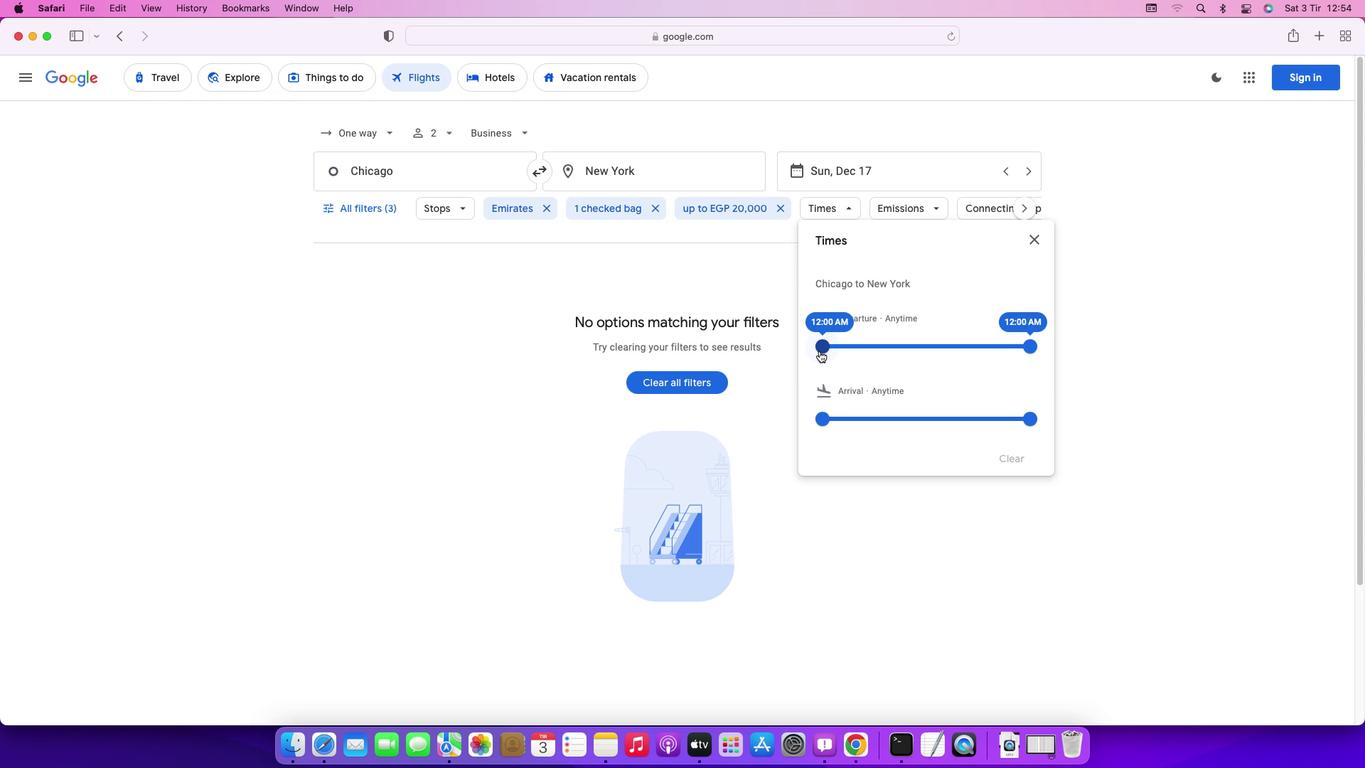 
Action: Mouse pressed left at (820, 351)
Screenshot: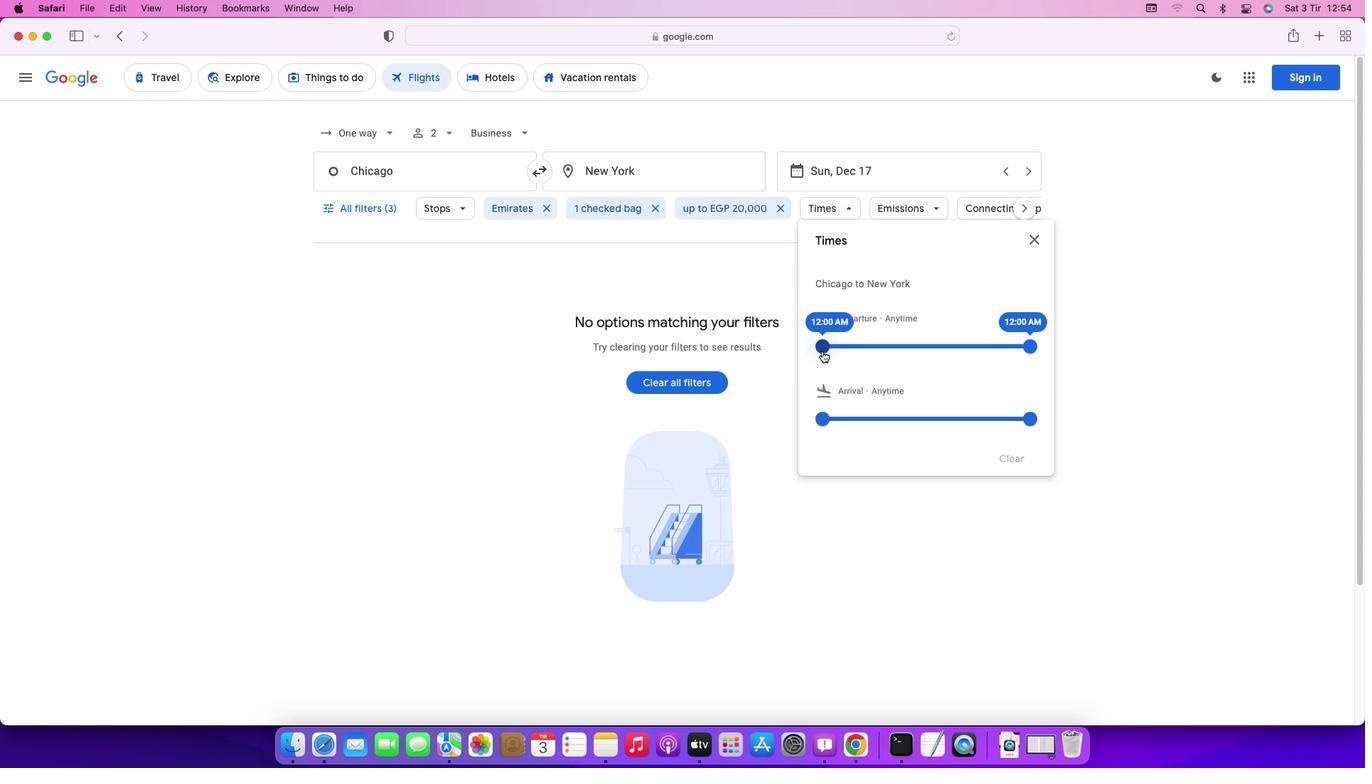 
Action: Mouse moved to (1027, 344)
Screenshot: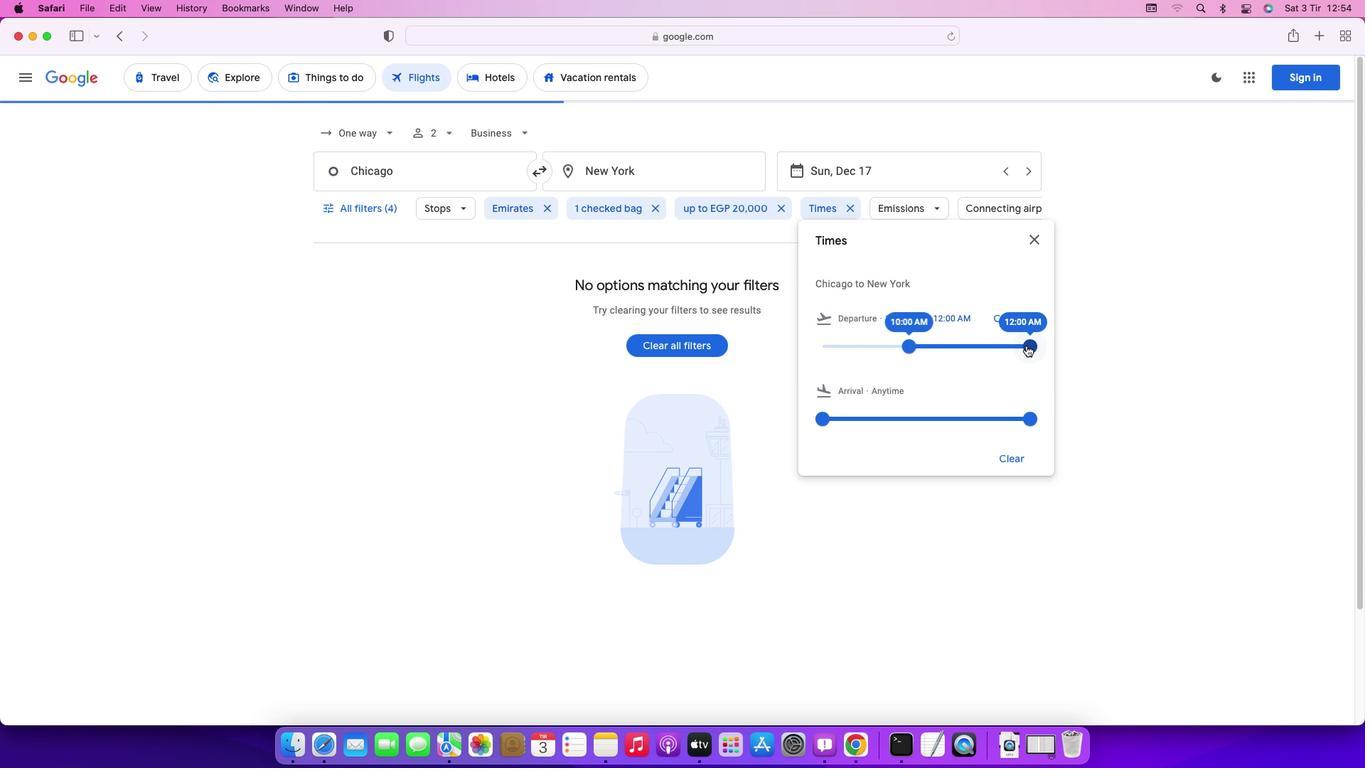 
Action: Mouse pressed left at (1027, 344)
Screenshot: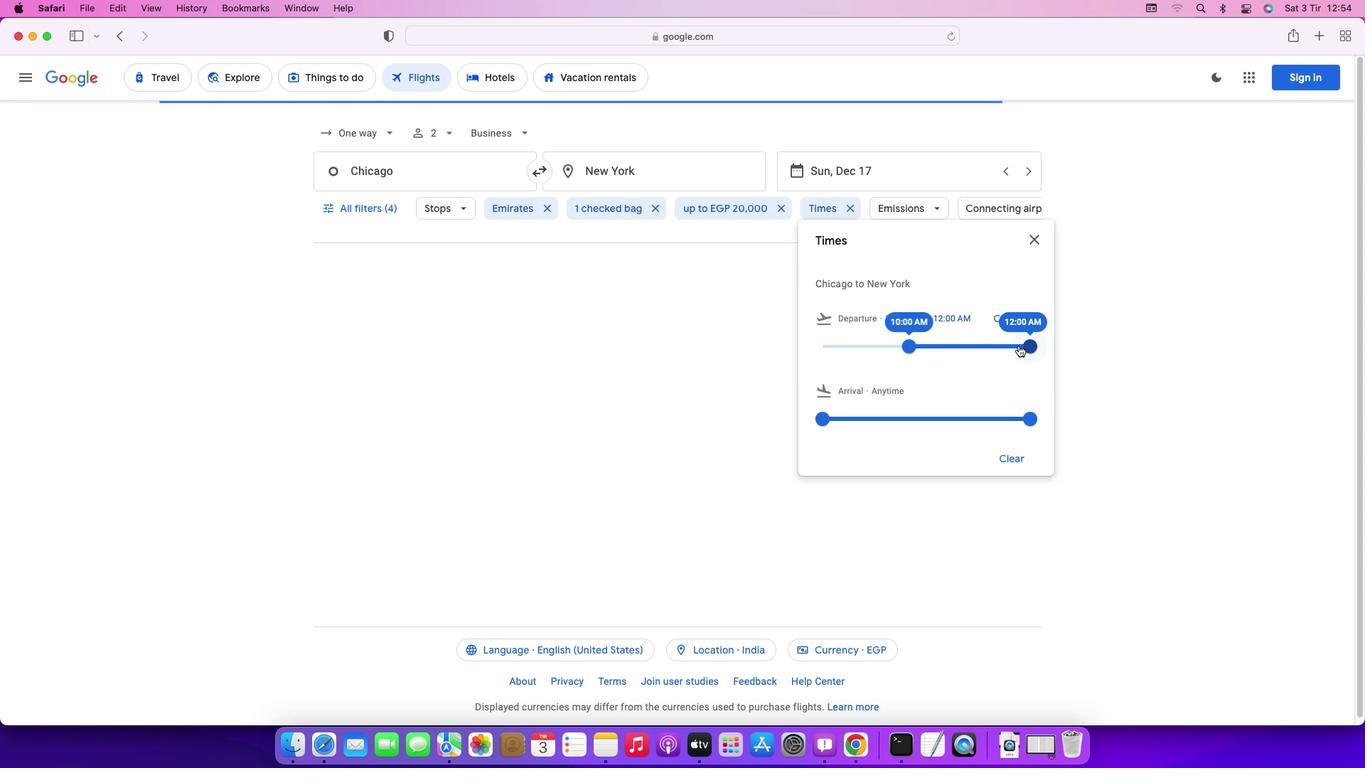 
Action: Mouse moved to (1120, 347)
Screenshot: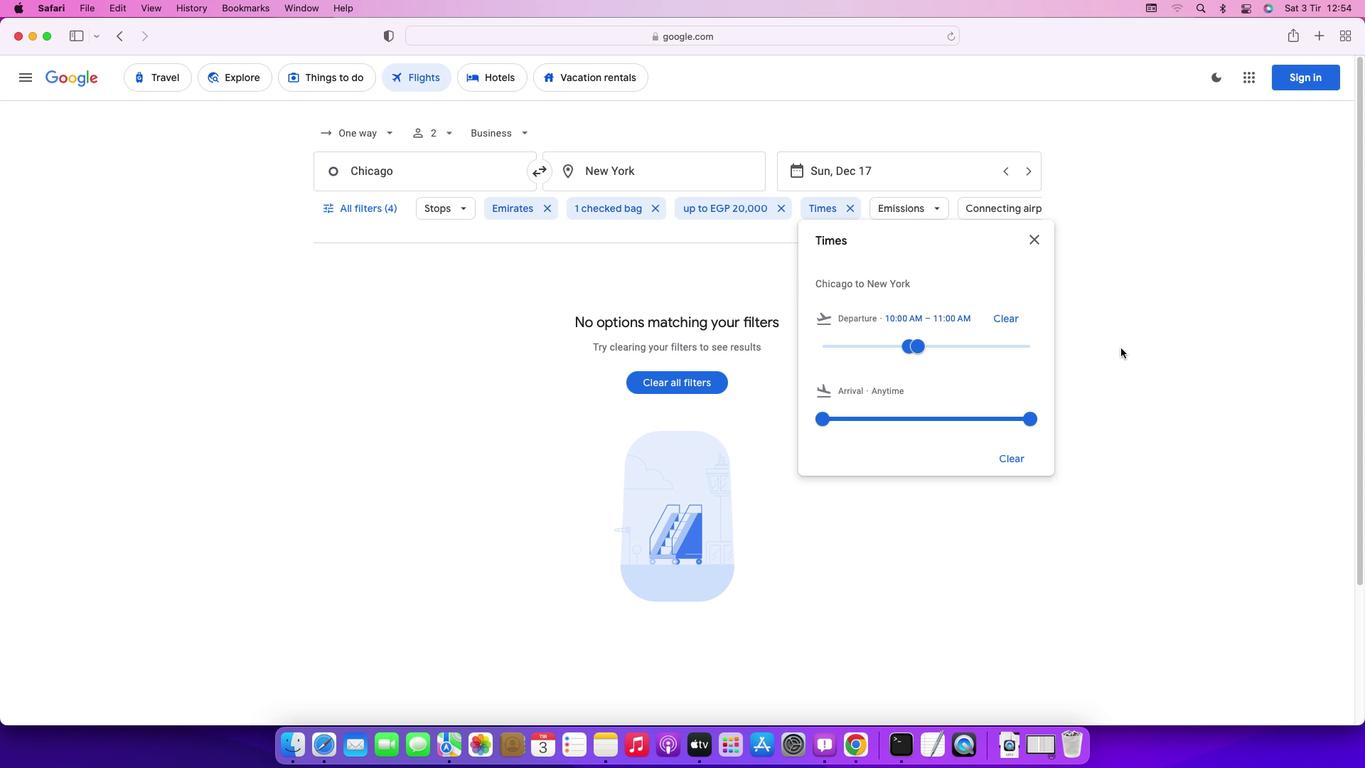 
Action: Mouse pressed left at (1120, 347)
Screenshot: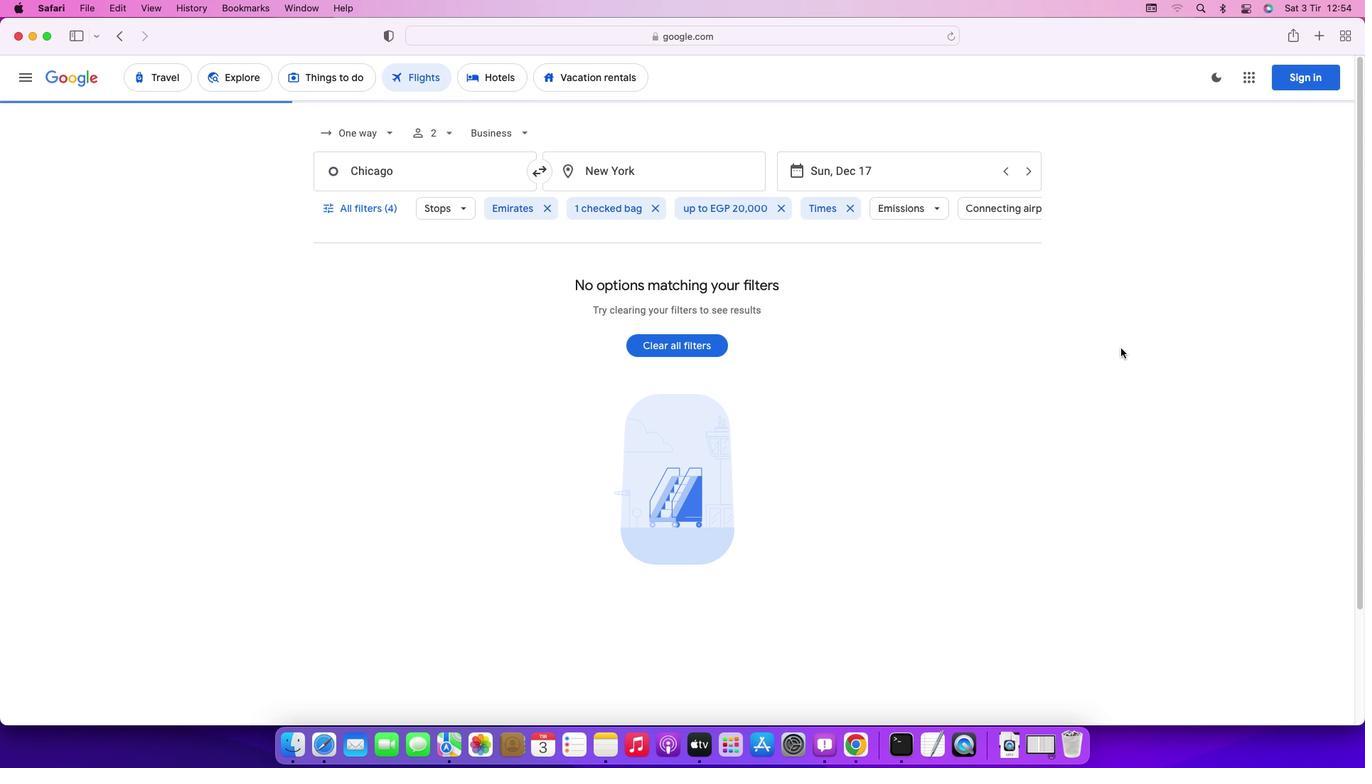 
